 Task: For heading Use Italics Comic Sans MS with red colour, bold, bold & Underline.  font size for heading24,  'Change the font style of data to'EB Garamond and font size to 16,  Change the alignment of both headline & data to Align right In the sheet  DashboardInvReceipts
Action: Mouse moved to (44, 148)
Screenshot: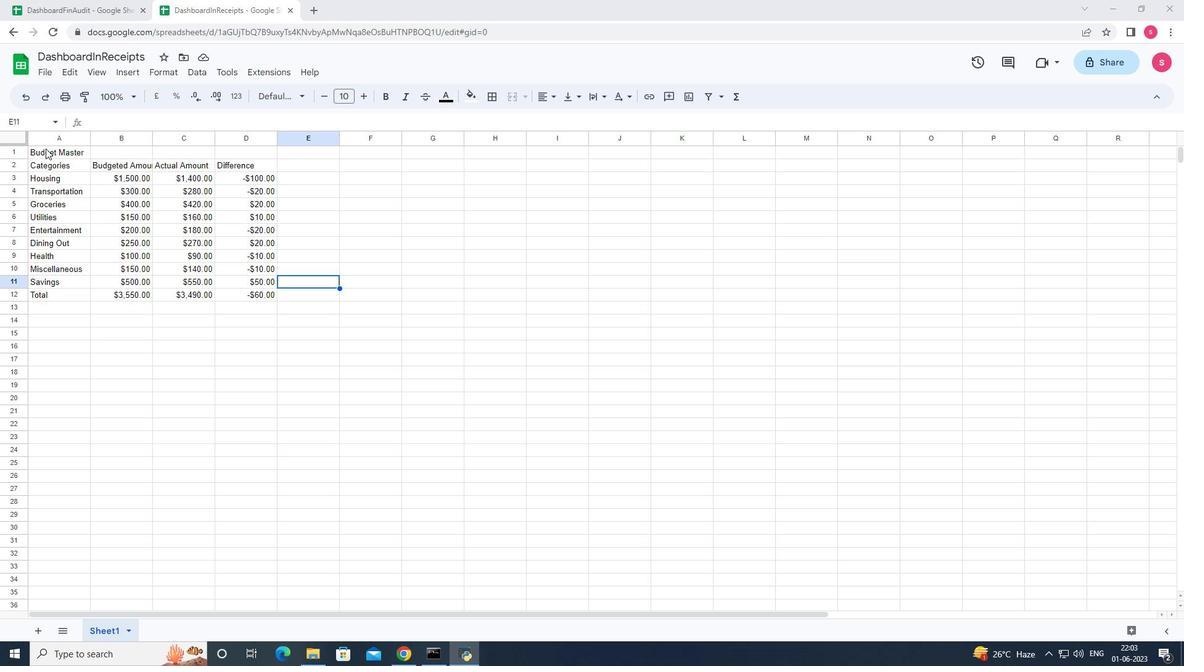 
Action: Mouse pressed left at (44, 148)
Screenshot: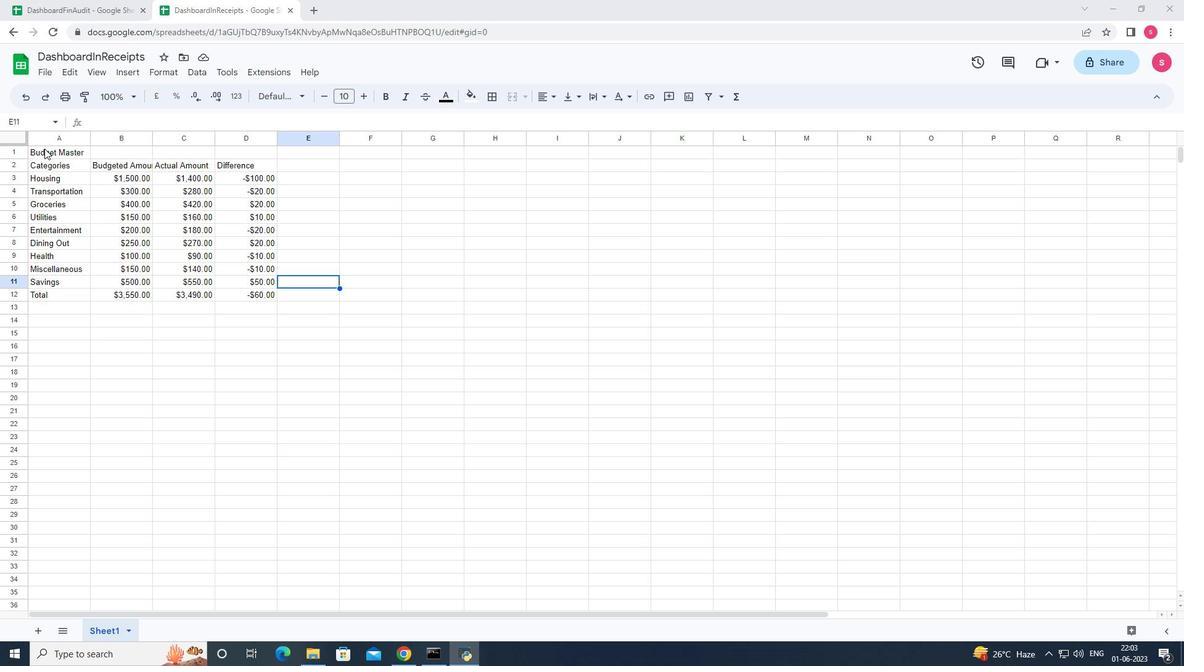 
Action: Mouse moved to (291, 99)
Screenshot: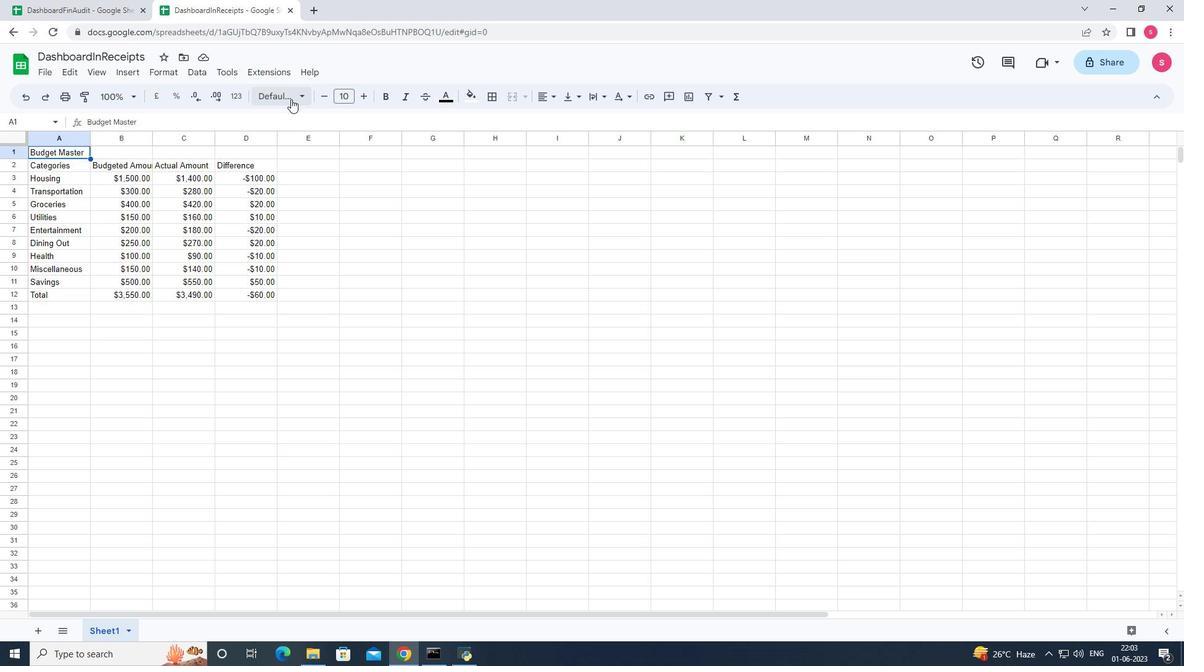 
Action: Mouse pressed left at (291, 99)
Screenshot: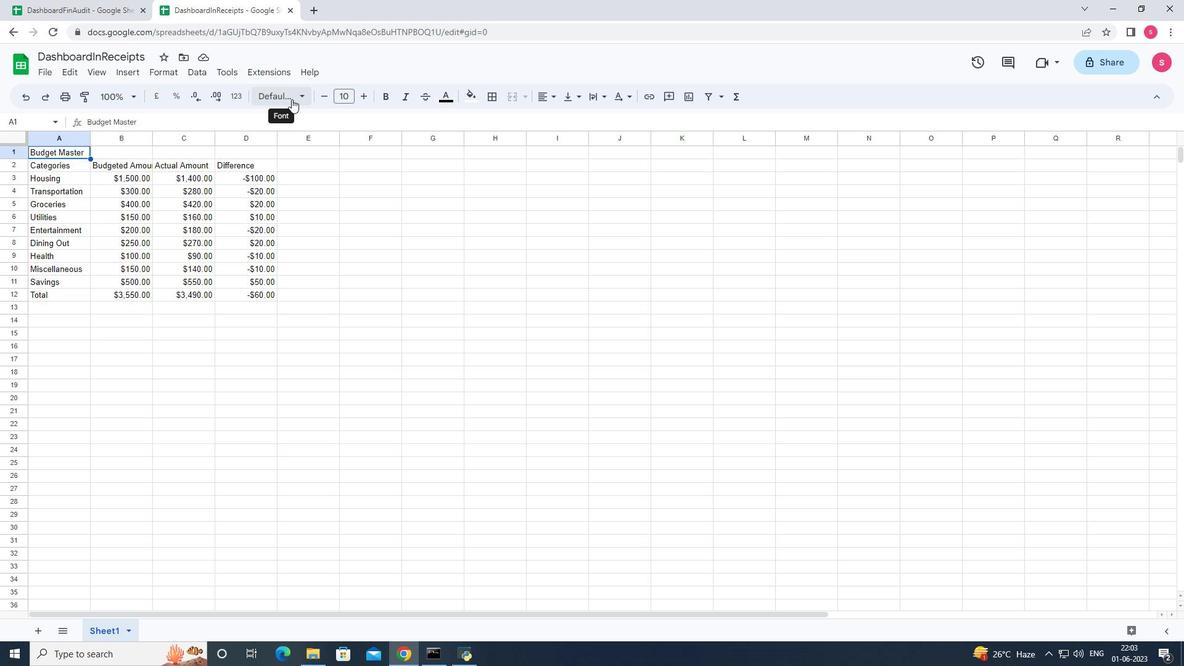 
Action: Mouse moved to (305, 381)
Screenshot: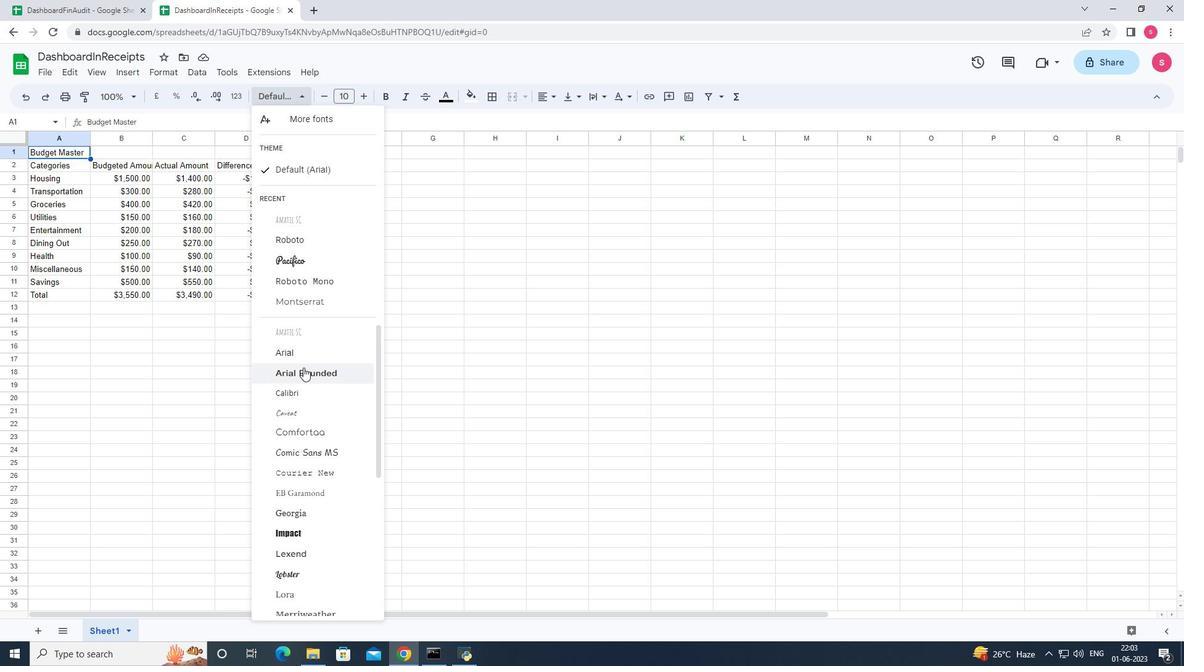 
Action: Mouse scrolled (305, 380) with delta (0, 0)
Screenshot: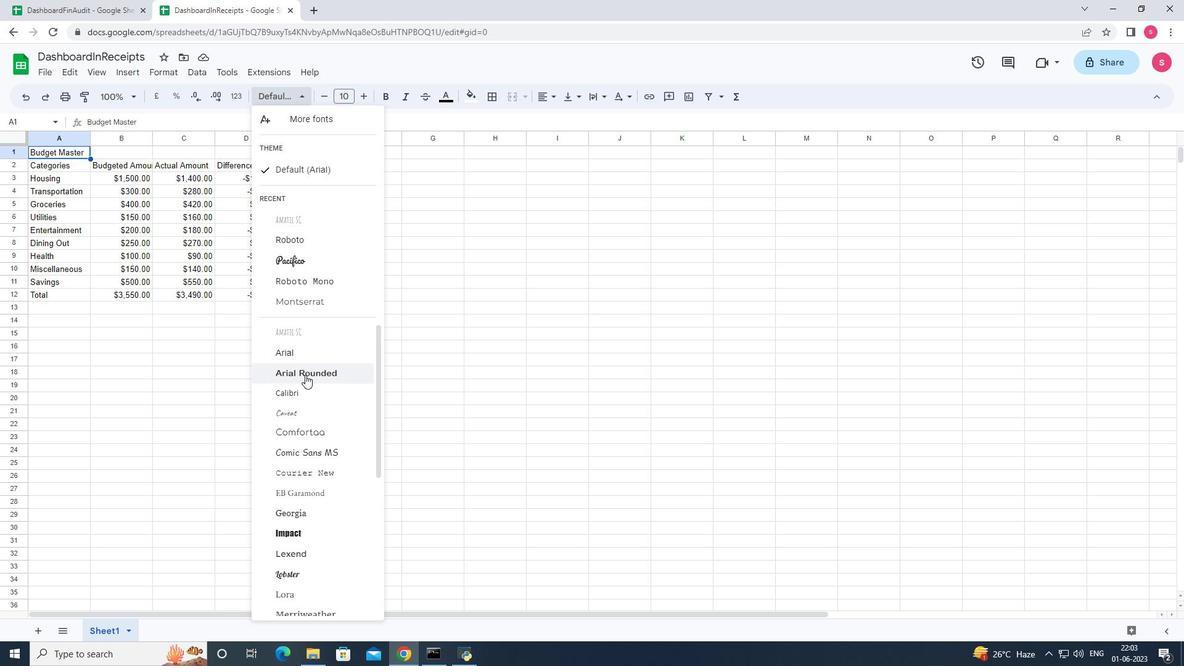 
Action: Mouse moved to (321, 394)
Screenshot: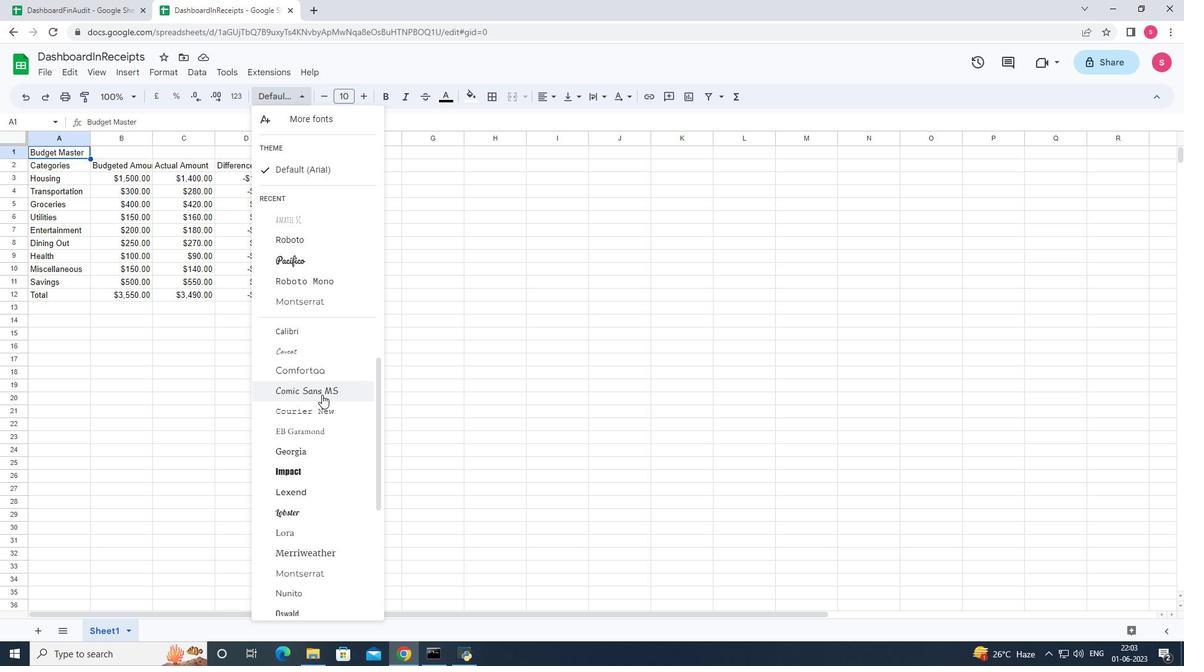 
Action: Mouse pressed left at (321, 394)
Screenshot: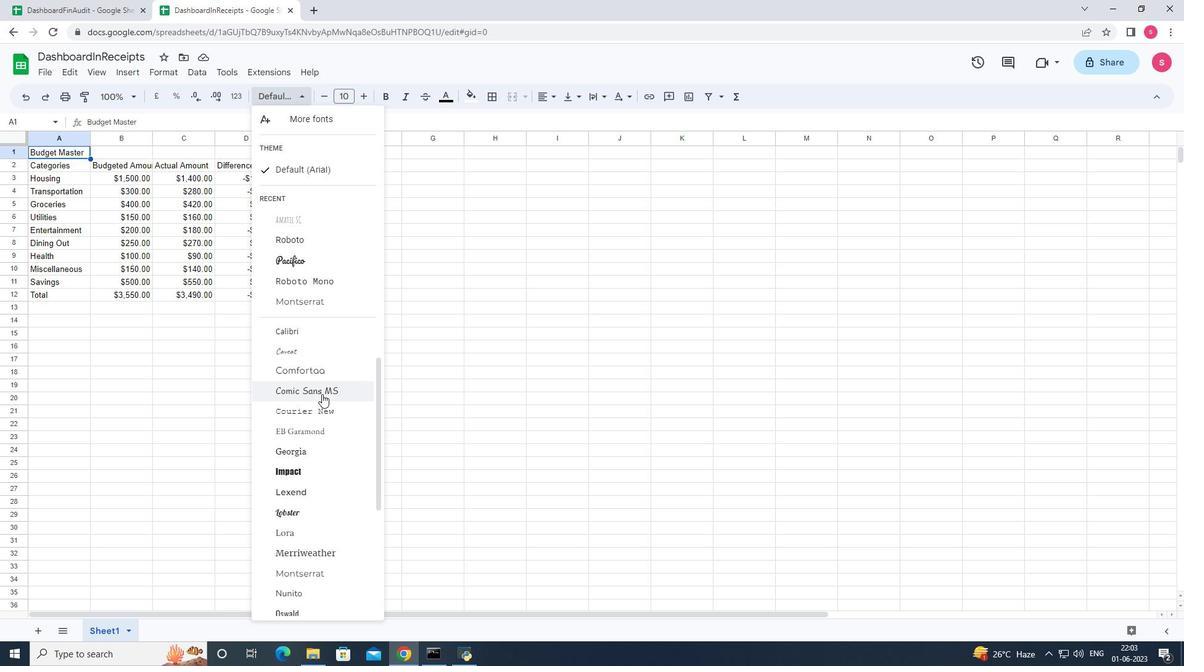 
Action: Mouse moved to (440, 103)
Screenshot: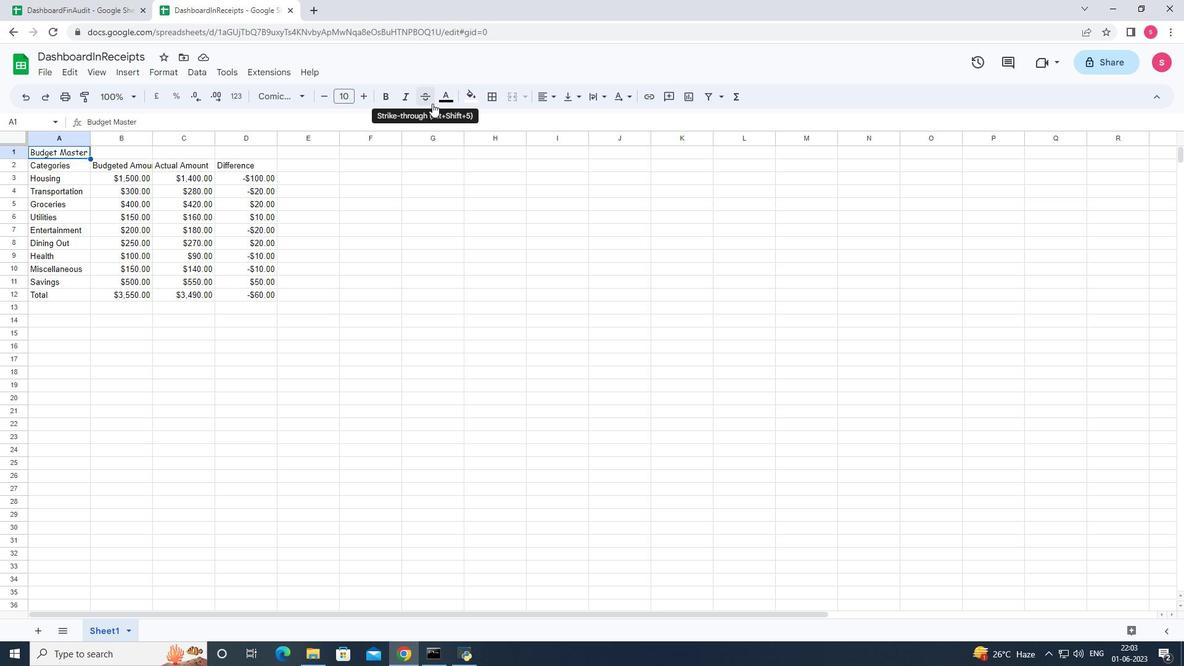 
Action: Mouse pressed left at (440, 103)
Screenshot: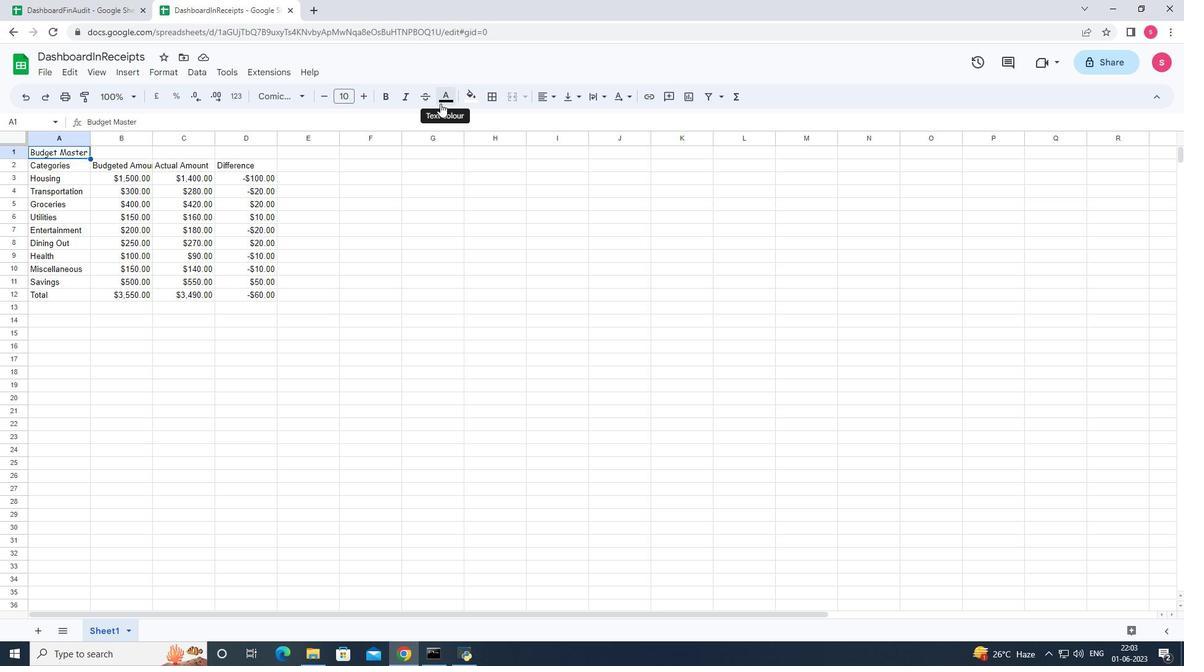 
Action: Mouse moved to (461, 156)
Screenshot: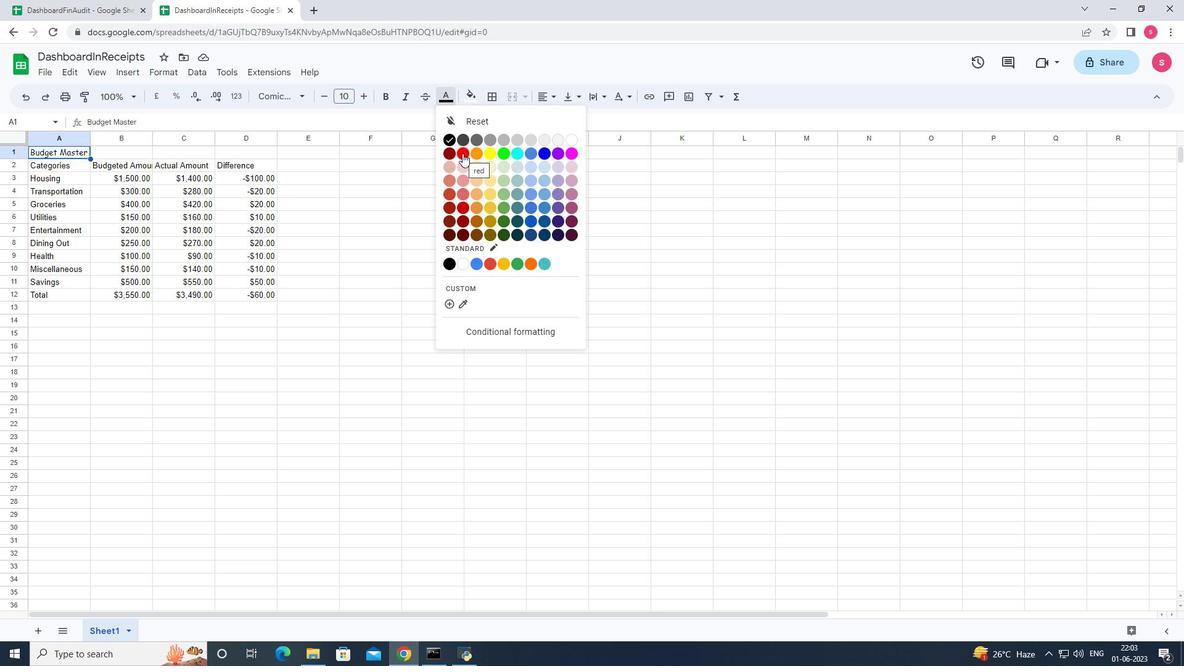 
Action: Mouse pressed left at (461, 156)
Screenshot: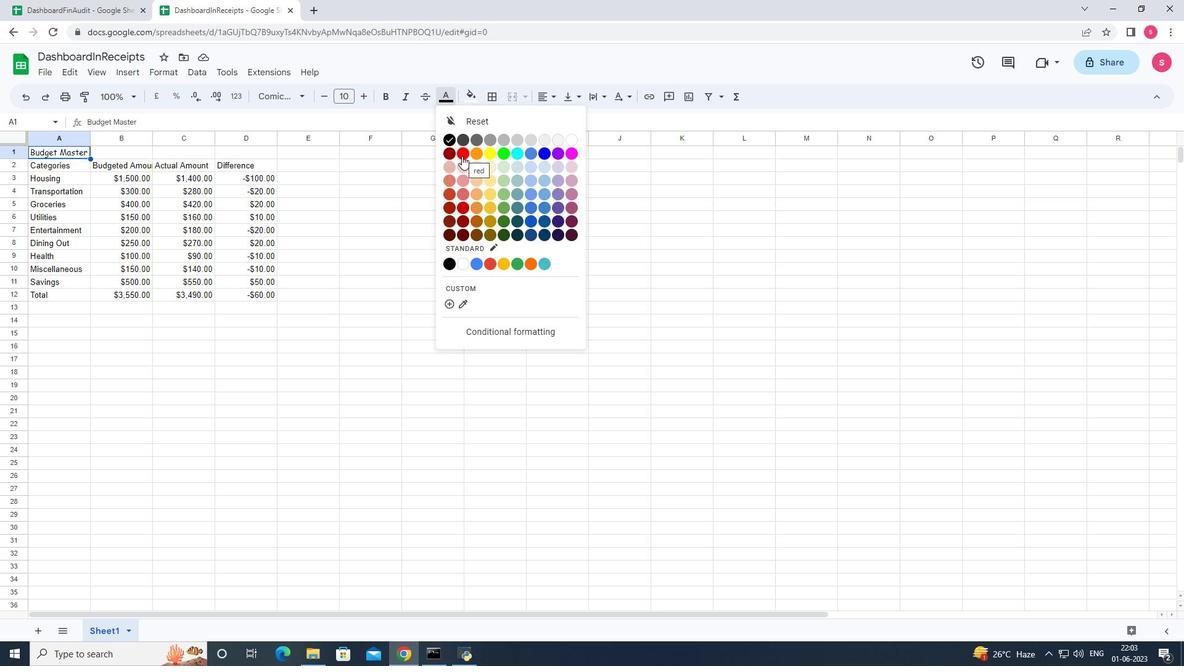 
Action: Mouse moved to (380, 101)
Screenshot: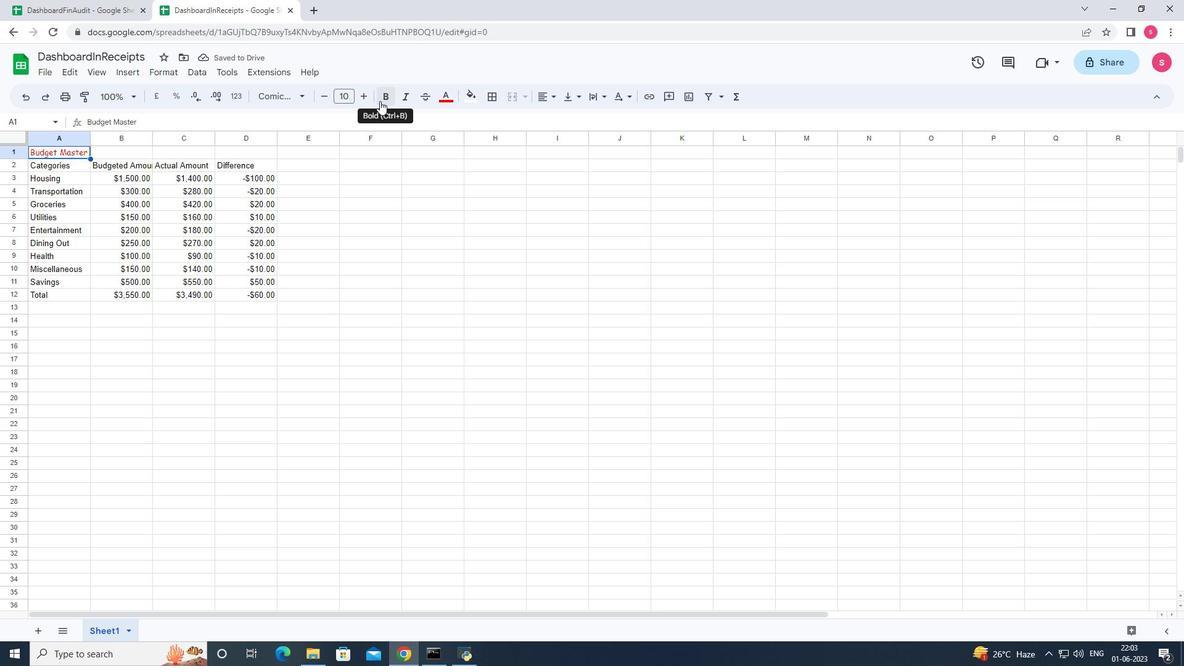 
Action: Mouse pressed left at (380, 101)
Screenshot: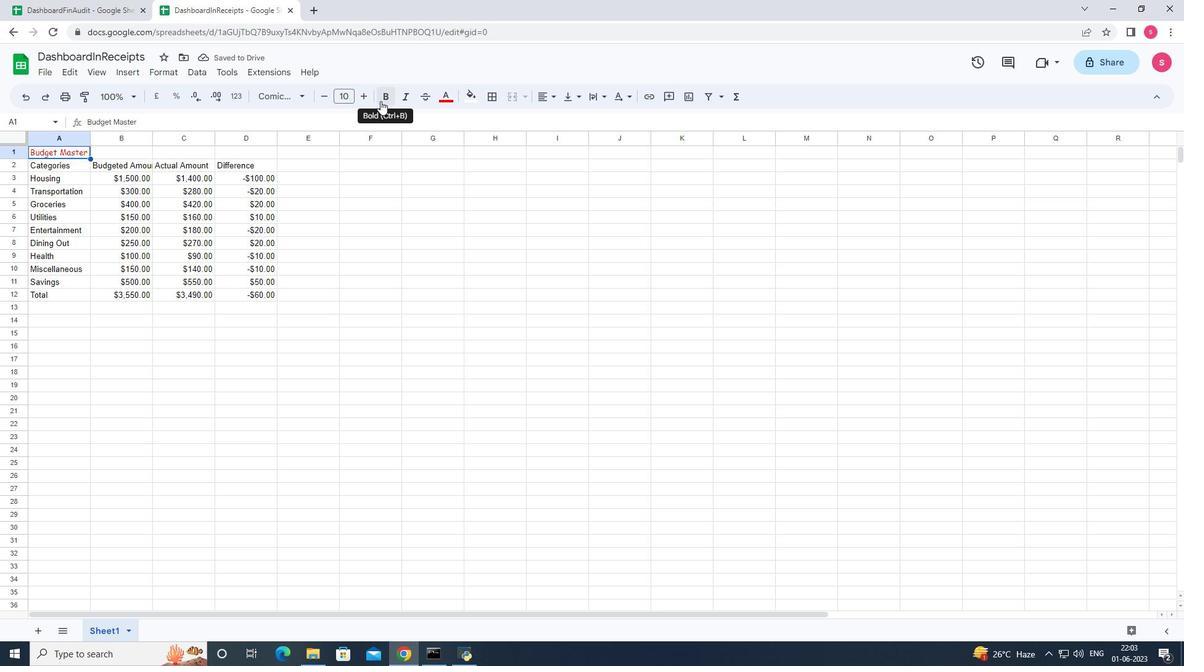 
Action: Mouse moved to (300, 101)
Screenshot: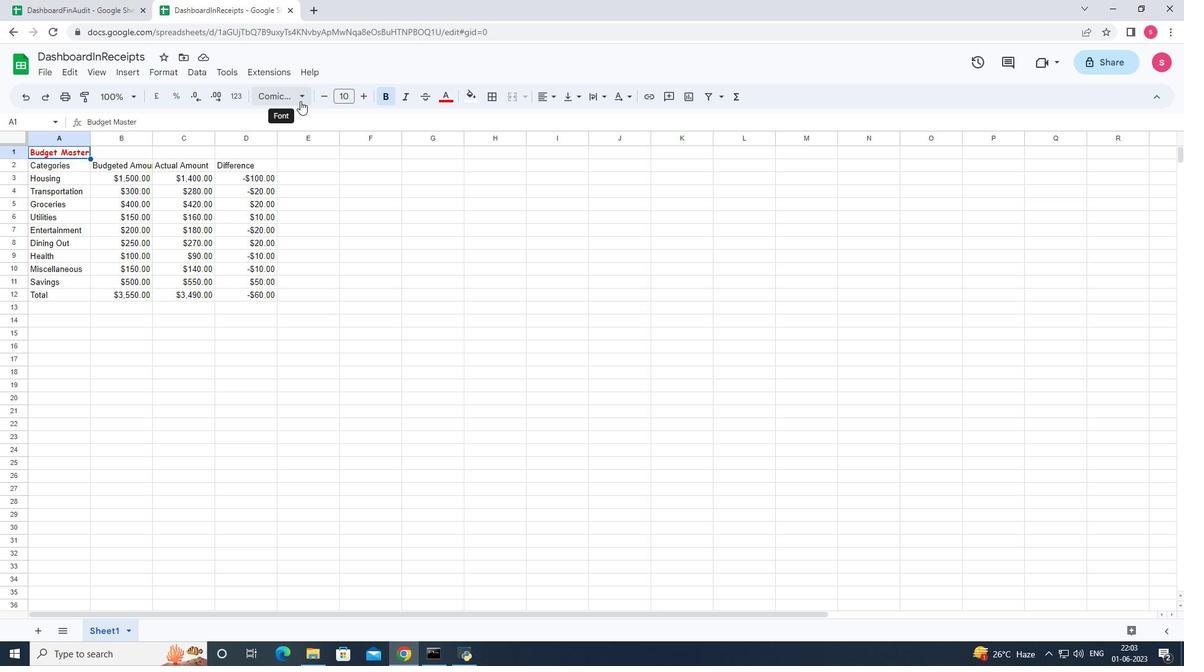 
Action: Mouse pressed left at (300, 101)
Screenshot: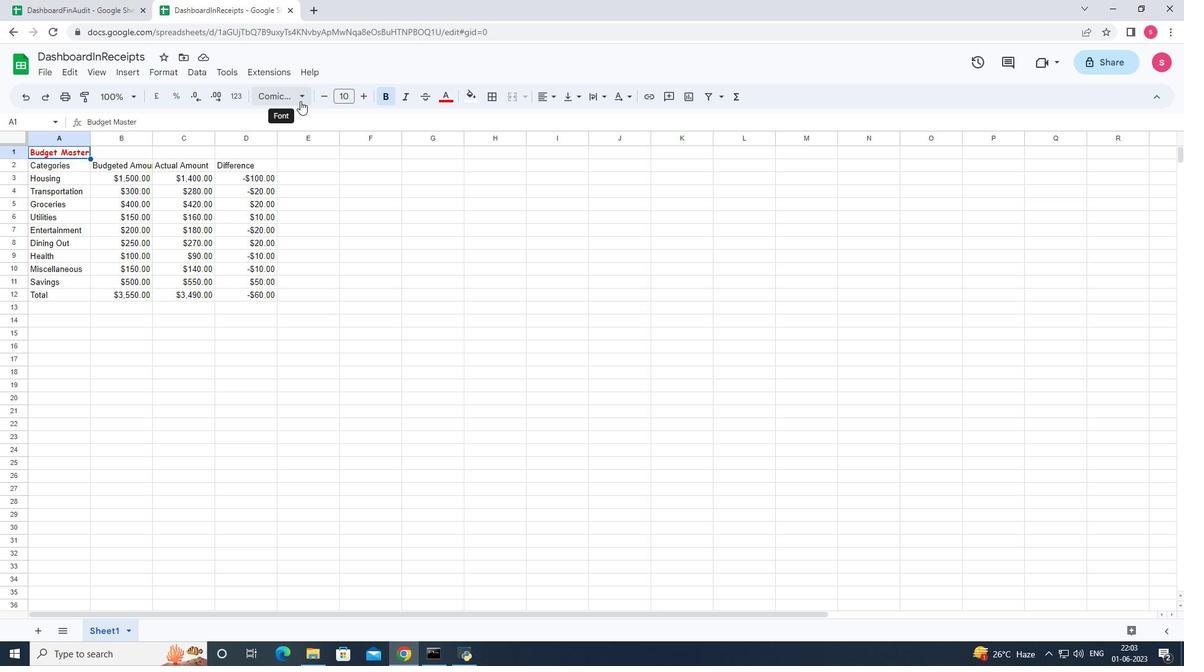 
Action: Mouse moved to (535, 223)
Screenshot: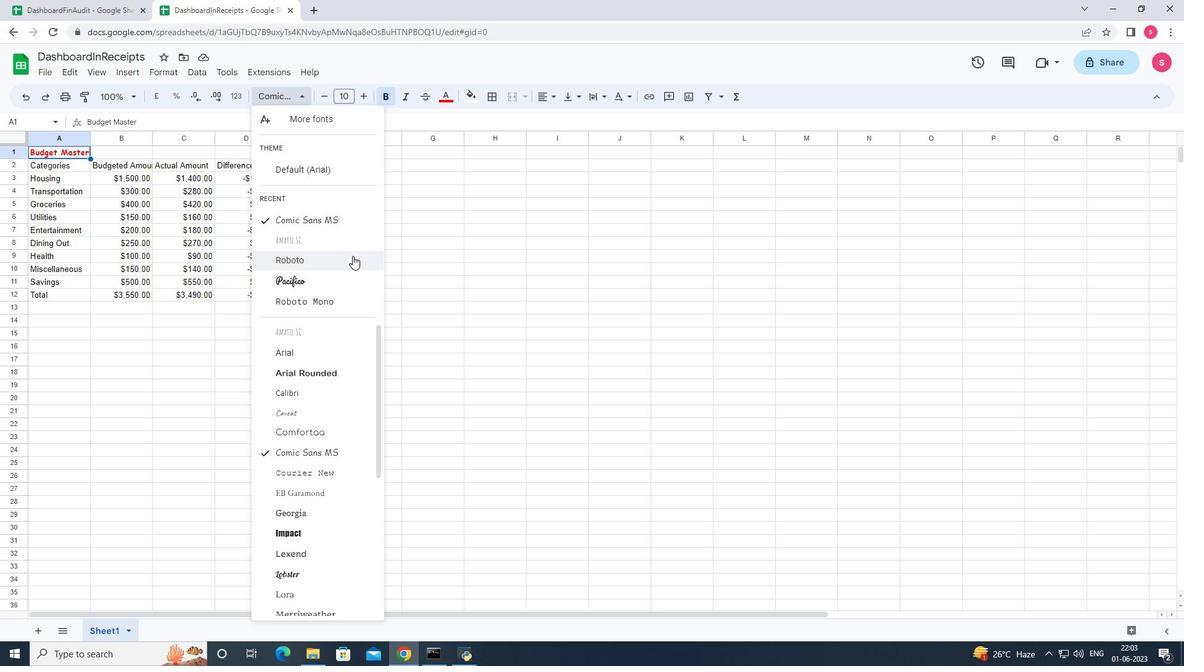 
Action: Mouse pressed left at (535, 223)
Screenshot: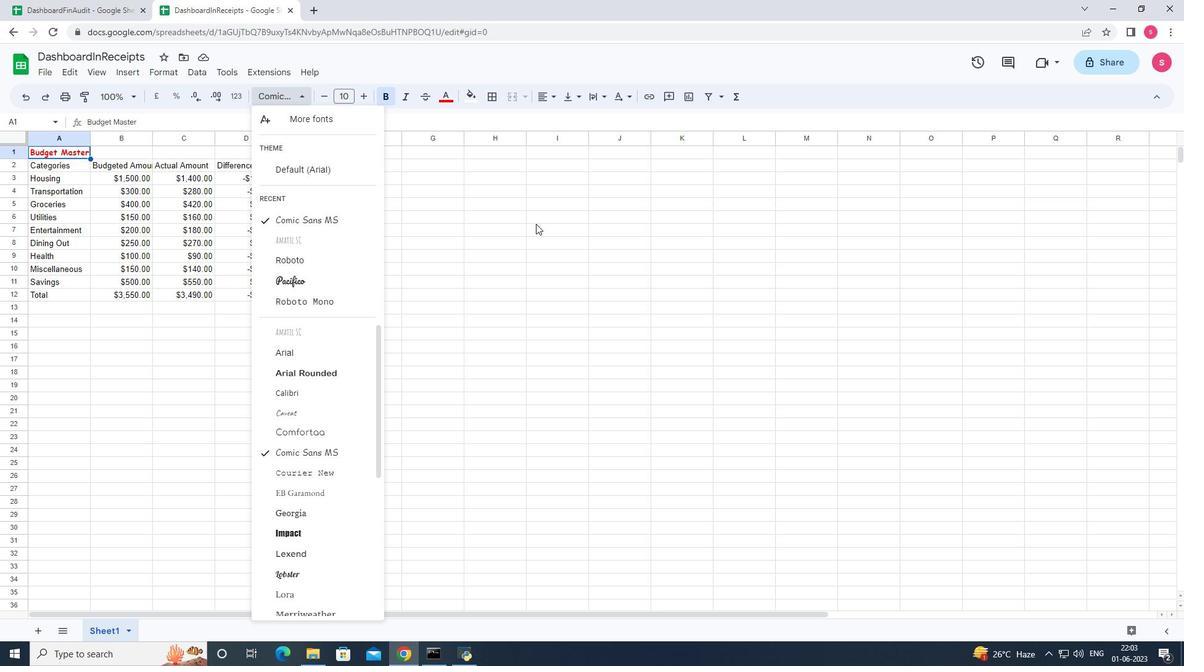 
Action: Mouse moved to (64, 156)
Screenshot: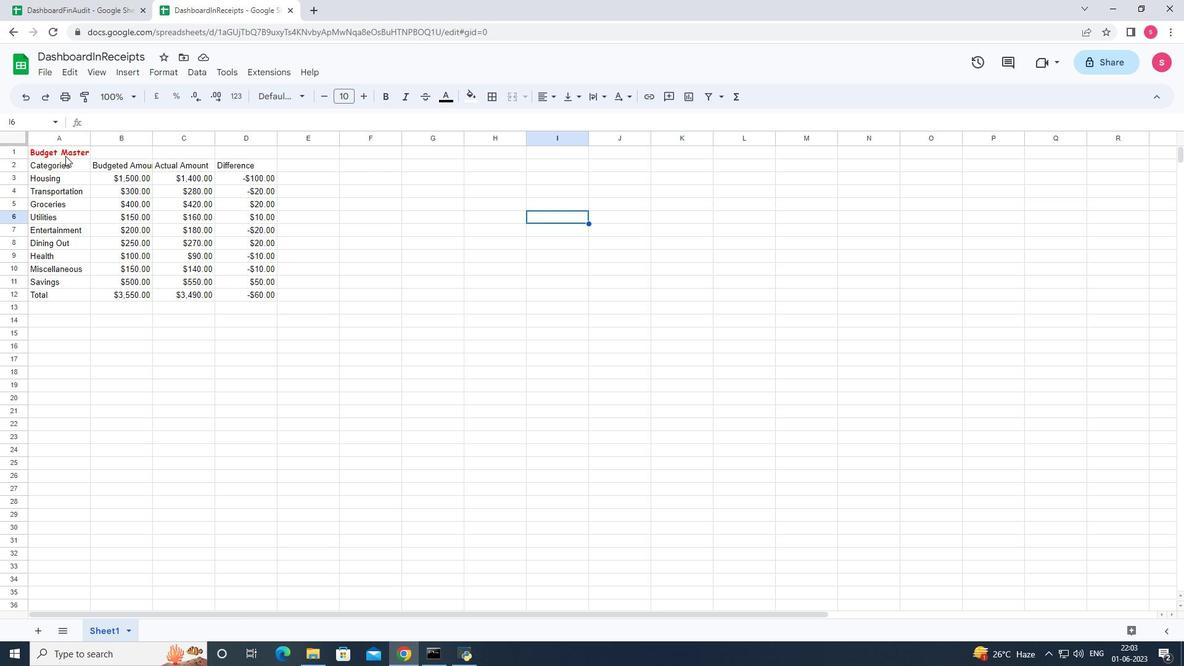 
Action: Mouse pressed left at (64, 156)
Screenshot: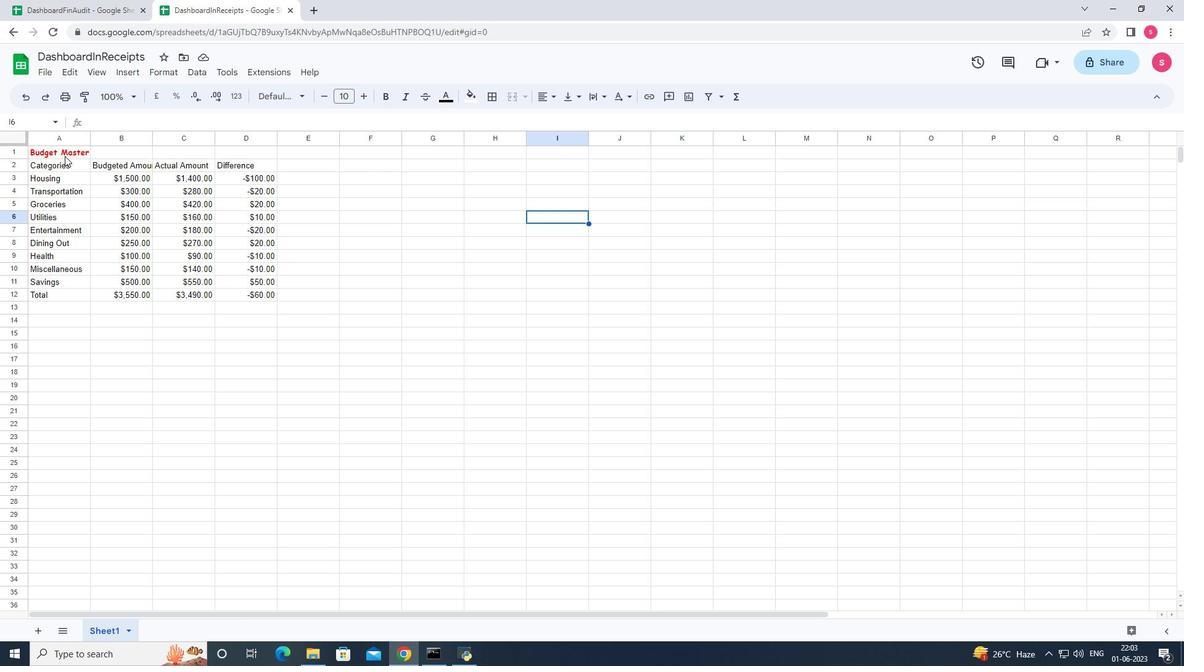 
Action: Mouse moved to (154, 73)
Screenshot: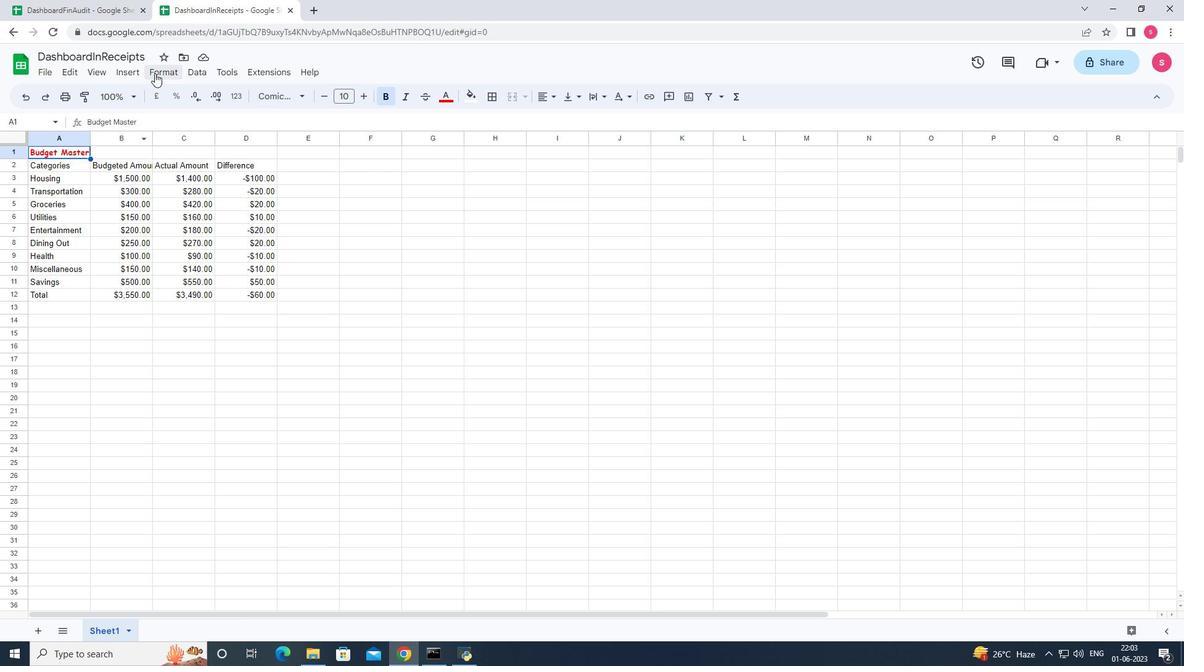 
Action: Mouse pressed left at (154, 73)
Screenshot: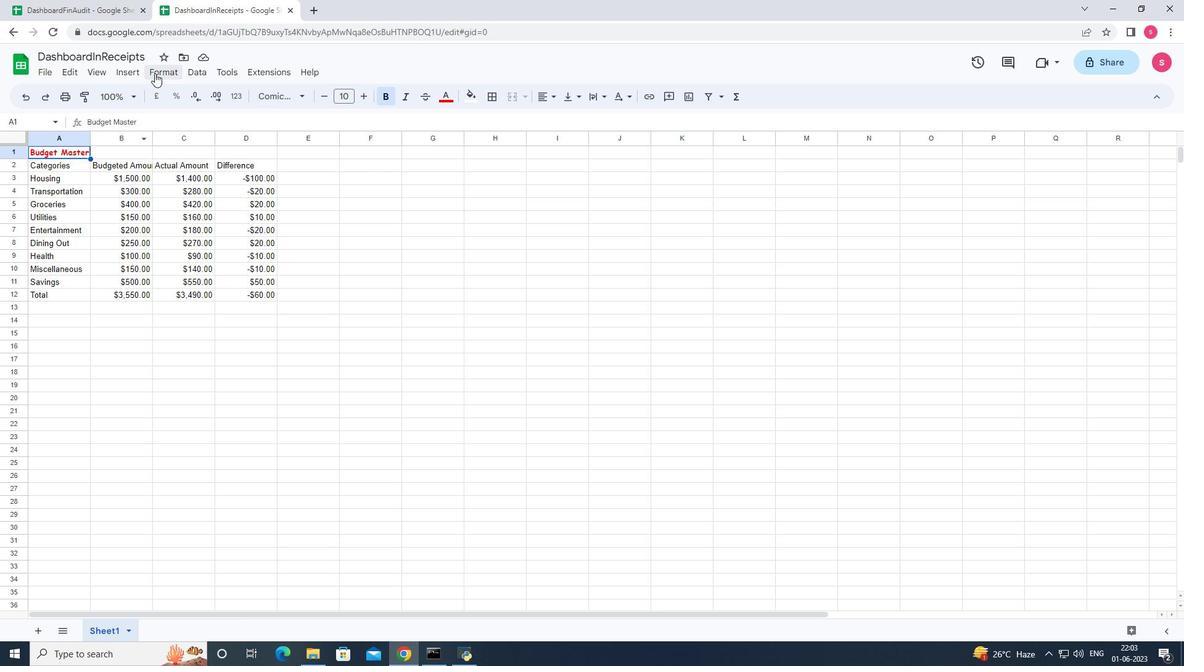 
Action: Mouse moved to (191, 127)
Screenshot: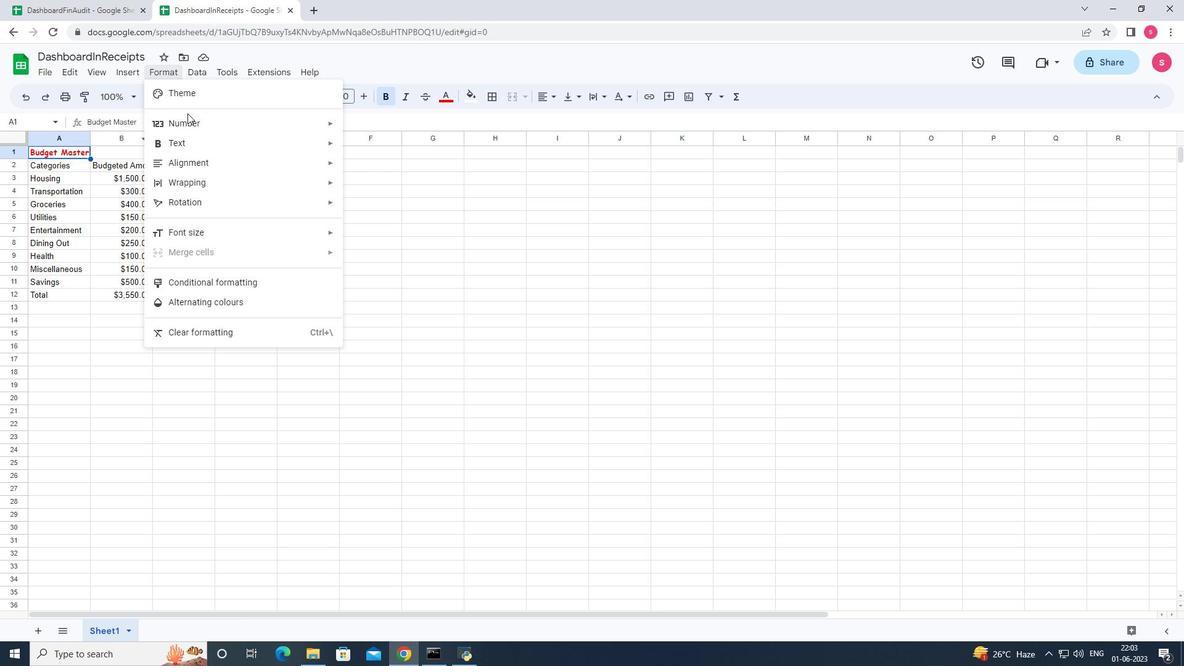 
Action: Mouse pressed left at (191, 127)
Screenshot: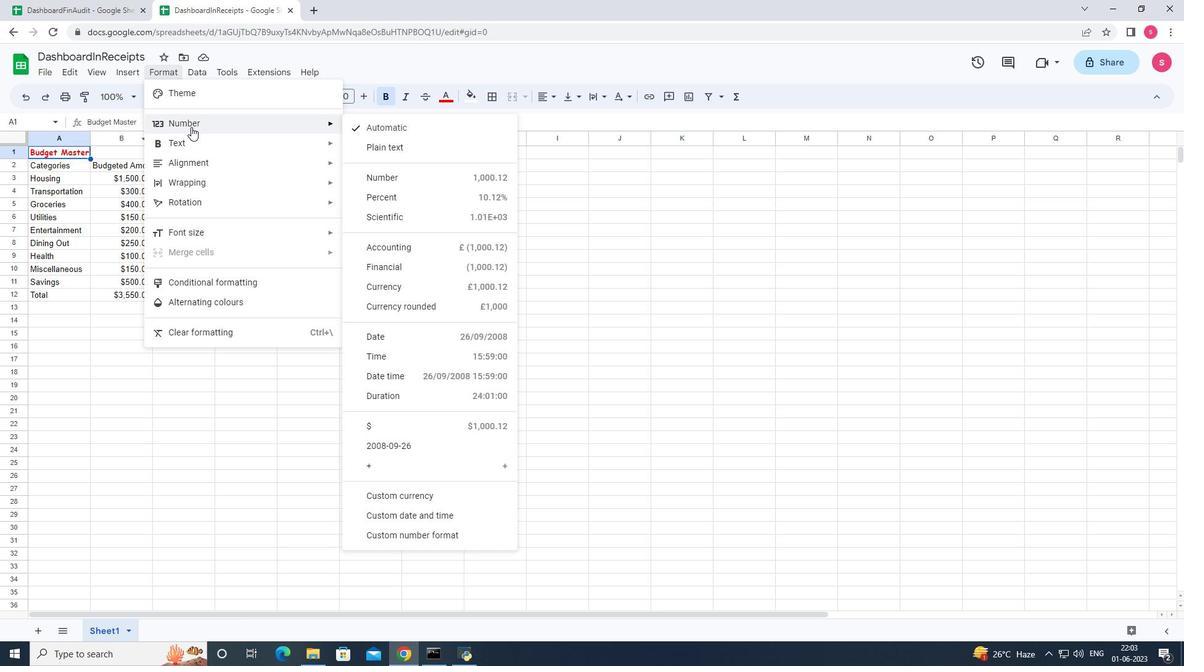 
Action: Mouse moved to (233, 144)
Screenshot: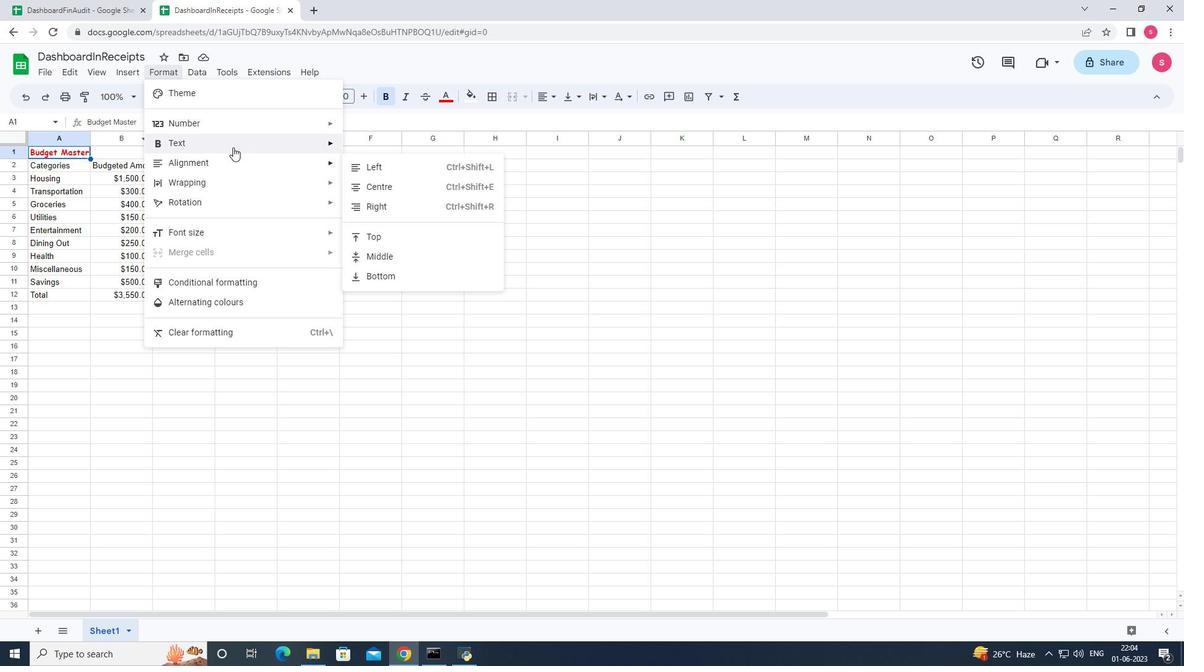 
Action: Mouse pressed left at (233, 144)
Screenshot: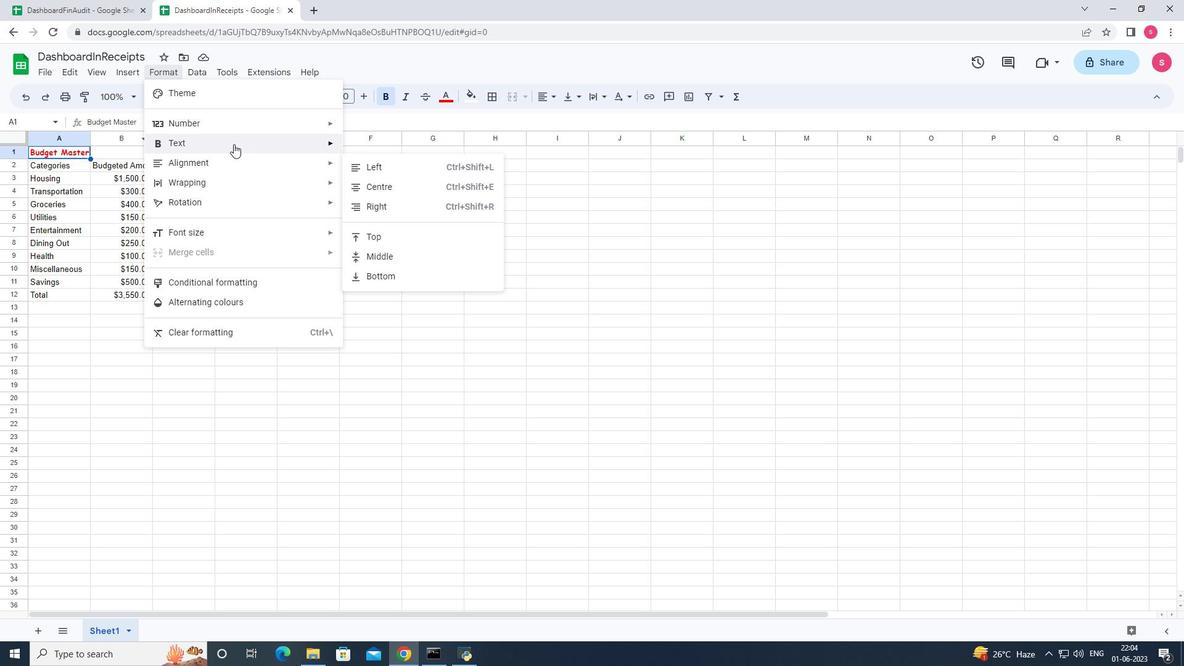 
Action: Mouse moved to (374, 192)
Screenshot: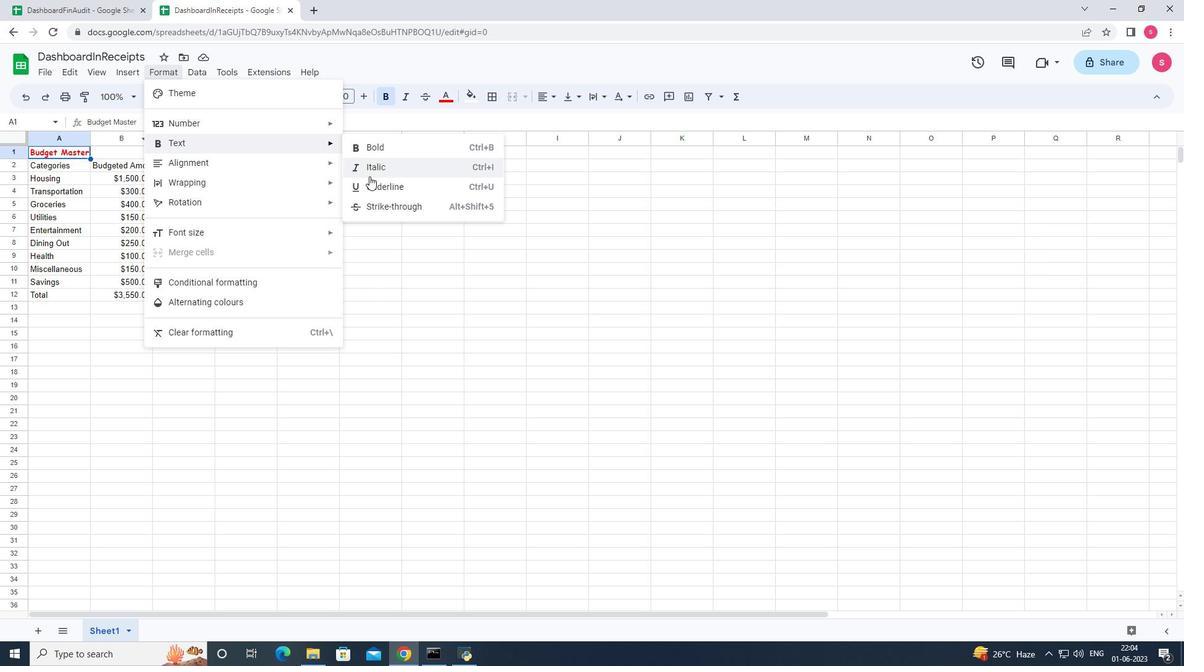 
Action: Mouse pressed left at (374, 192)
Screenshot: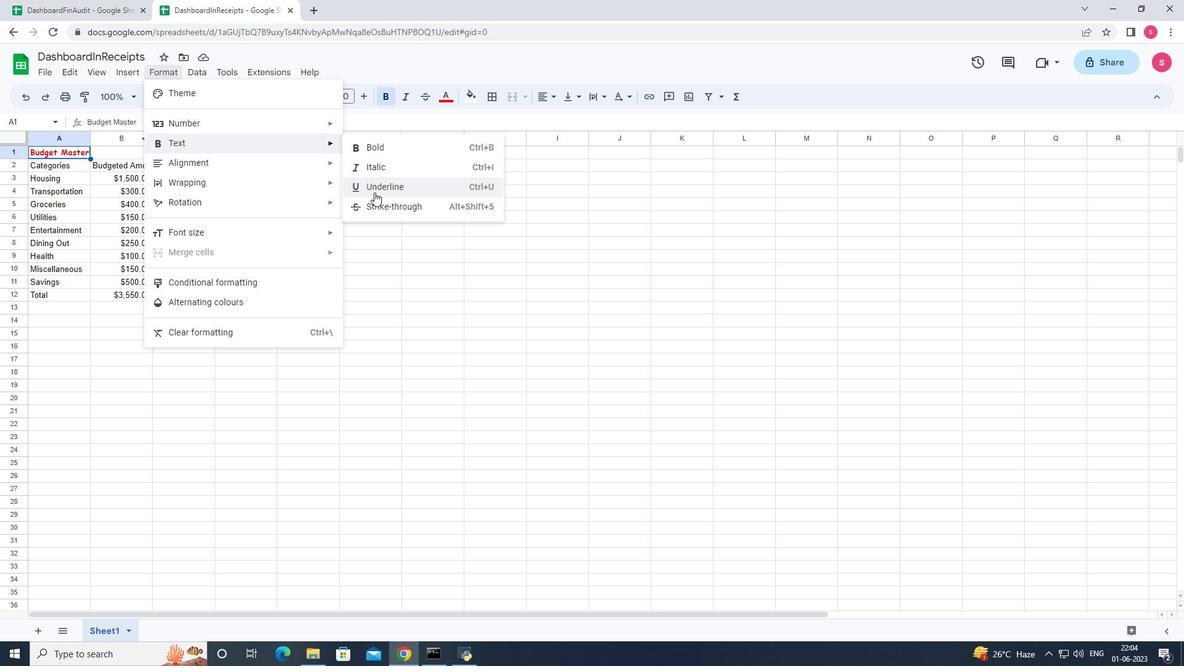 
Action: Mouse moved to (364, 101)
Screenshot: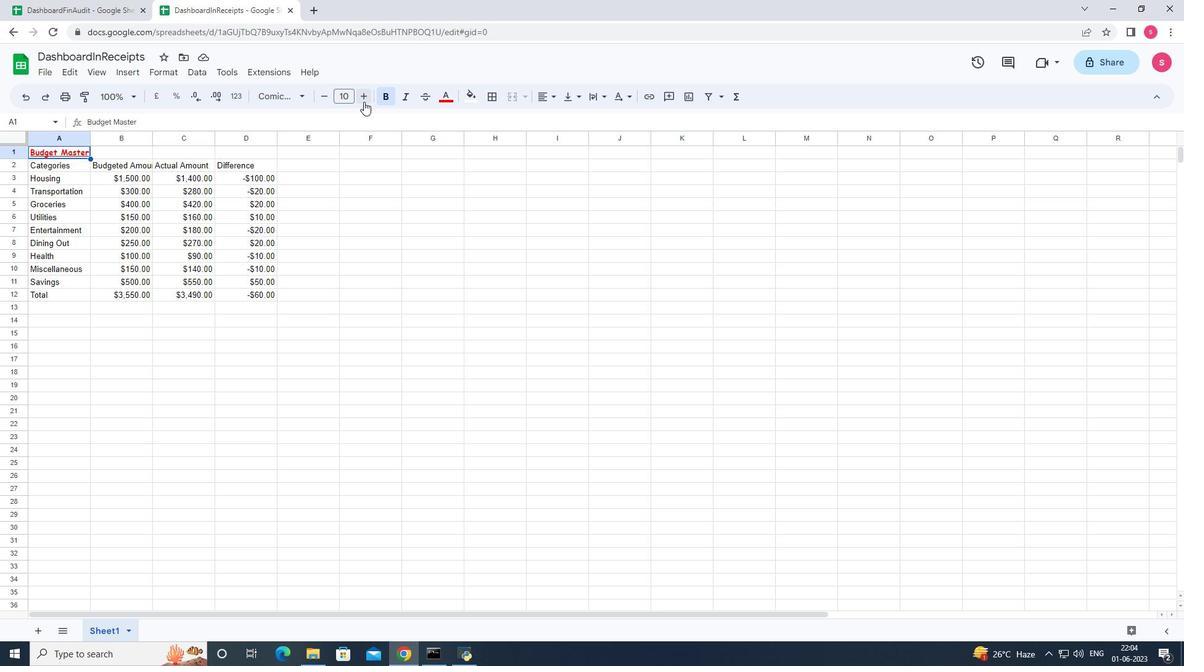 
Action: Mouse pressed left at (364, 101)
Screenshot: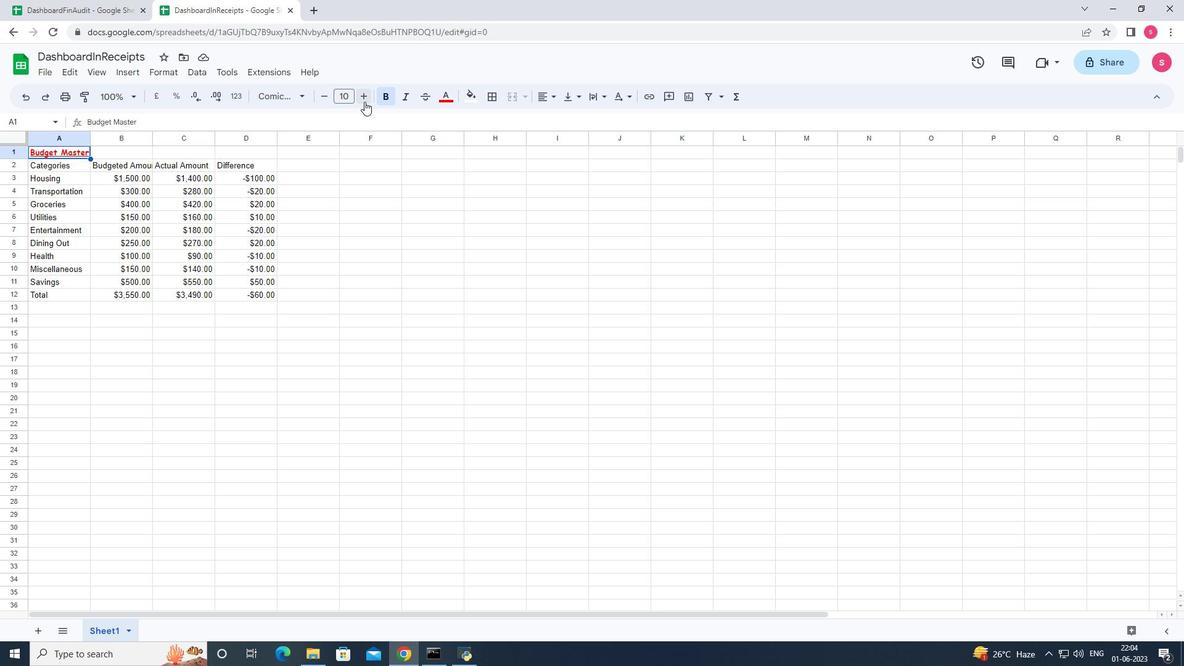 
Action: Mouse pressed left at (364, 101)
Screenshot: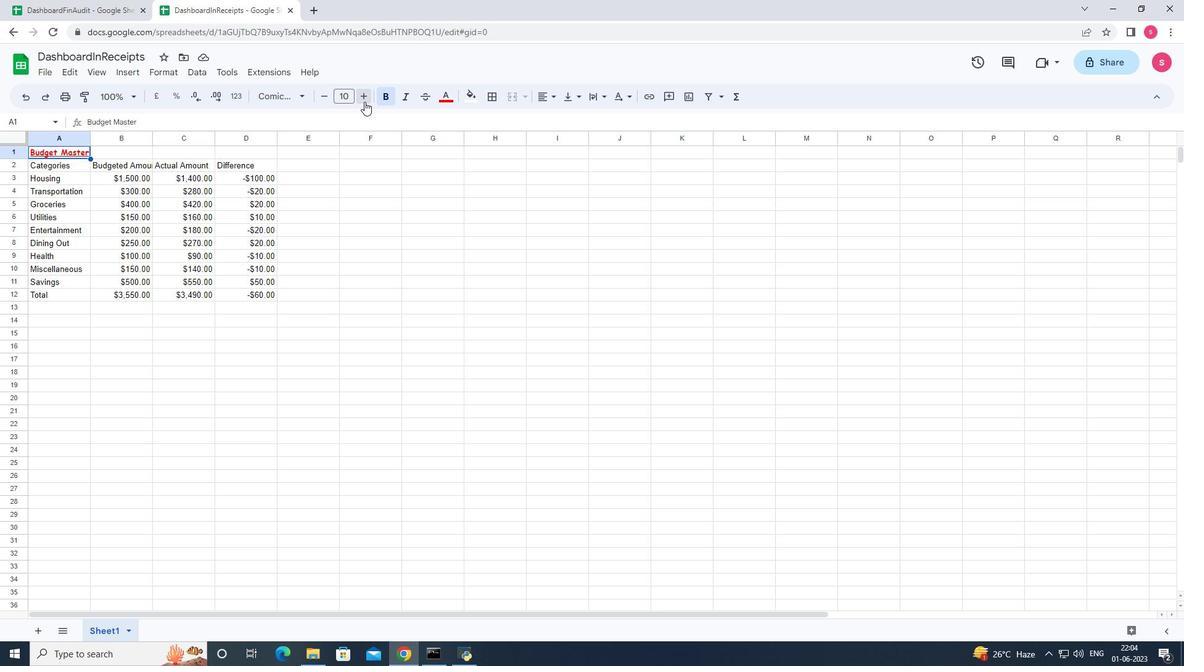 
Action: Mouse pressed left at (364, 101)
Screenshot: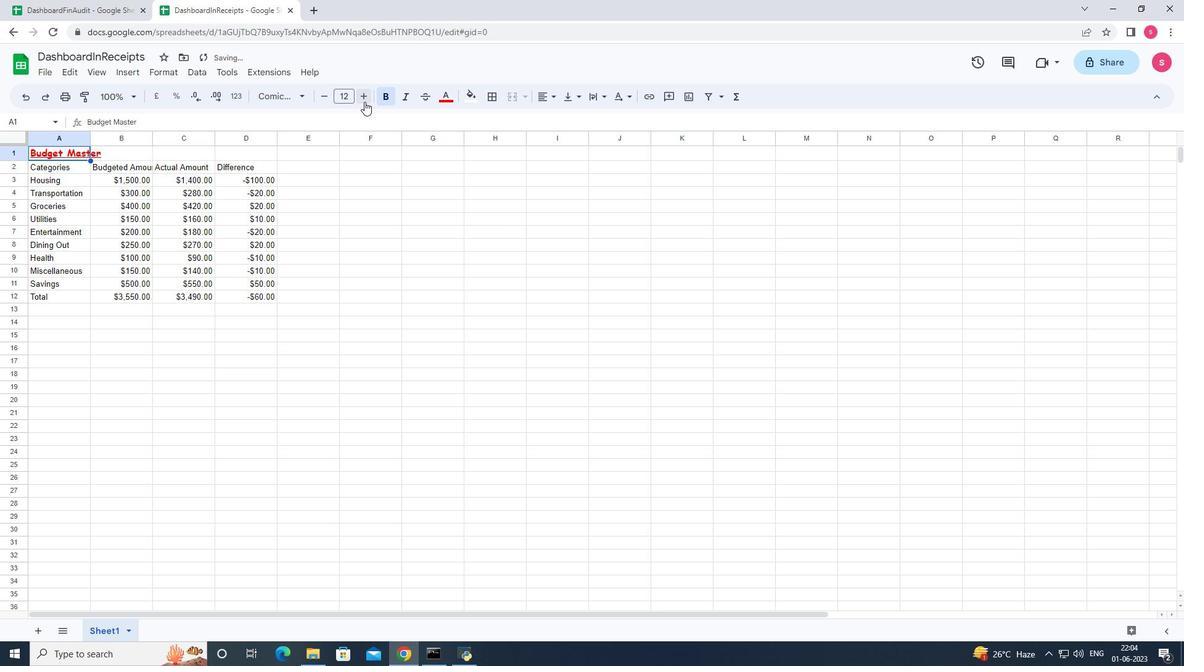 
Action: Mouse pressed left at (364, 101)
Screenshot: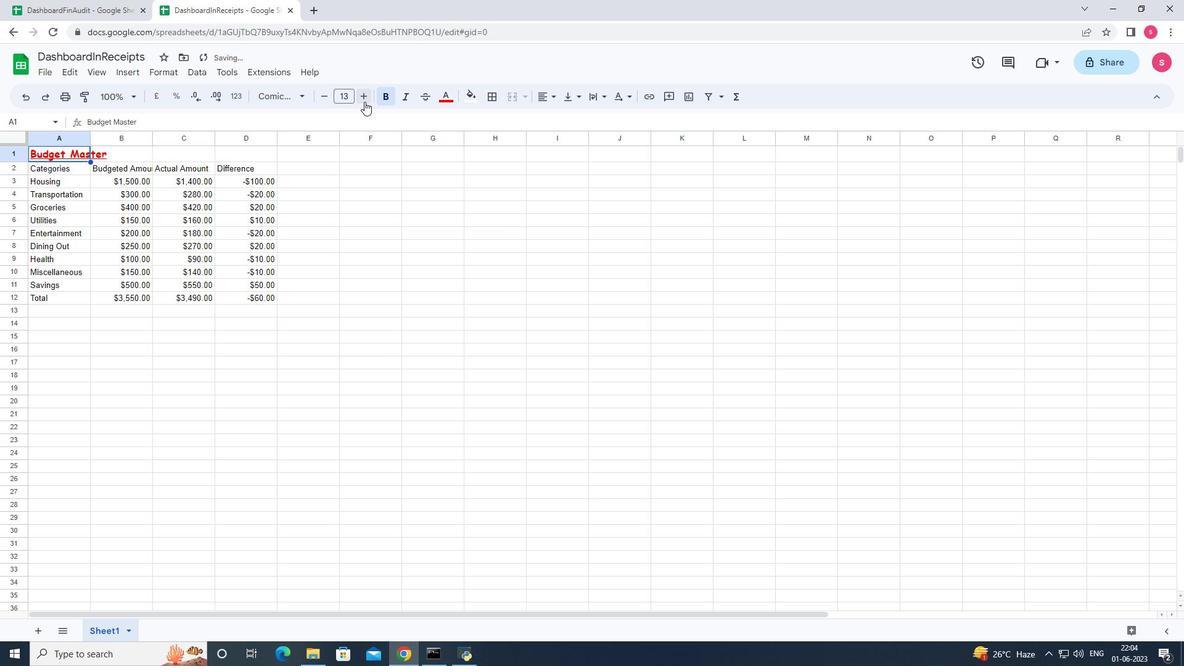 
Action: Mouse pressed left at (364, 101)
Screenshot: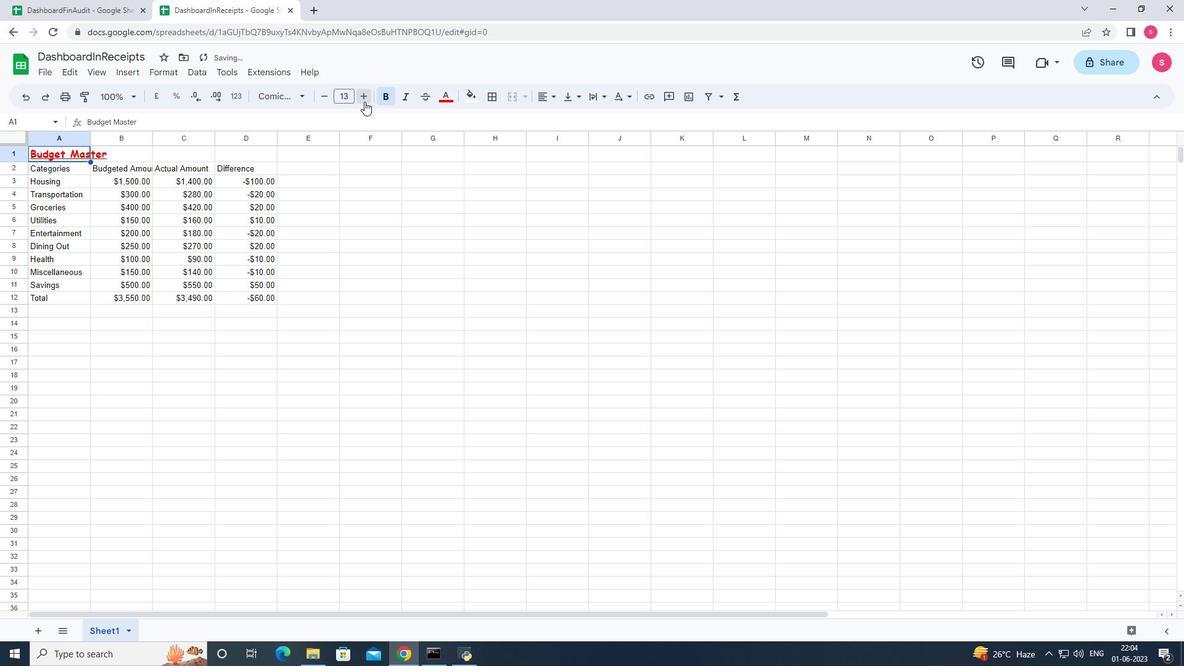 
Action: Mouse pressed left at (364, 101)
Screenshot: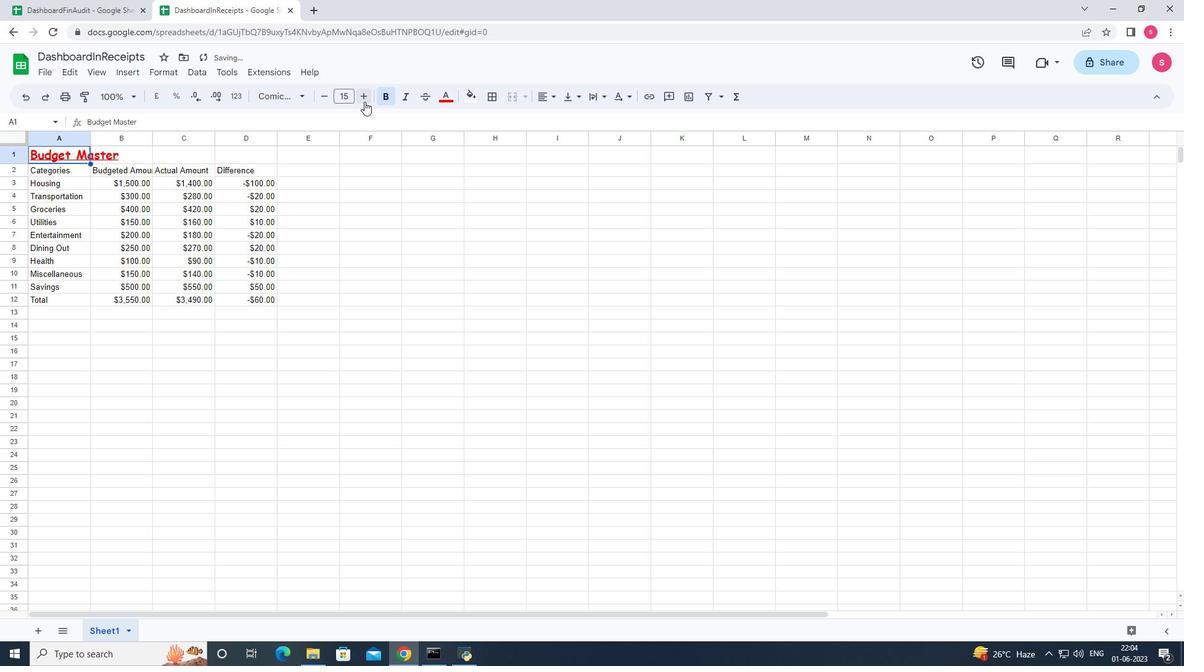 
Action: Mouse pressed left at (364, 101)
Screenshot: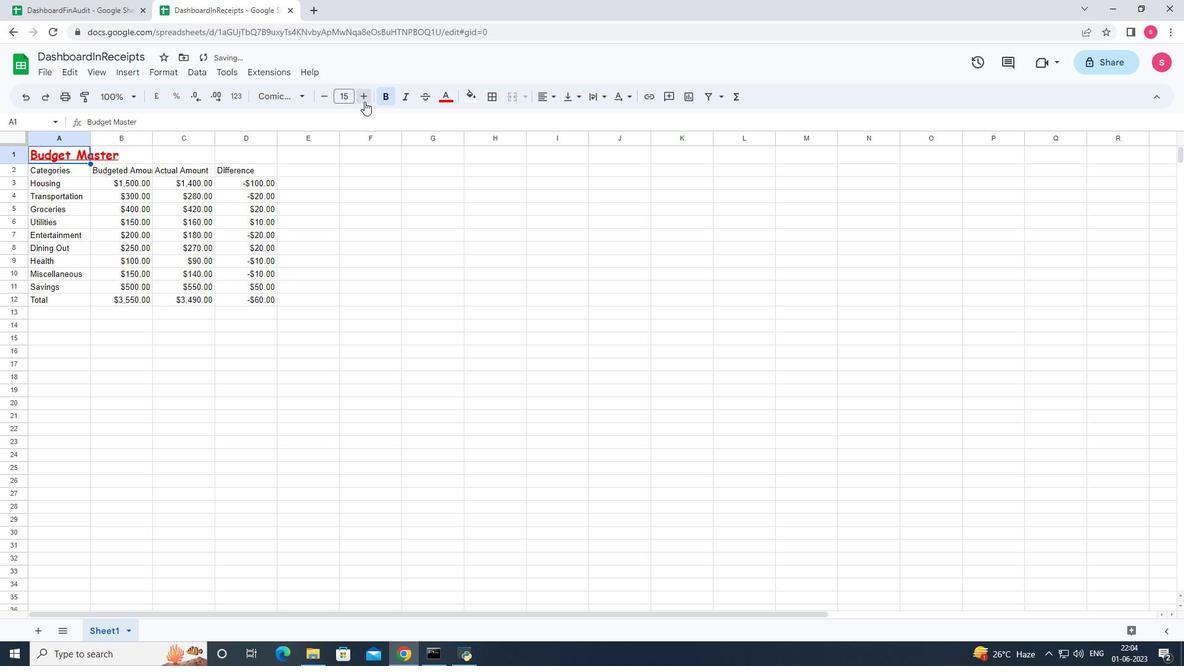 
Action: Mouse pressed left at (364, 101)
Screenshot: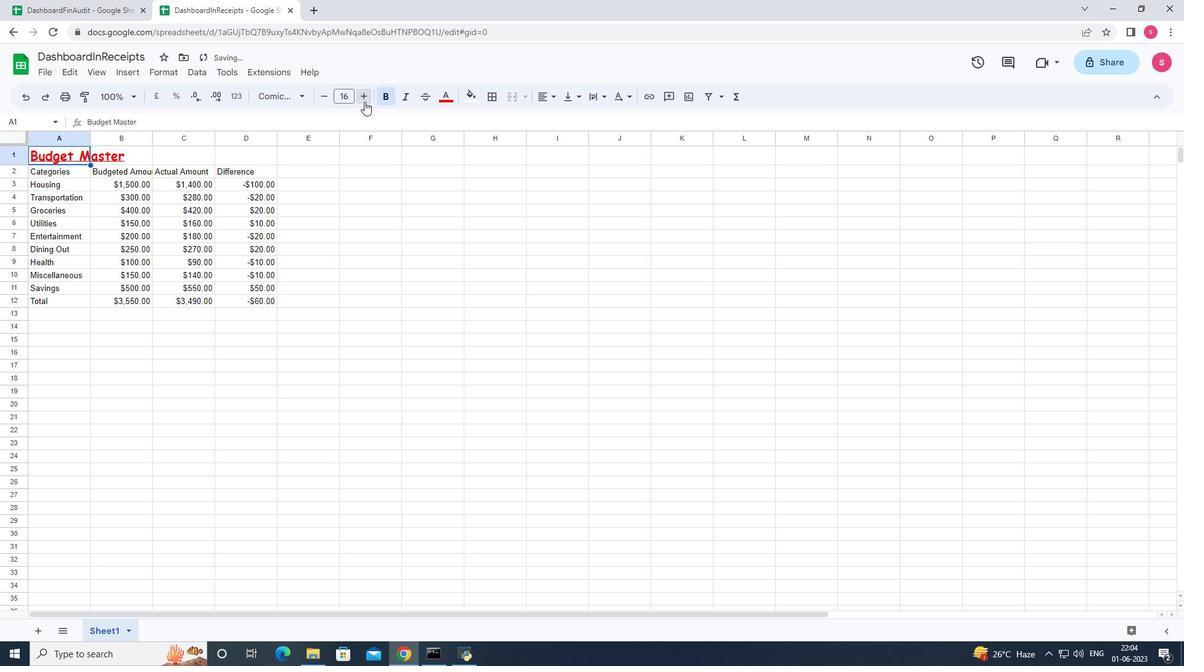 
Action: Mouse pressed left at (364, 101)
Screenshot: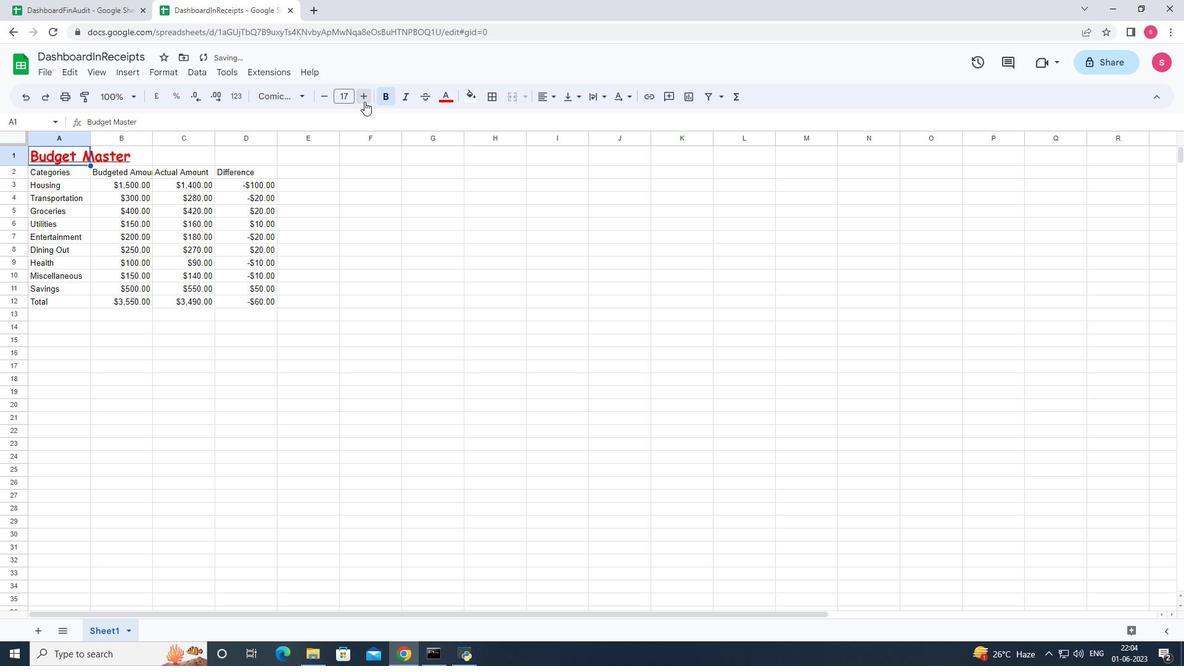 
Action: Mouse pressed left at (364, 101)
Screenshot: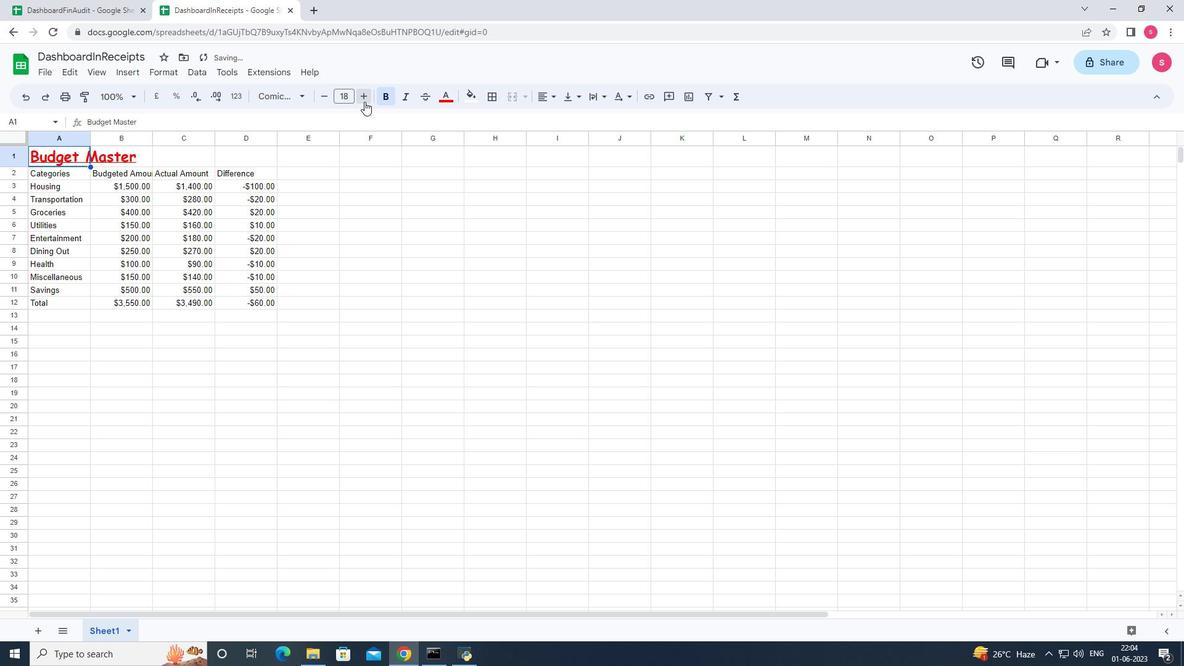 
Action: Mouse pressed left at (364, 101)
Screenshot: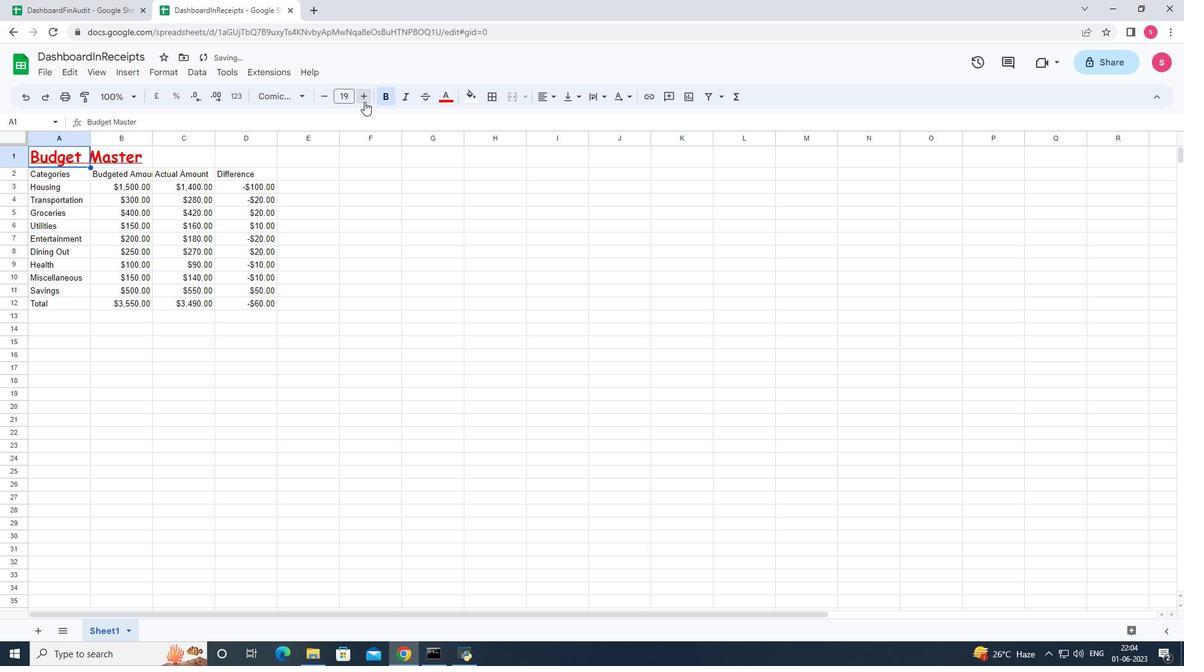 
Action: Mouse pressed left at (364, 101)
Screenshot: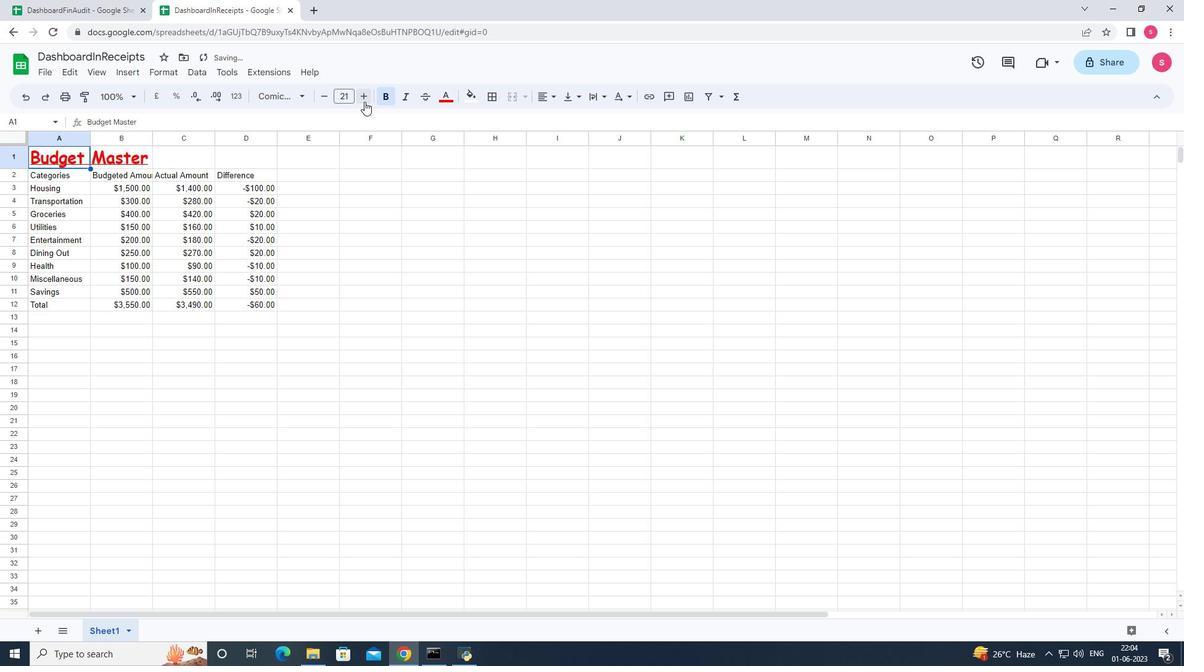 
Action: Mouse pressed left at (364, 101)
Screenshot: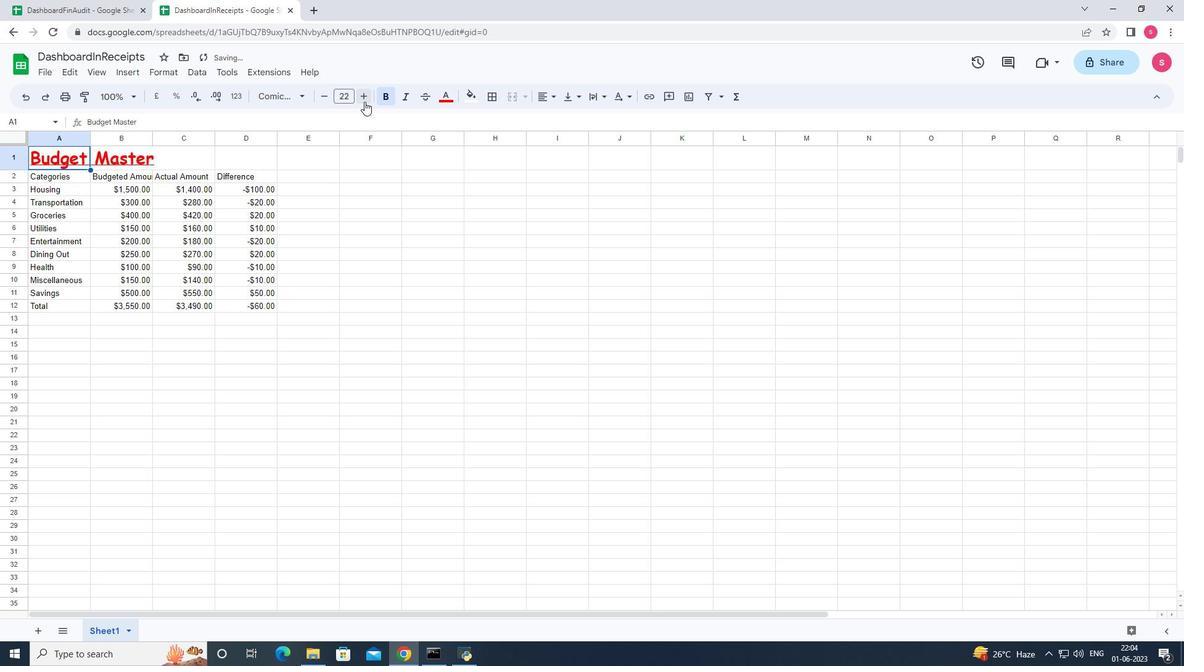 
Action: Mouse pressed left at (364, 101)
Screenshot: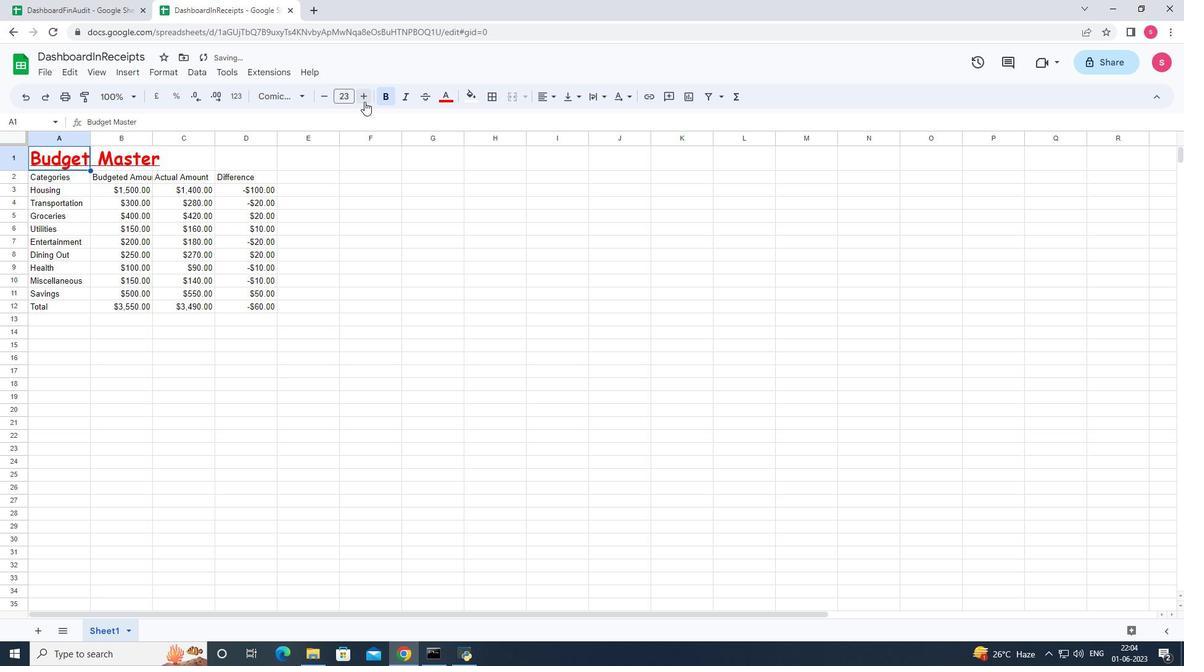 
Action: Mouse moved to (71, 176)
Screenshot: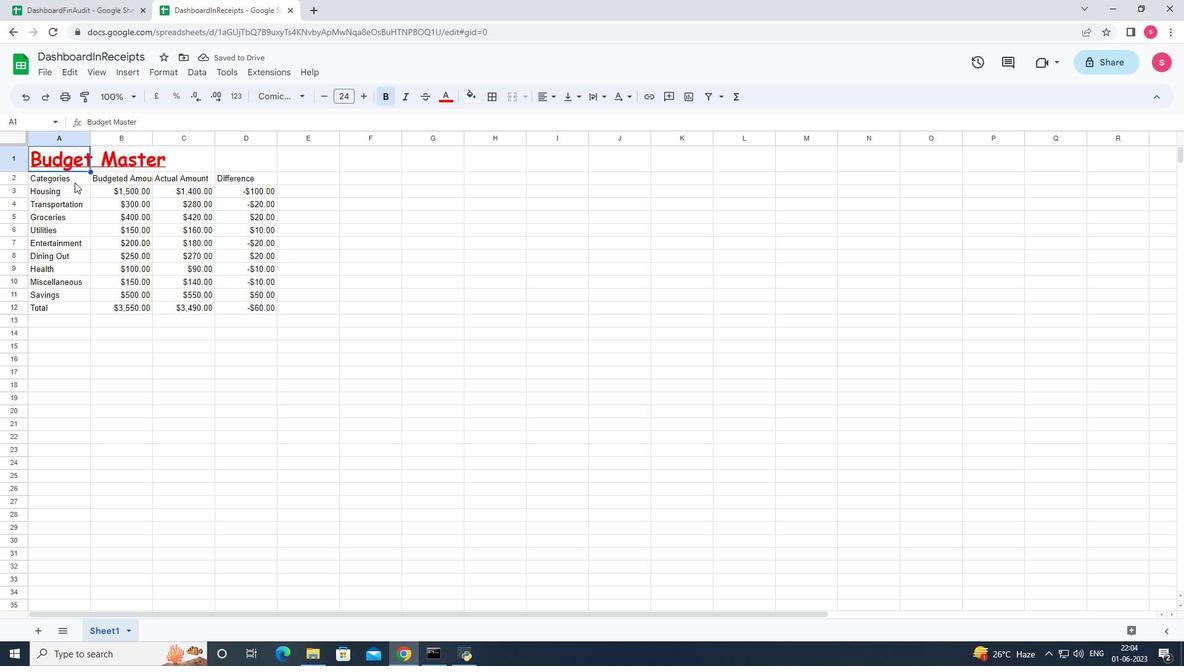 
Action: Mouse pressed left at (71, 176)
Screenshot: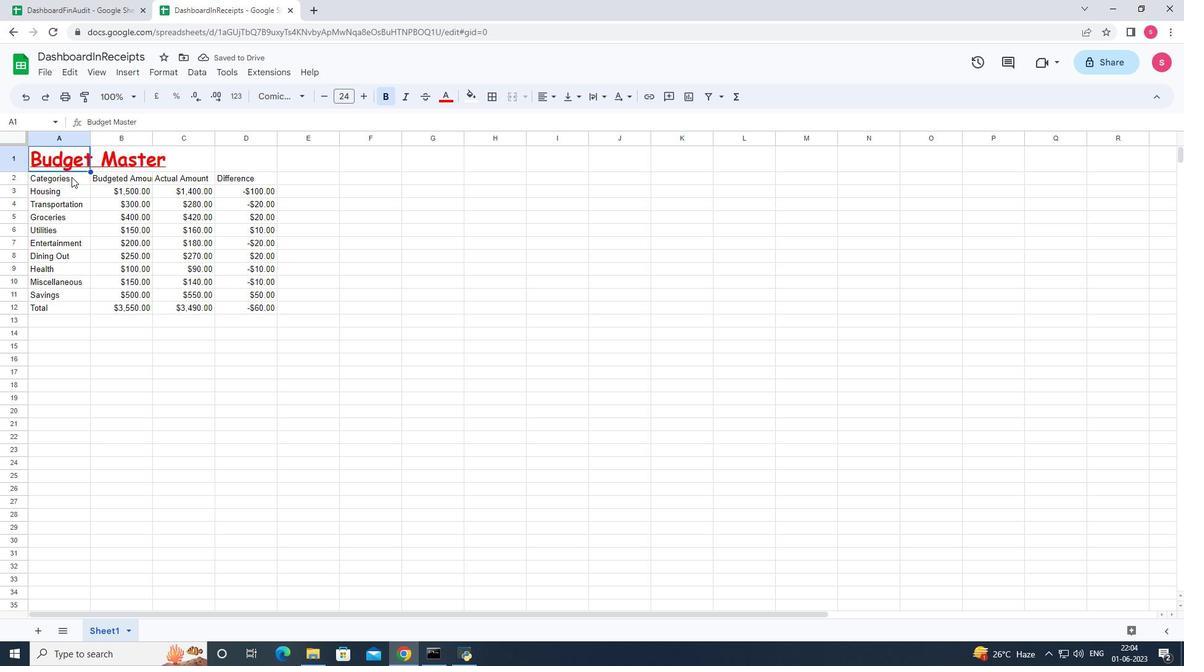 
Action: Mouse moved to (284, 98)
Screenshot: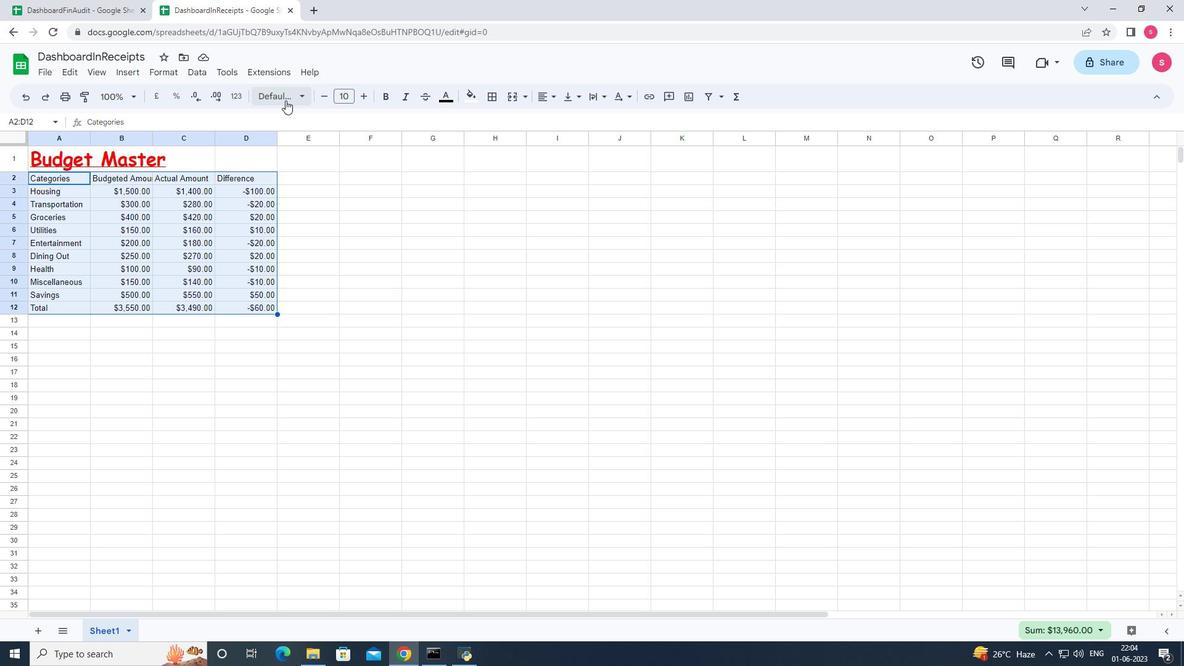 
Action: Mouse pressed left at (284, 98)
Screenshot: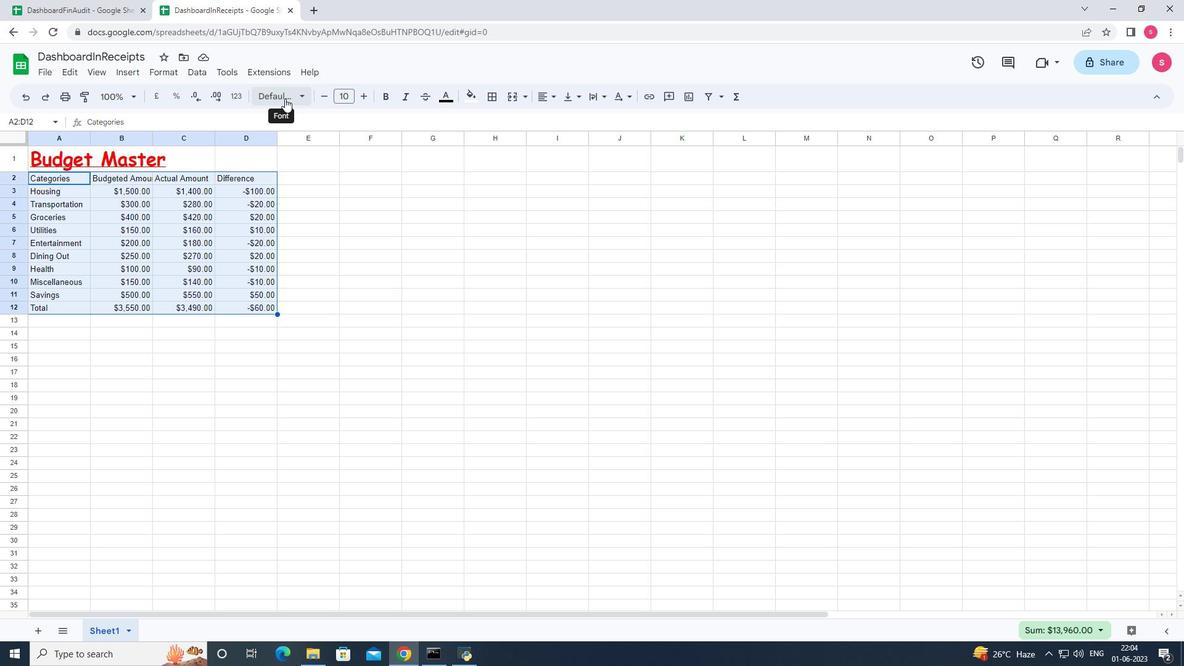 
Action: Mouse moved to (315, 344)
Screenshot: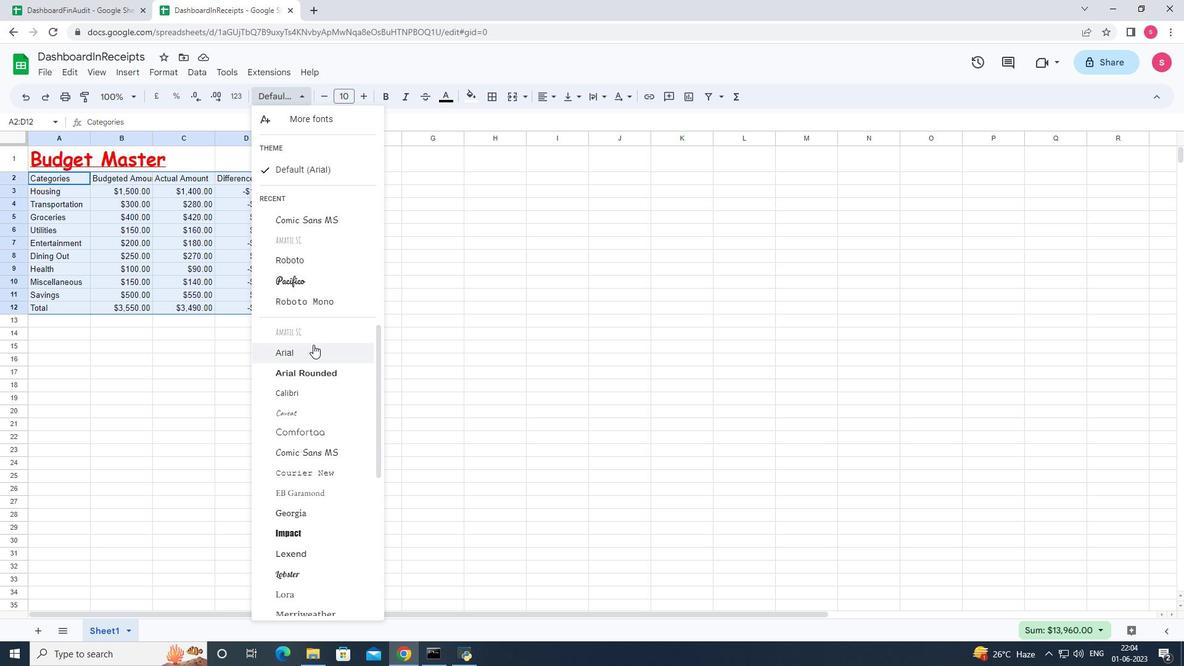 
Action: Mouse scrolled (315, 343) with delta (0, 0)
Screenshot: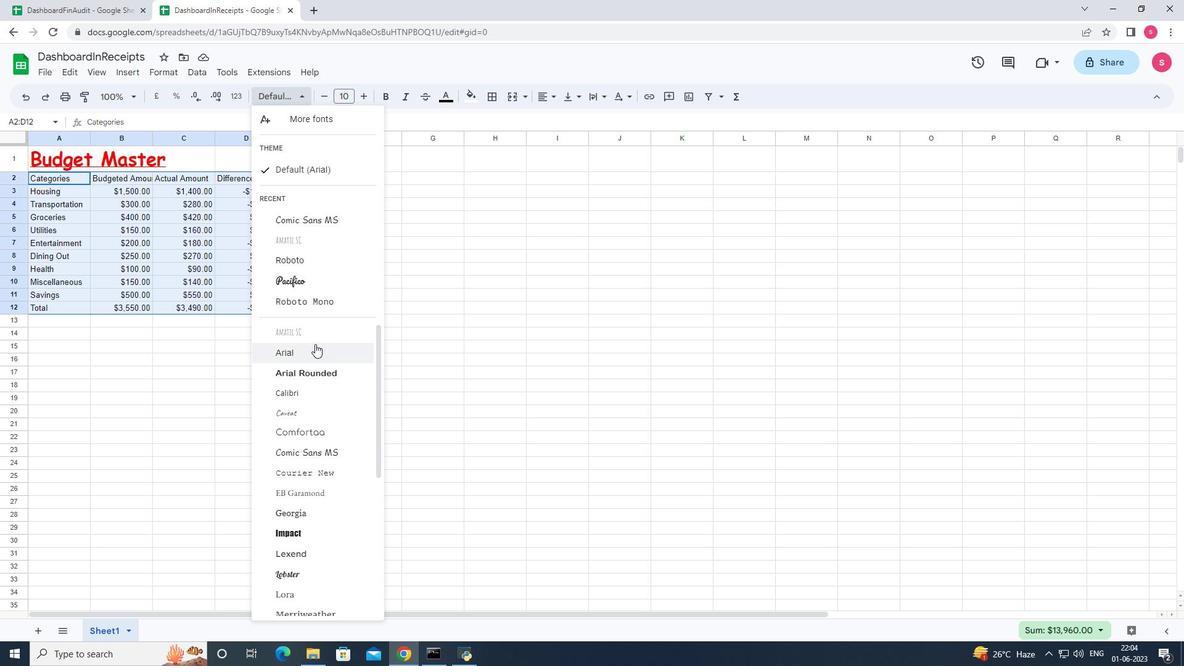 
Action: Mouse moved to (311, 390)
Screenshot: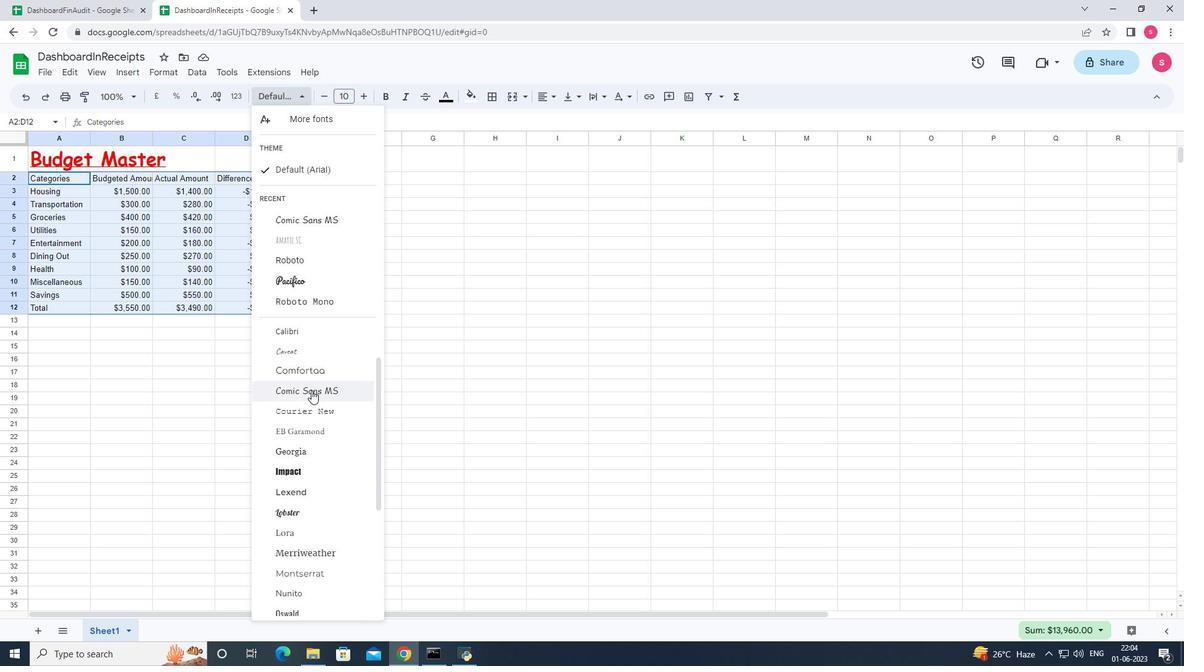 
Action: Mouse scrolled (311, 389) with delta (0, 0)
Screenshot: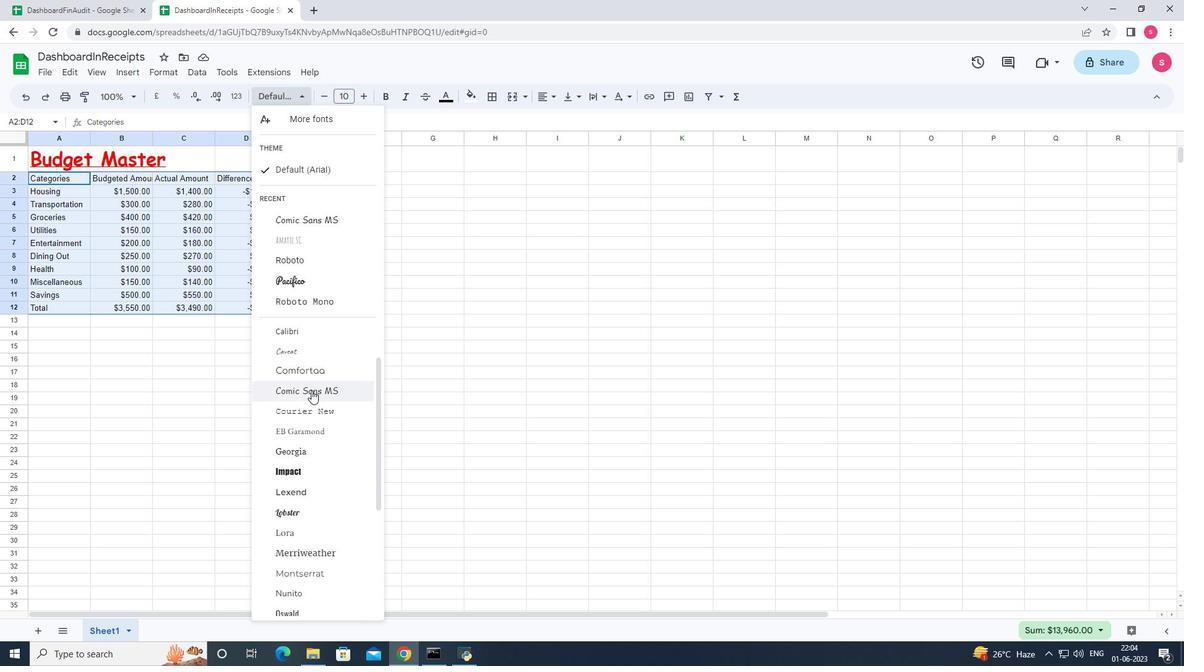 
Action: Mouse scrolled (311, 389) with delta (0, 0)
Screenshot: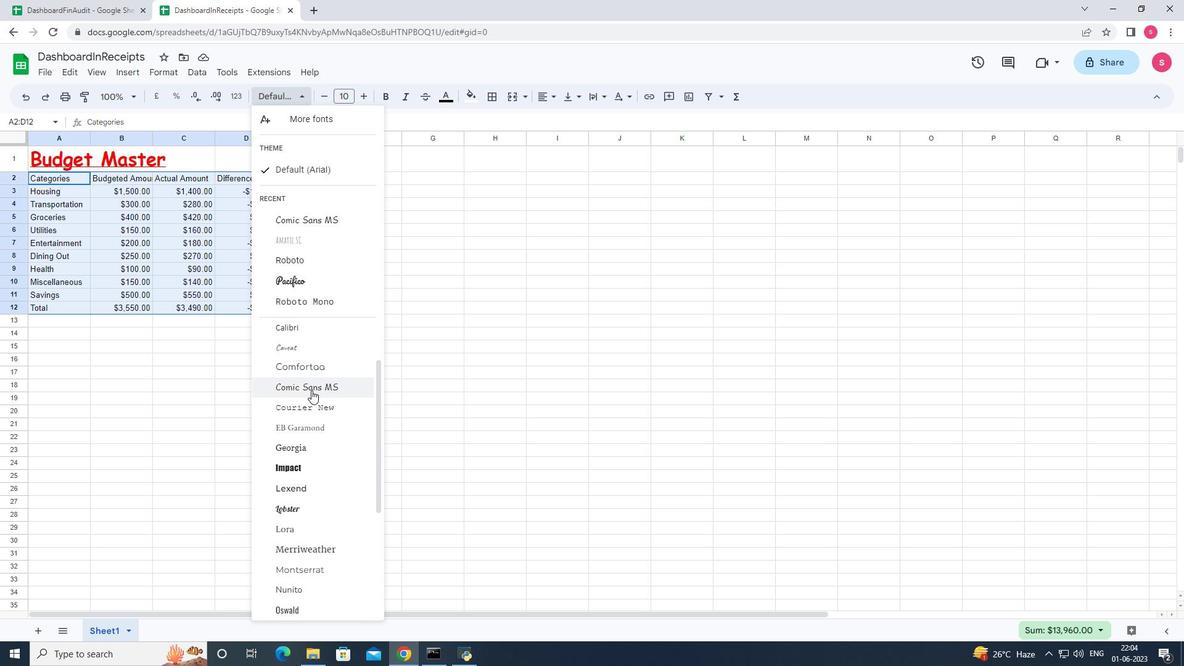 
Action: Mouse moved to (316, 395)
Screenshot: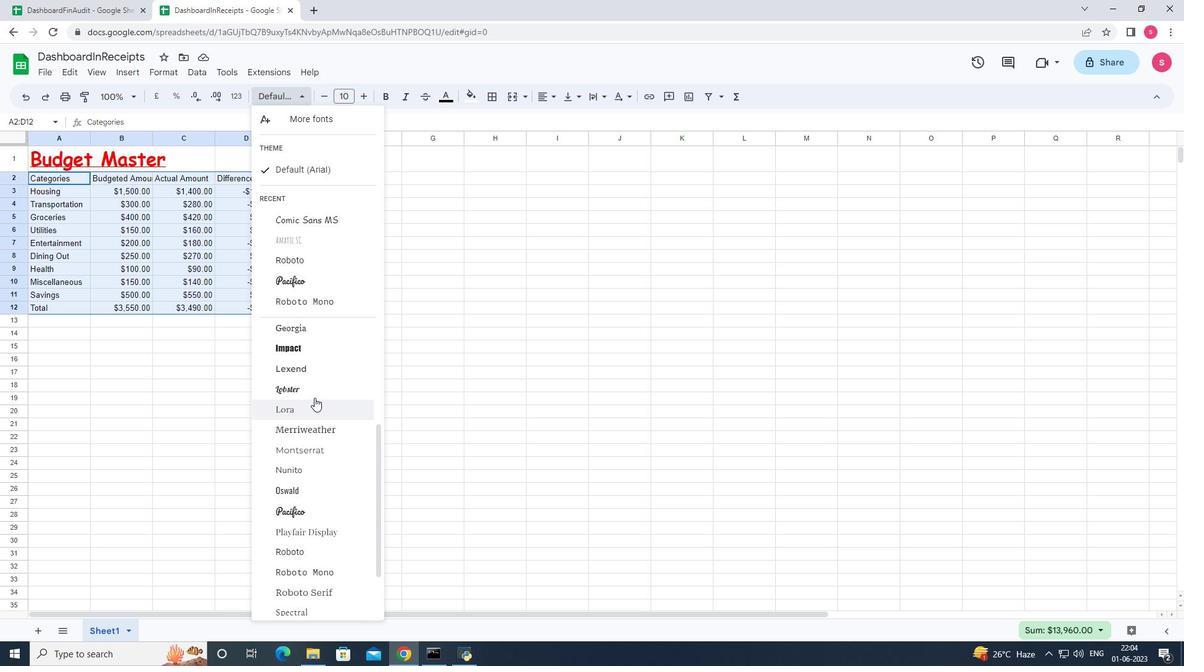 
Action: Mouse scrolled (316, 395) with delta (0, 0)
Screenshot: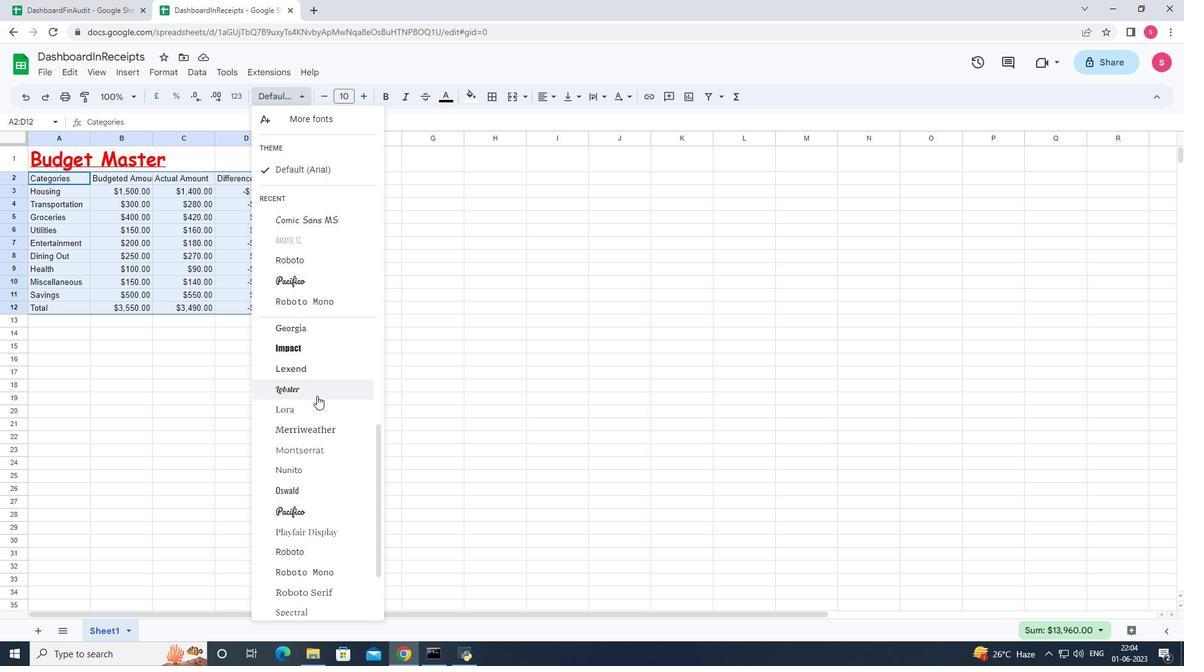 
Action: Mouse scrolled (316, 395) with delta (0, 0)
Screenshot: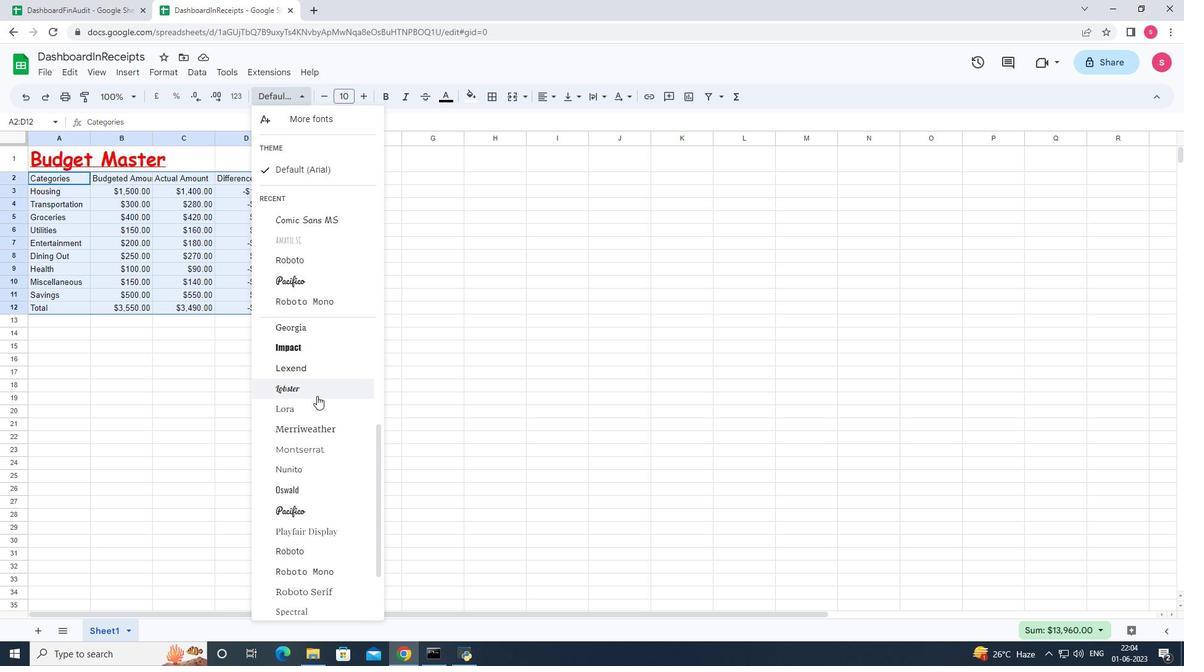 
Action: Mouse moved to (319, 394)
Screenshot: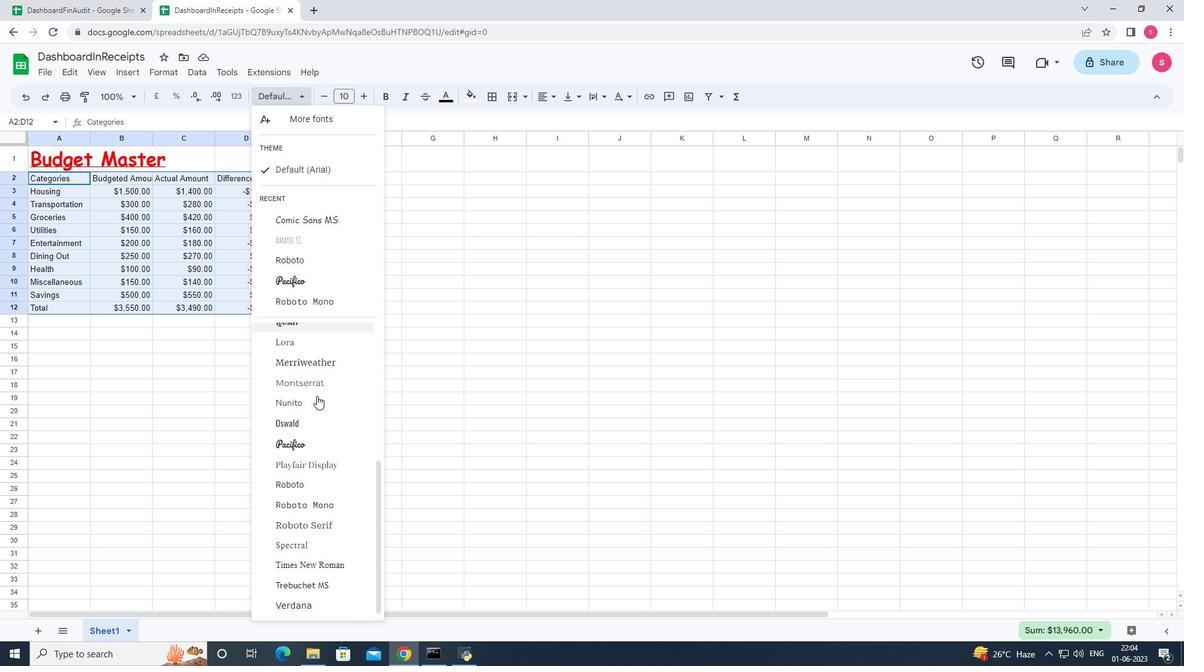 
Action: Mouse scrolled (319, 394) with delta (0, 0)
Screenshot: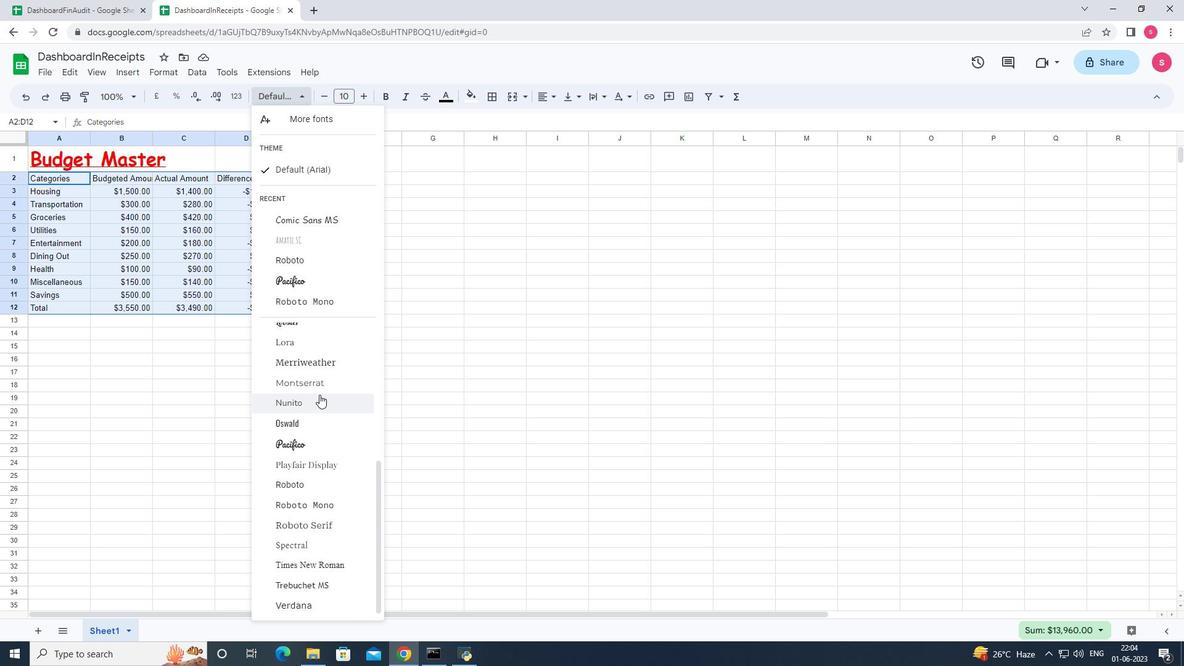 
Action: Mouse moved to (304, 383)
Screenshot: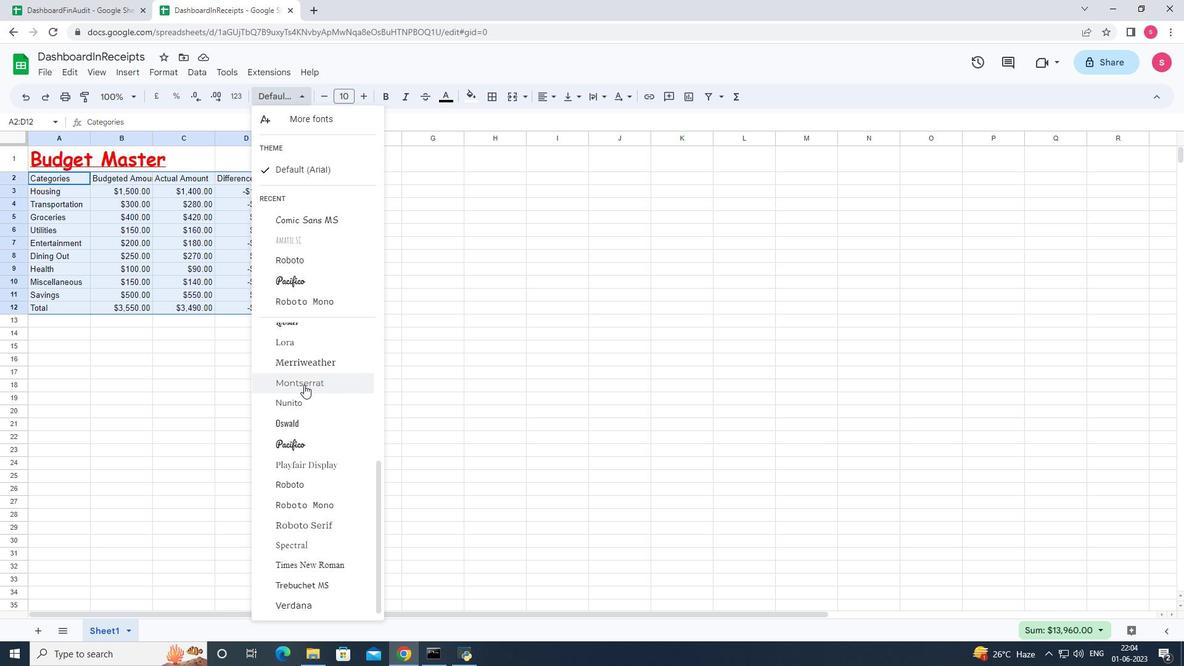 
Action: Mouse scrolled (304, 384) with delta (0, 0)
Screenshot: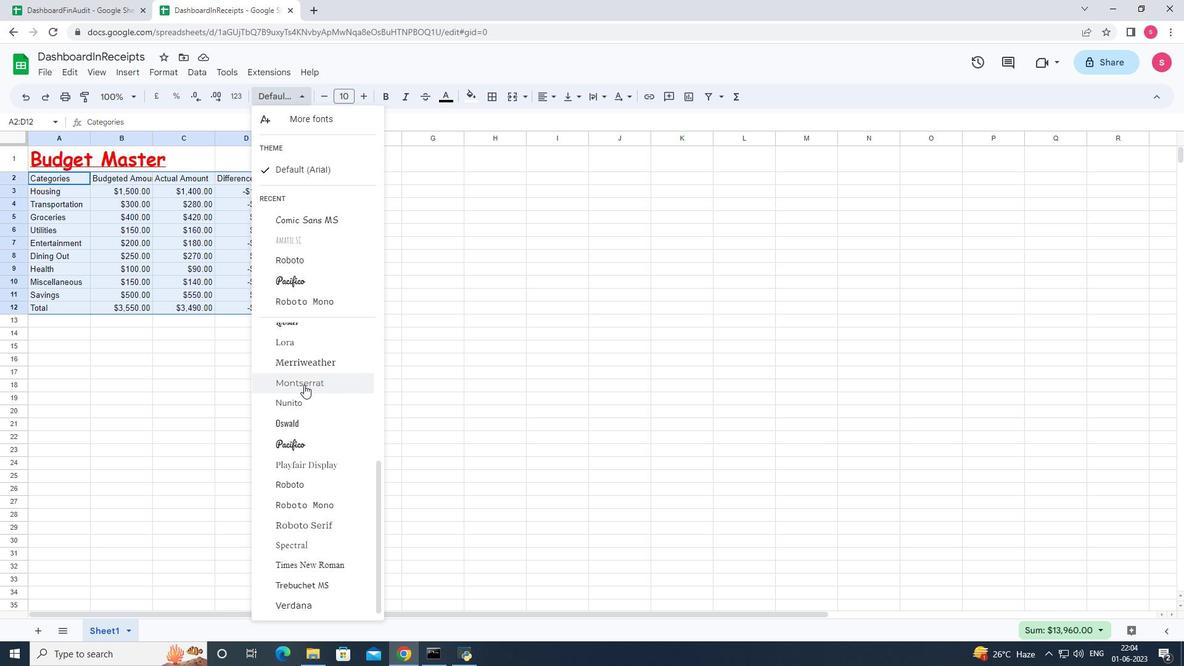 
Action: Mouse moved to (304, 382)
Screenshot: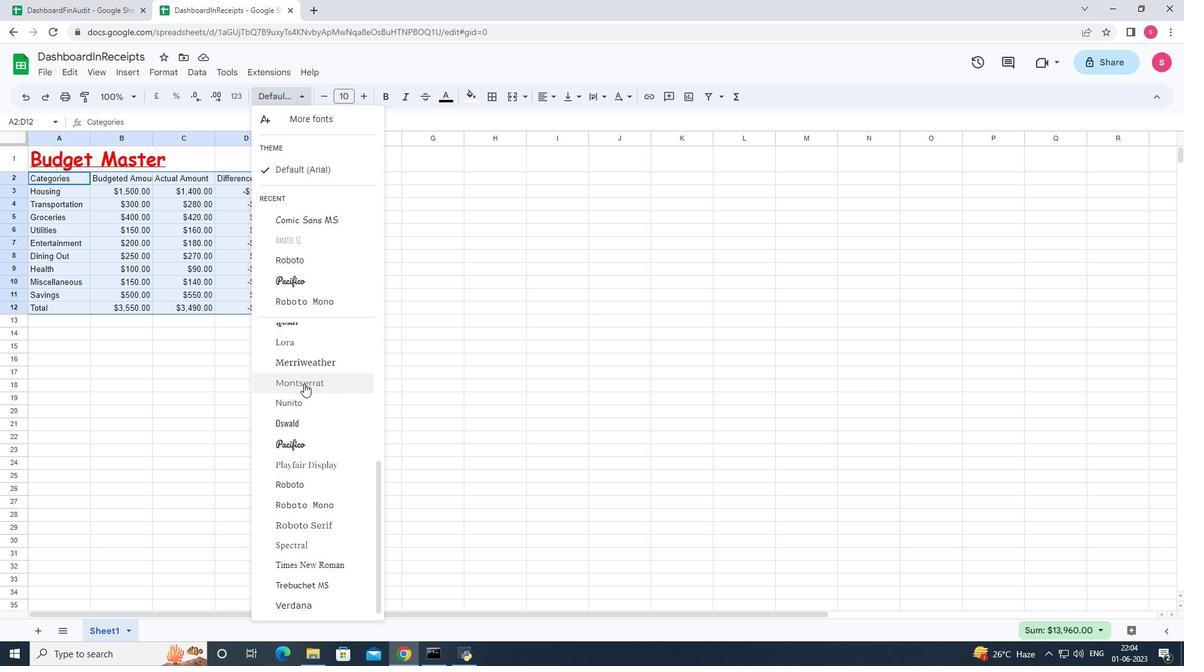 
Action: Mouse scrolled (304, 382) with delta (0, 0)
Screenshot: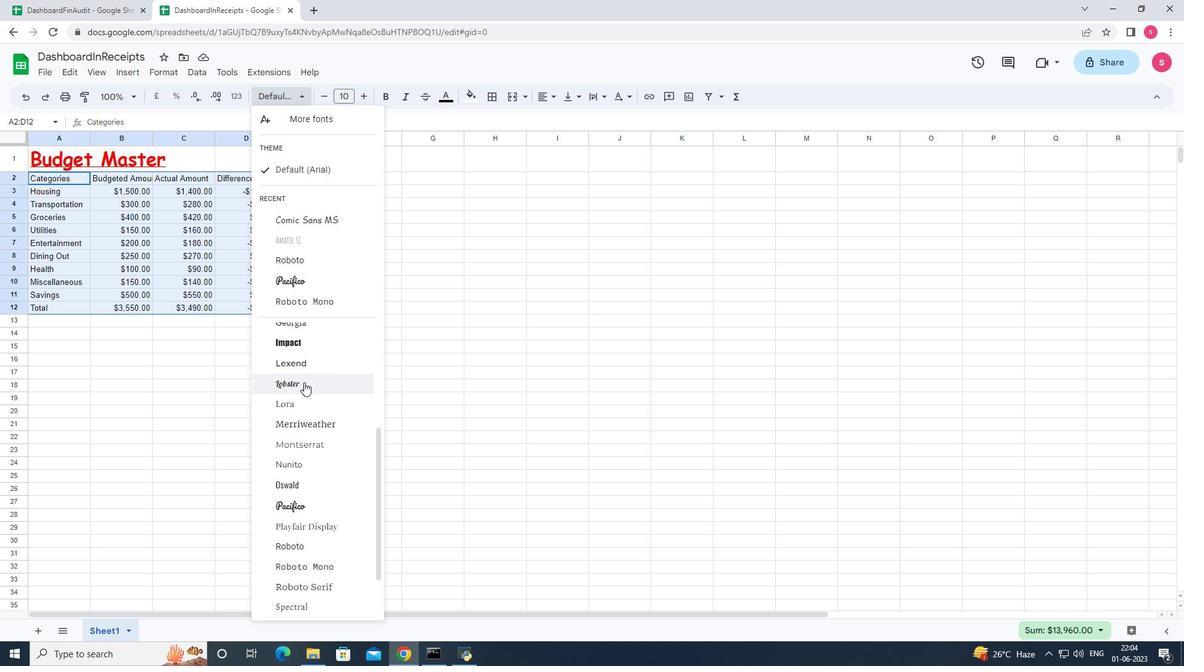 
Action: Mouse moved to (304, 365)
Screenshot: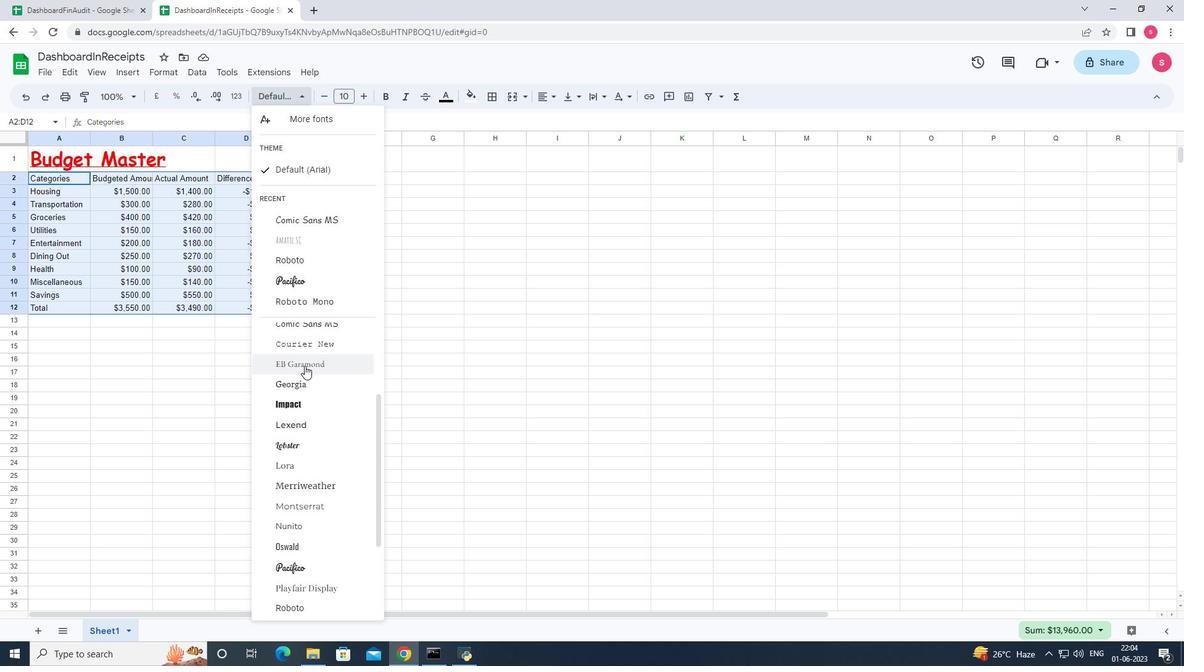 
Action: Mouse pressed left at (304, 365)
Screenshot: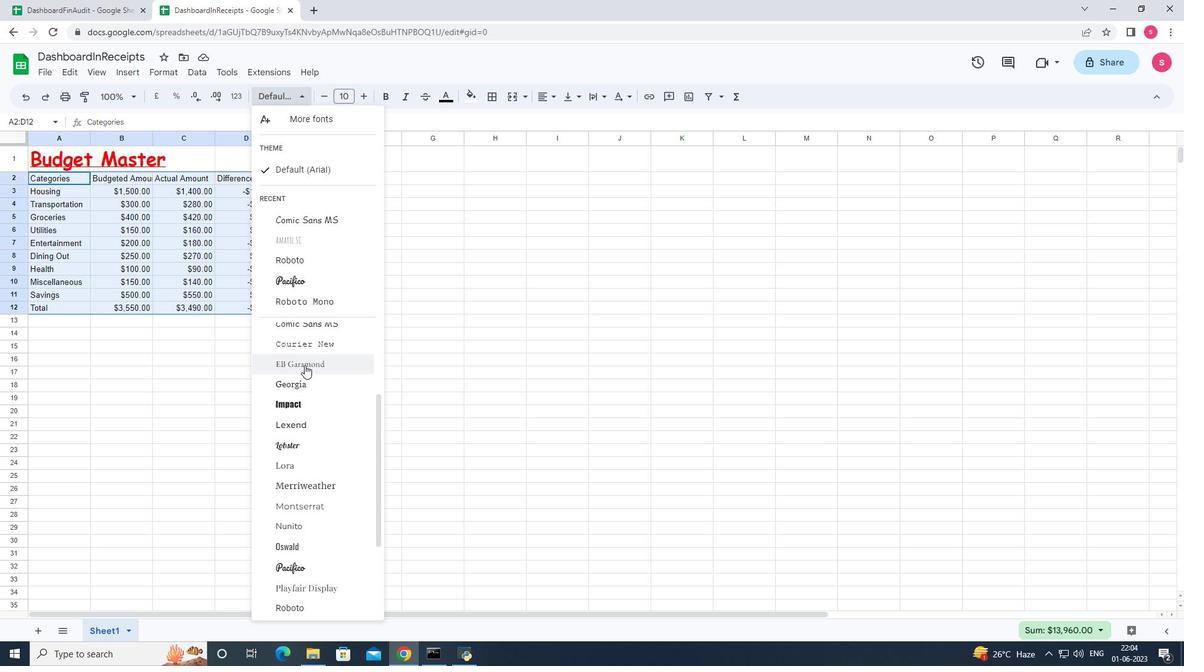 
Action: Mouse moved to (366, 101)
Screenshot: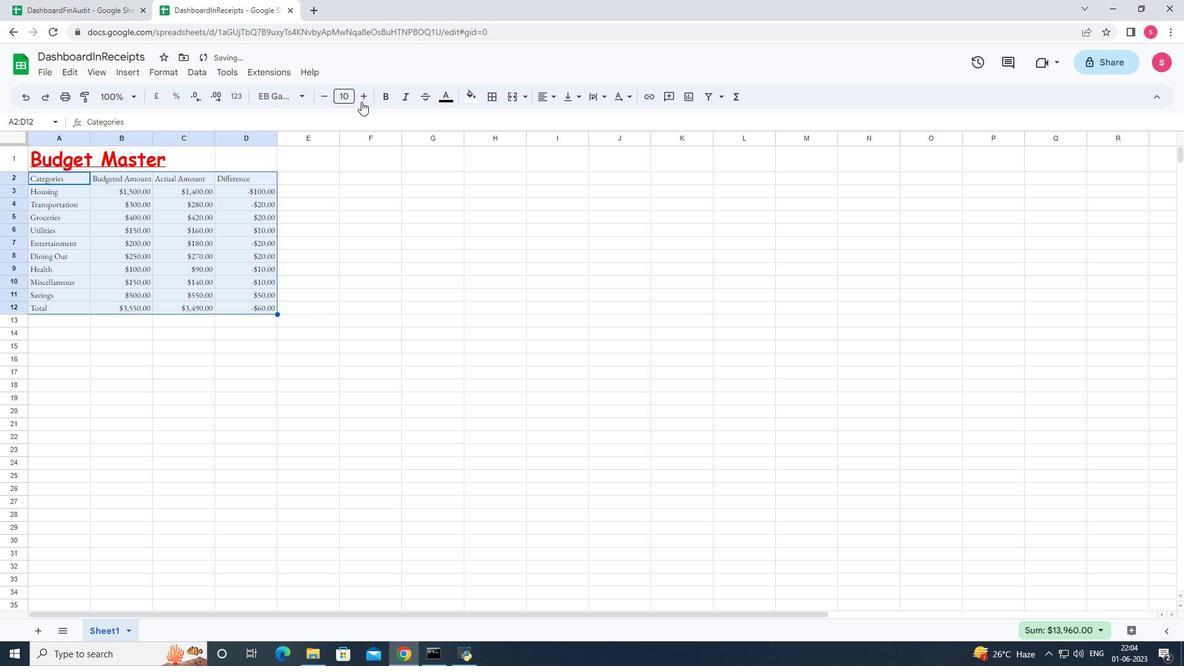 
Action: Mouse pressed left at (366, 101)
Screenshot: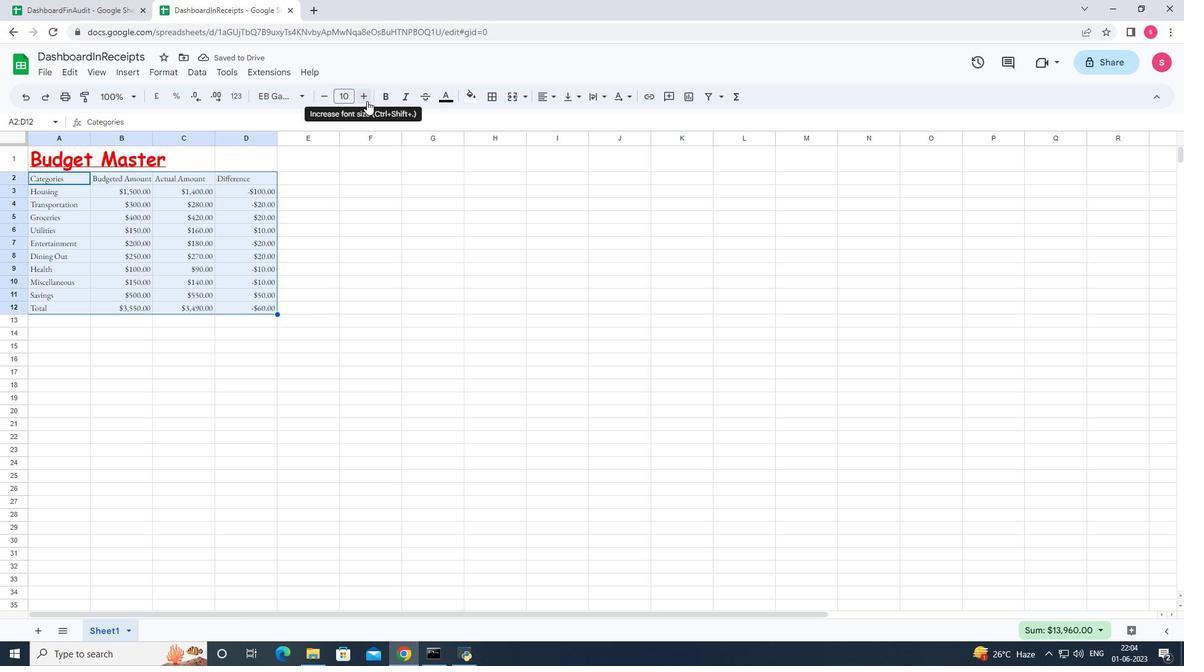 
Action: Mouse pressed left at (366, 101)
Screenshot: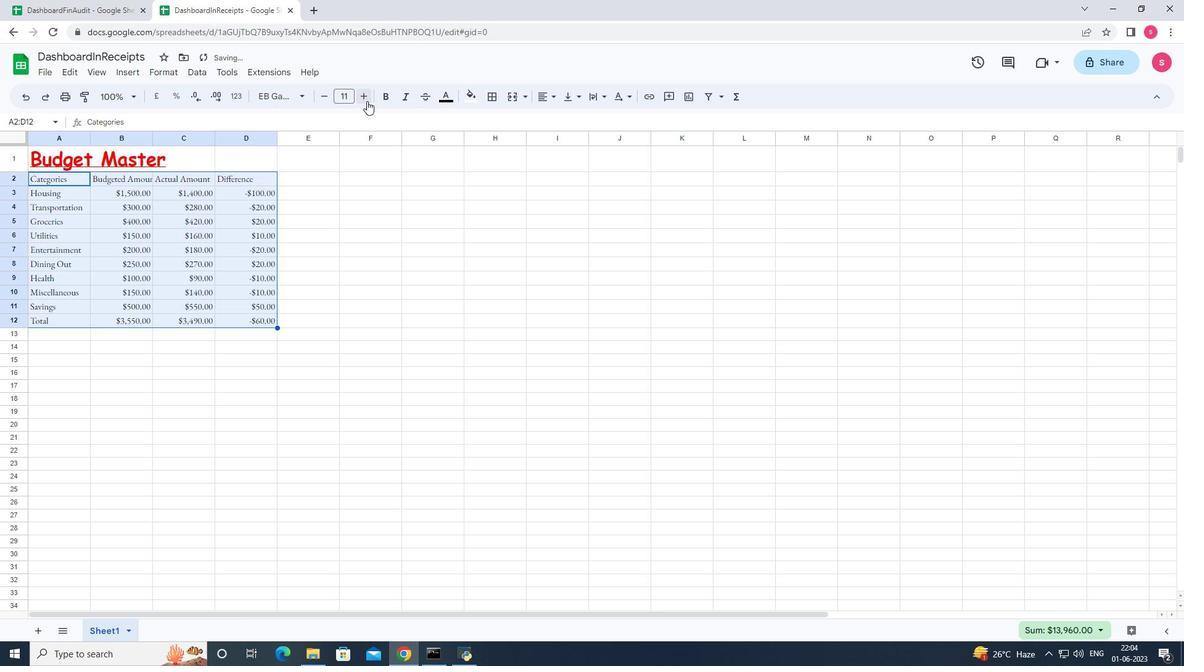 
Action: Mouse pressed left at (366, 101)
Screenshot: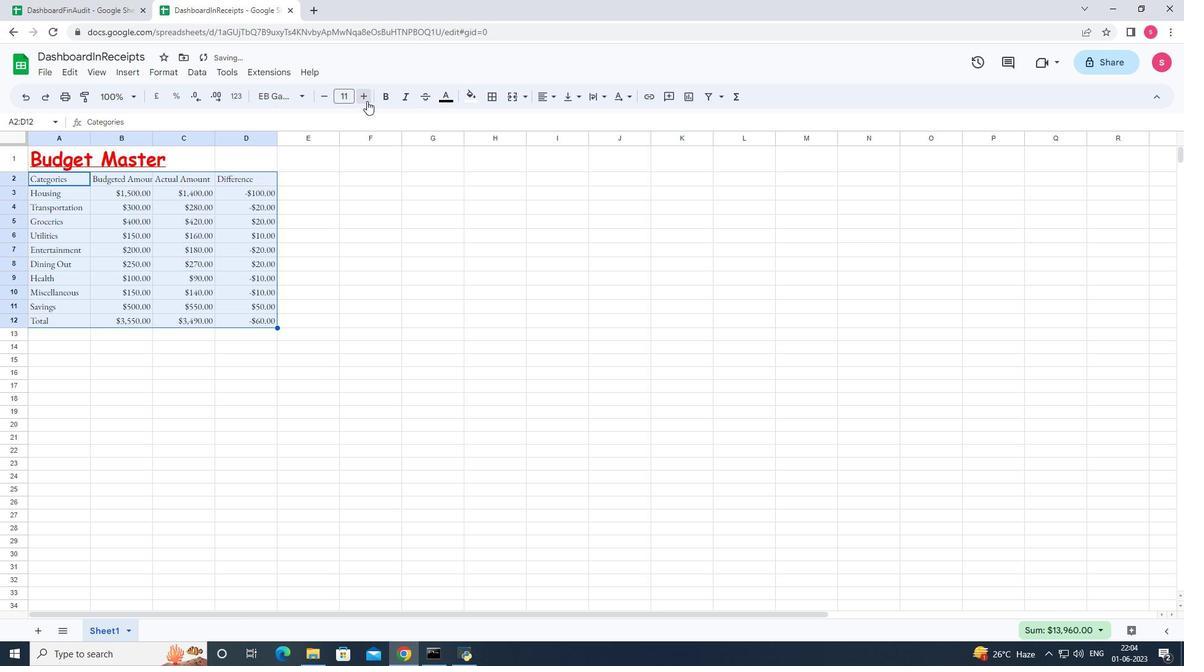 
Action: Mouse pressed left at (366, 101)
Screenshot: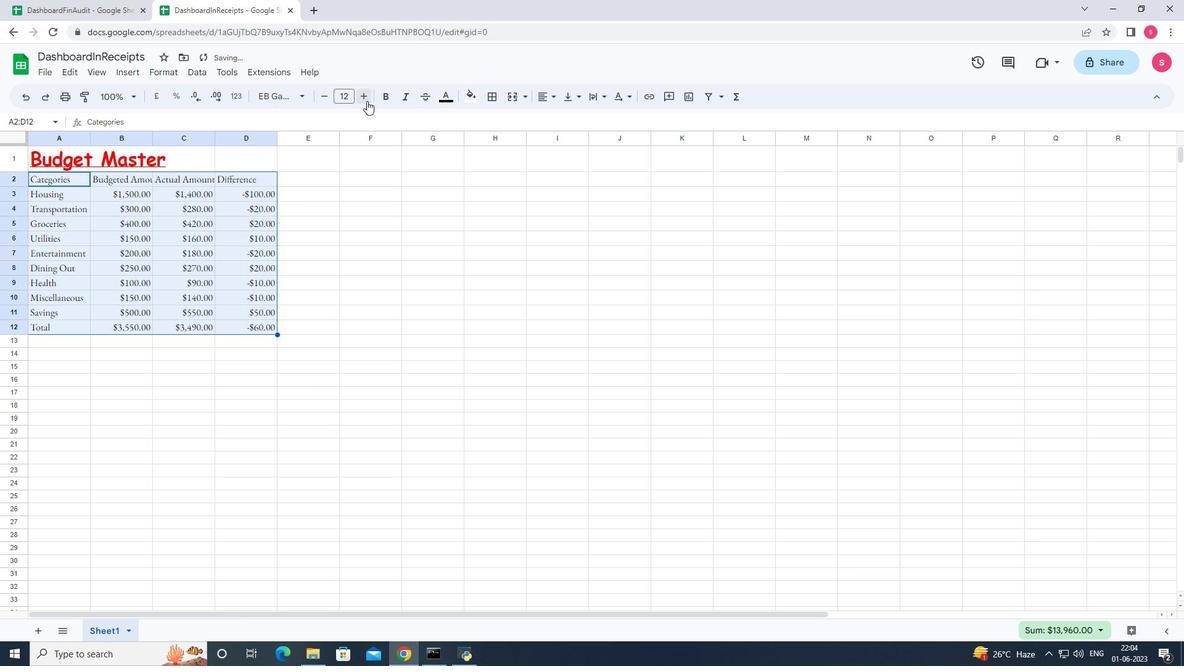 
Action: Mouse pressed left at (366, 101)
Screenshot: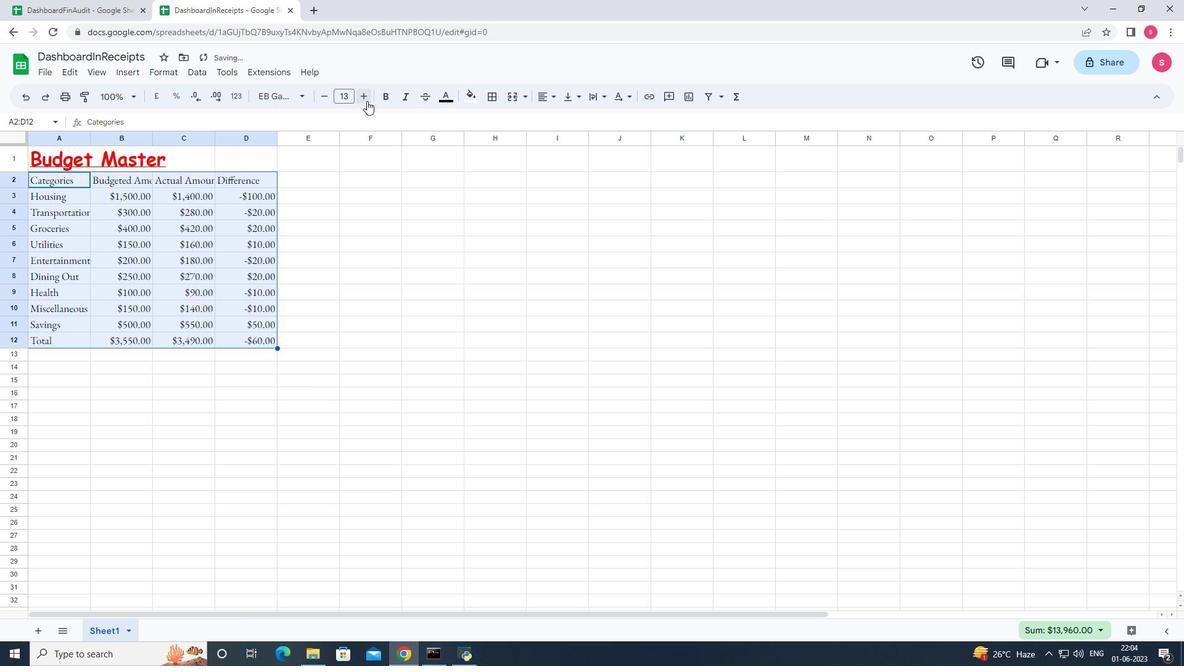 
Action: Mouse pressed left at (366, 101)
Screenshot: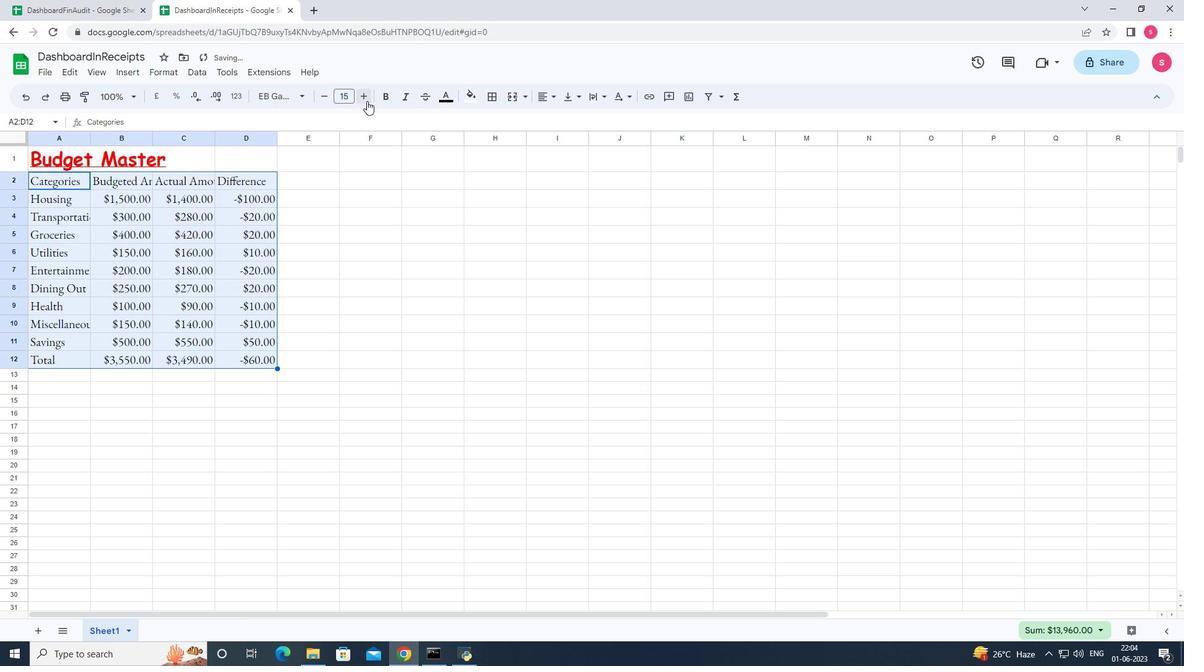 
Action: Mouse moved to (28, 151)
Screenshot: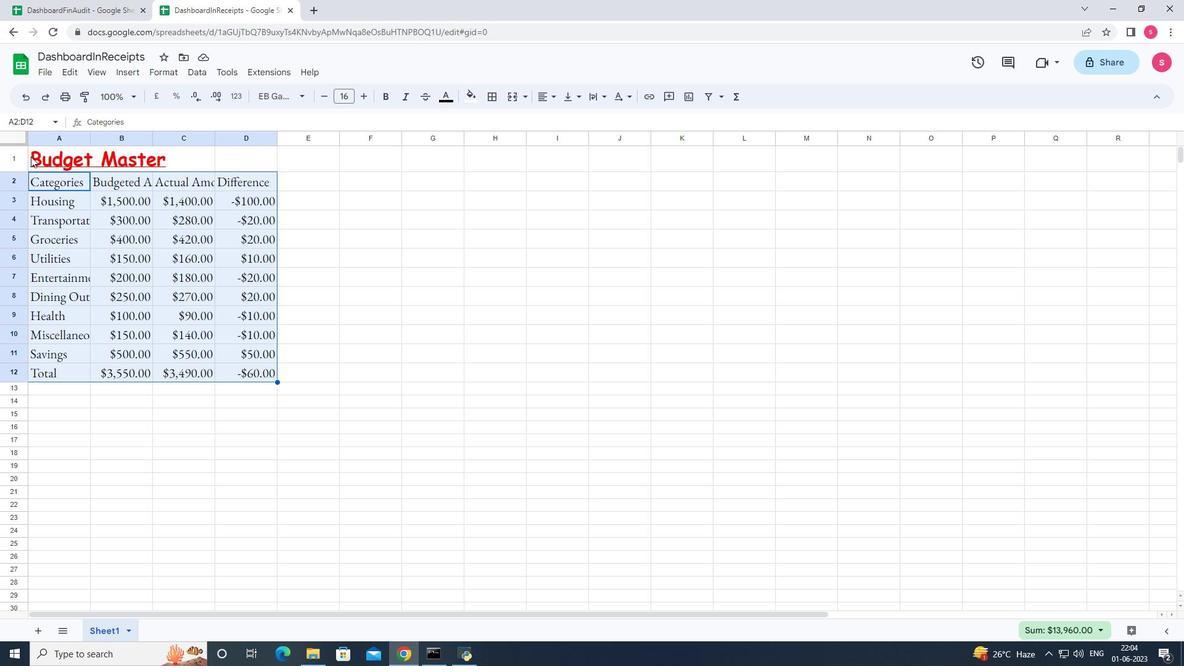 
Action: Mouse pressed left at (28, 151)
Screenshot: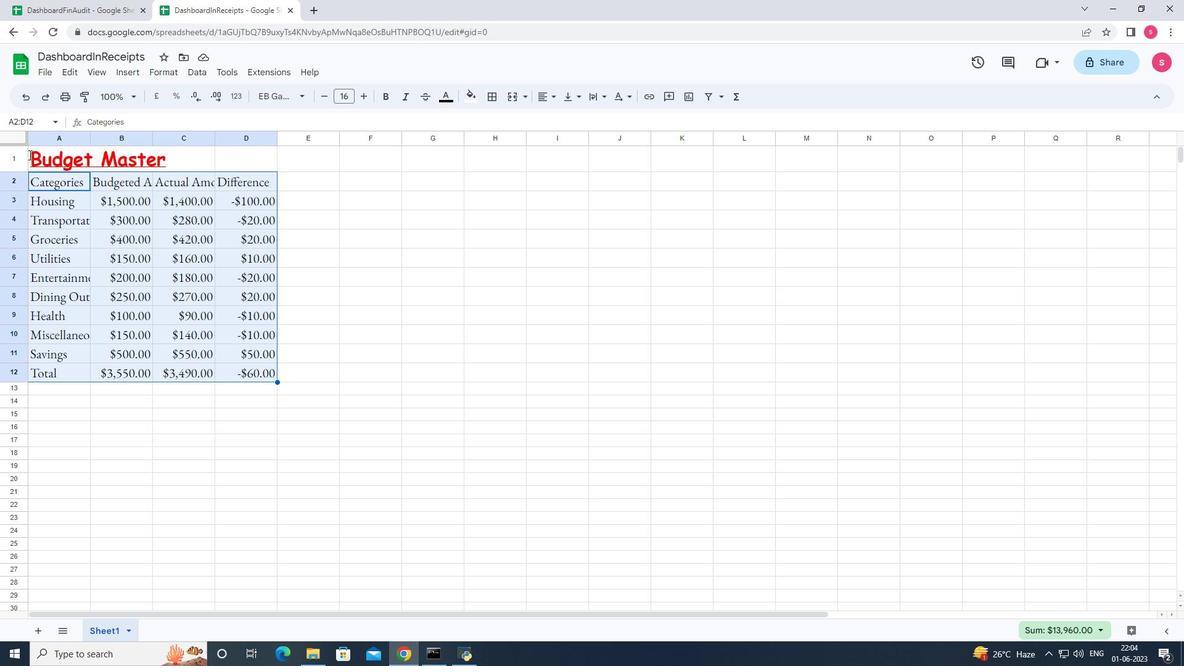 
Action: Mouse moved to (524, 358)
Screenshot: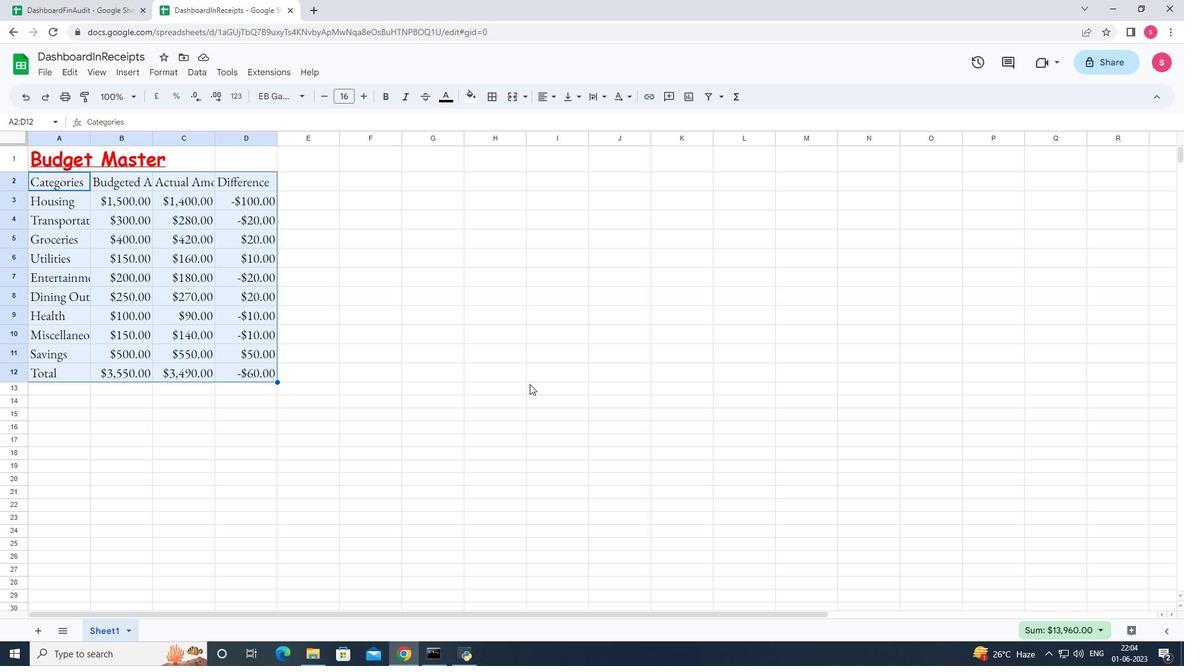 
Action: Mouse pressed left at (524, 358)
Screenshot: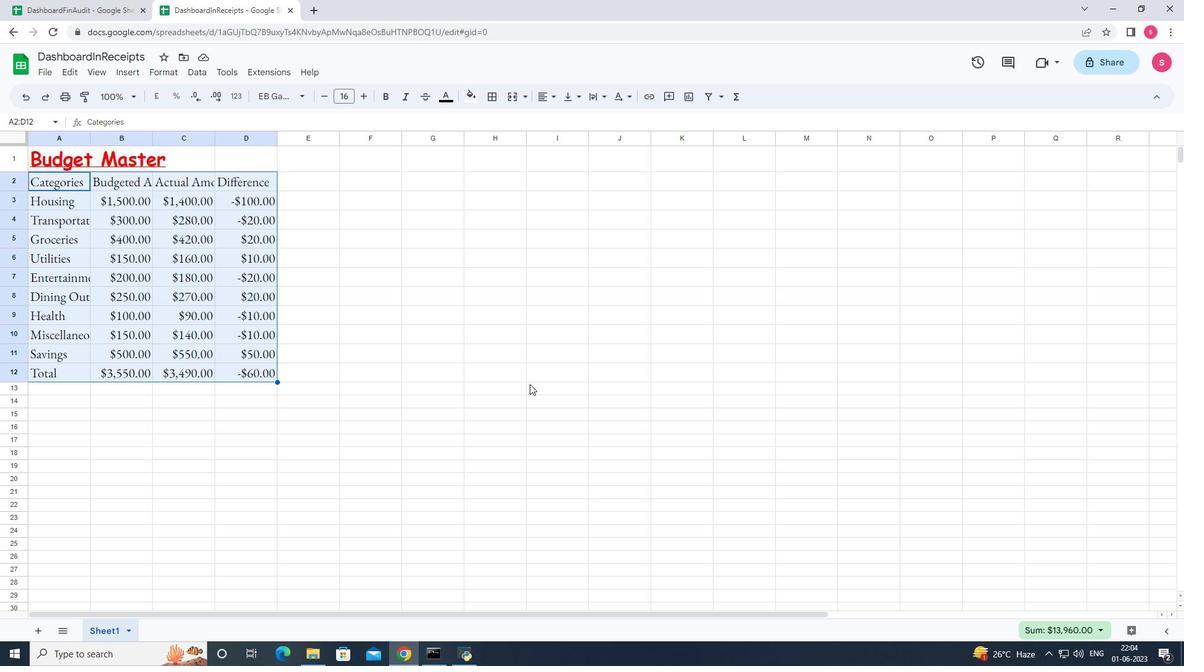 
Action: Mouse moved to (54, 156)
Screenshot: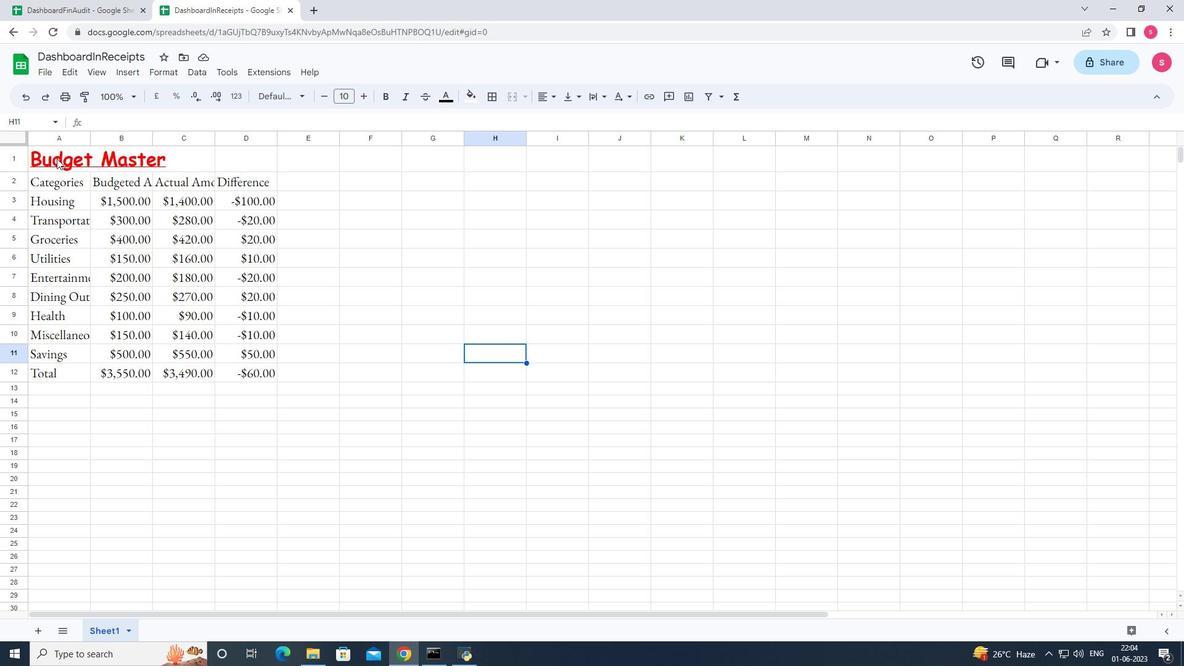 
Action: Mouse pressed left at (54, 156)
Screenshot: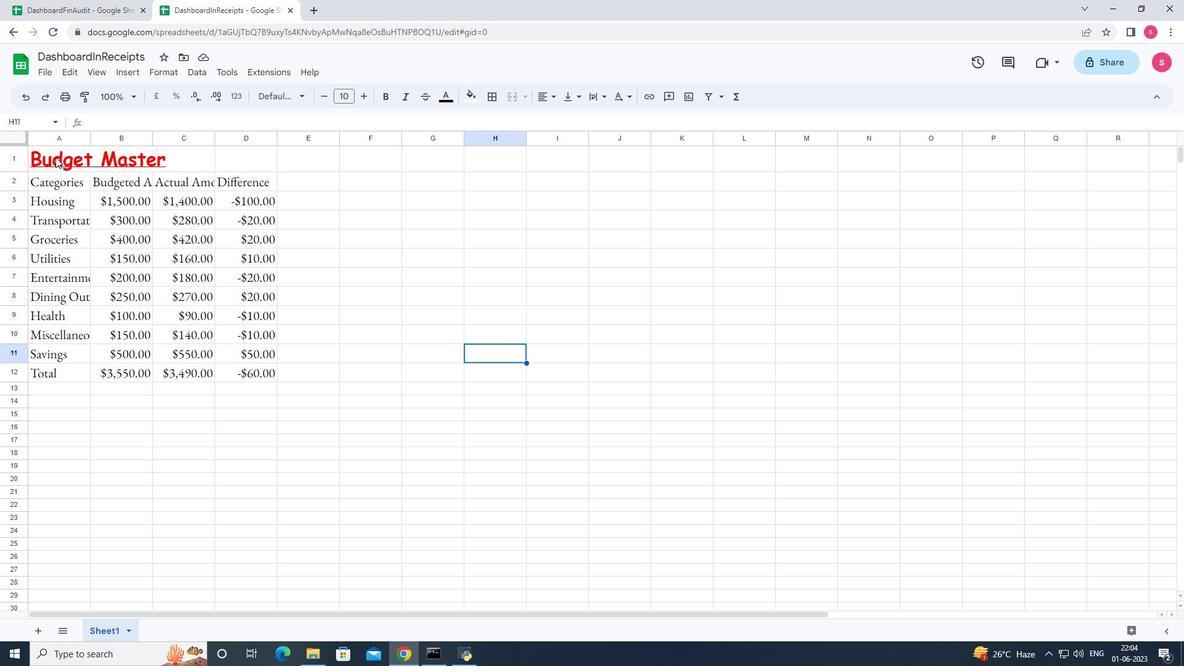
Action: Mouse moved to (544, 101)
Screenshot: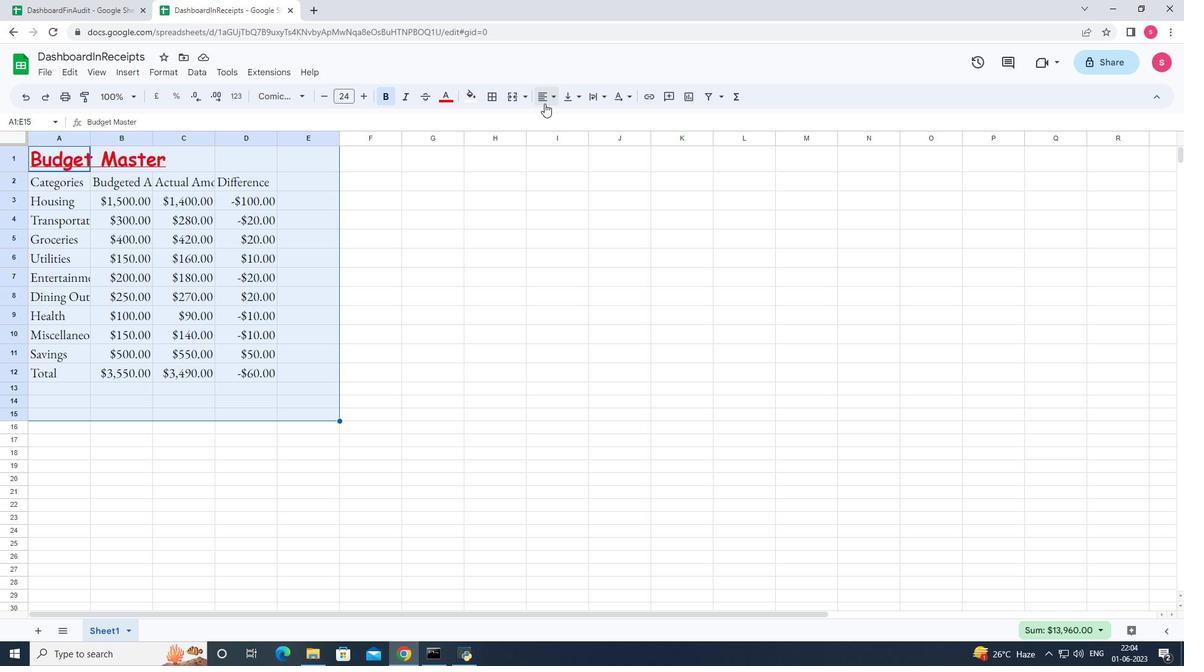 
Action: Mouse pressed left at (544, 101)
Screenshot: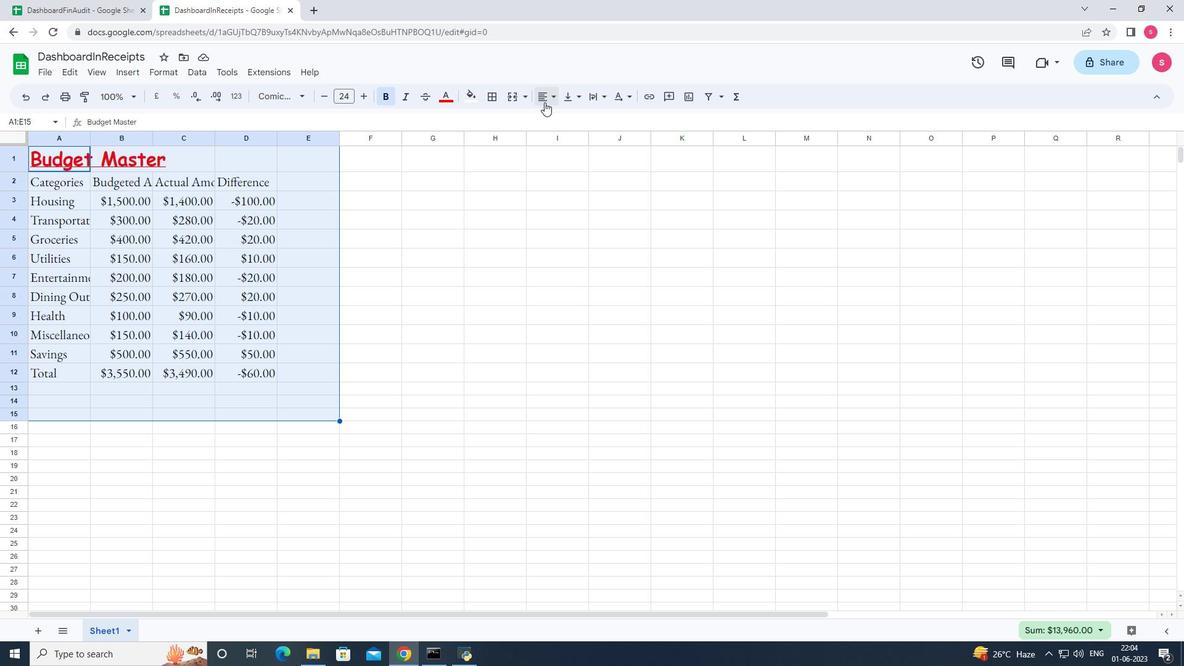 
Action: Mouse moved to (577, 122)
Screenshot: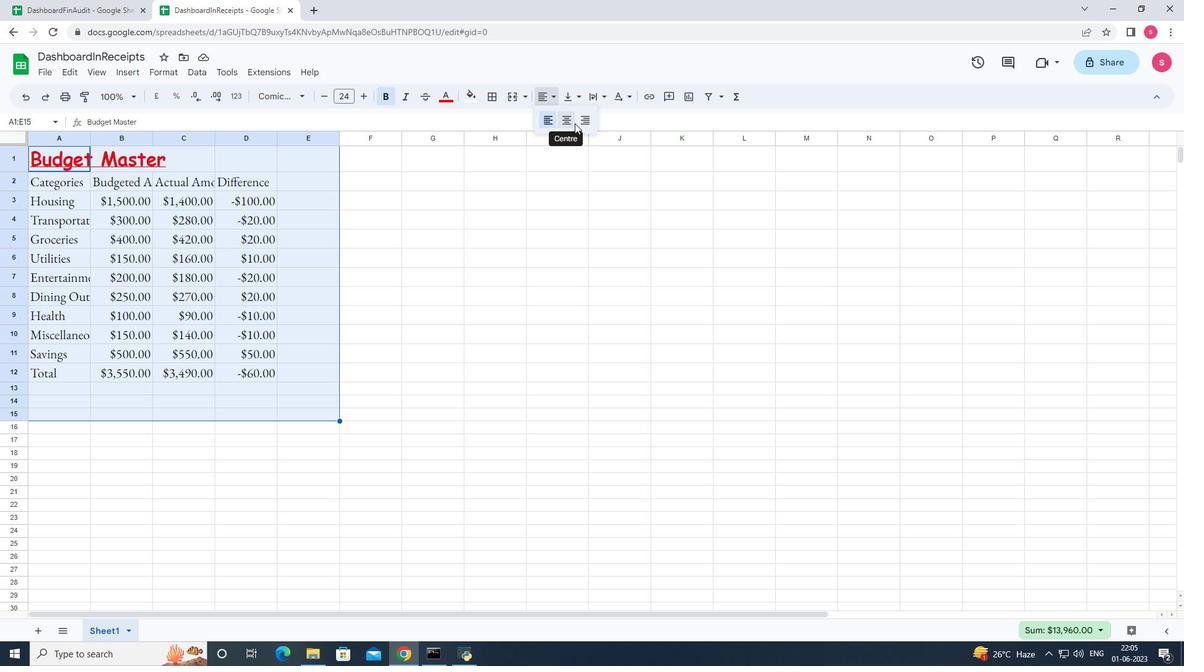 
Action: Mouse pressed left at (577, 122)
Screenshot: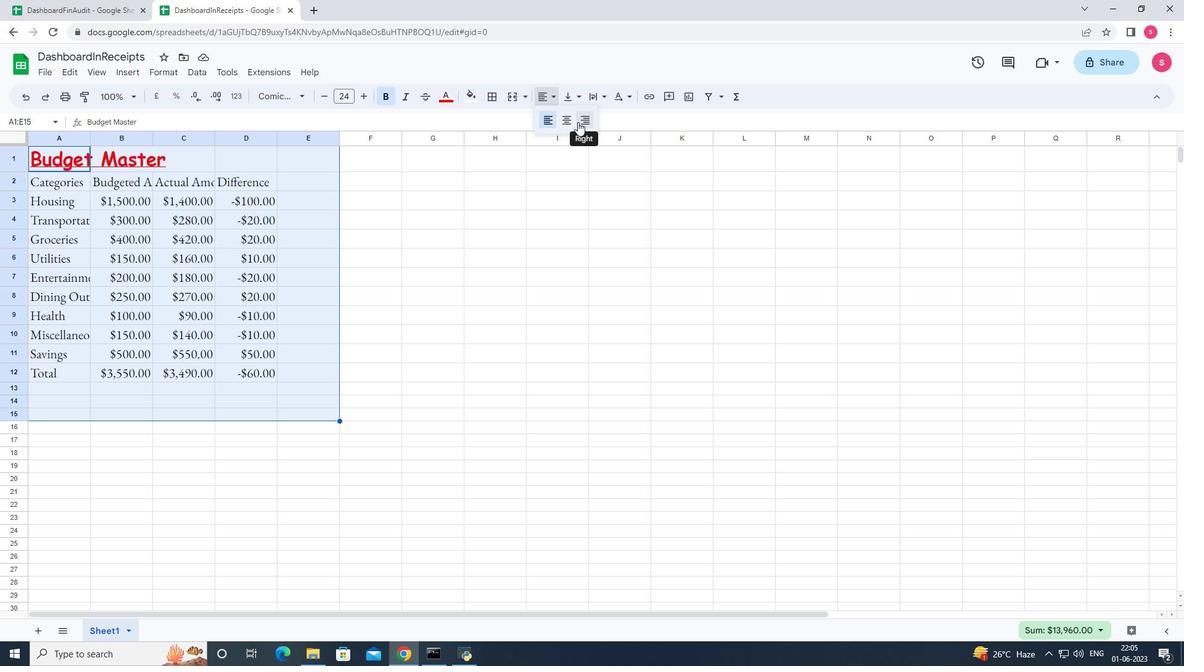 
Action: Mouse moved to (403, 275)
Screenshot: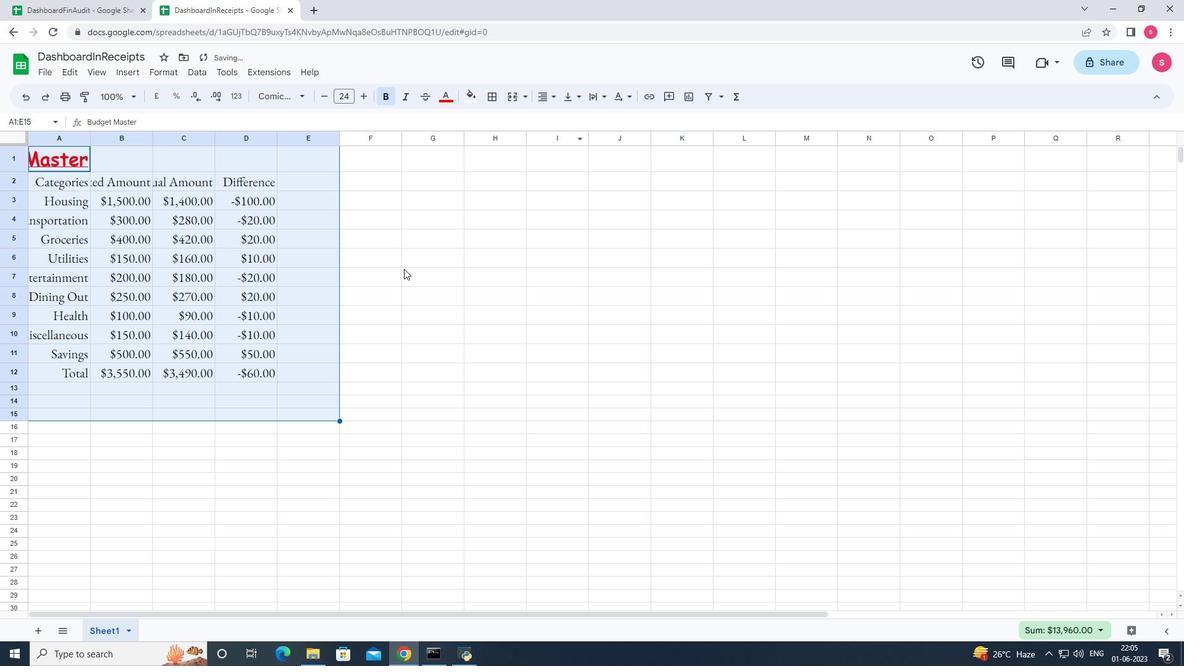 
Action: Mouse pressed left at (403, 275)
Screenshot: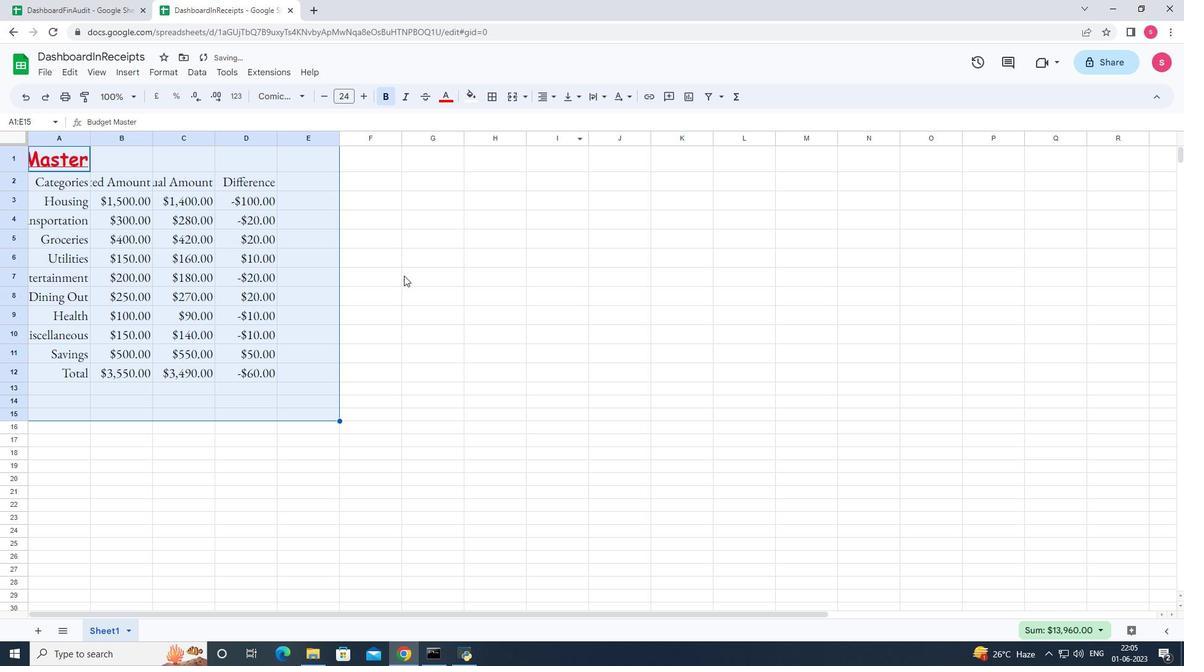 
Action: Mouse moved to (92, 136)
Screenshot: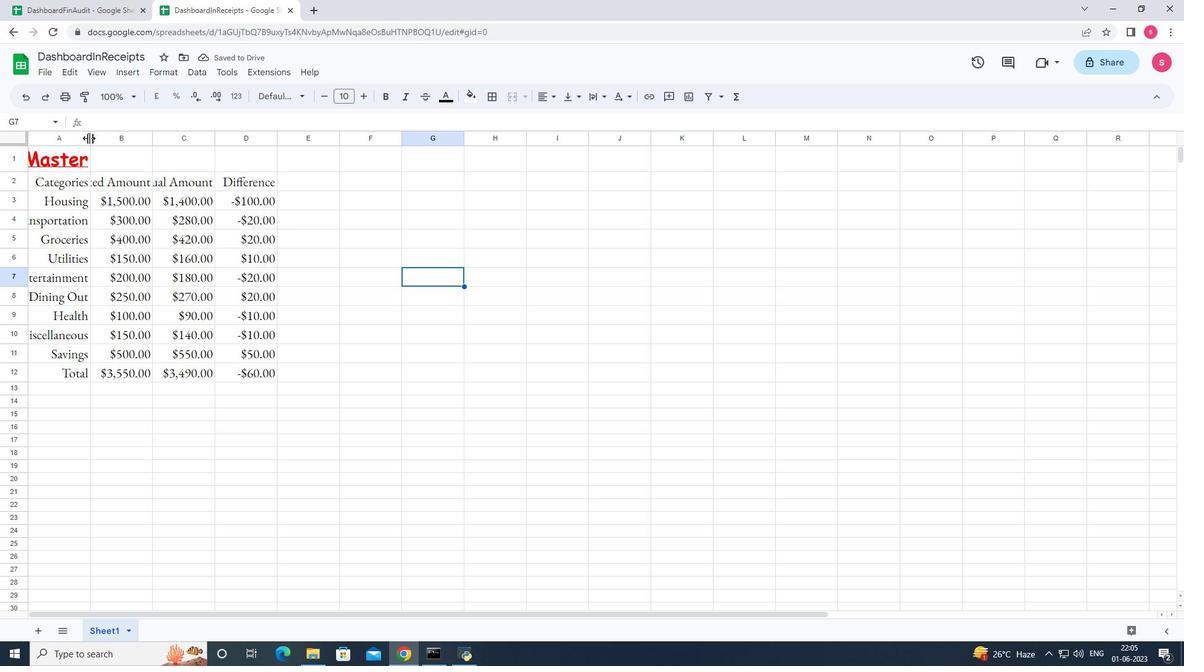 
Action: Mouse pressed left at (92, 136)
Screenshot: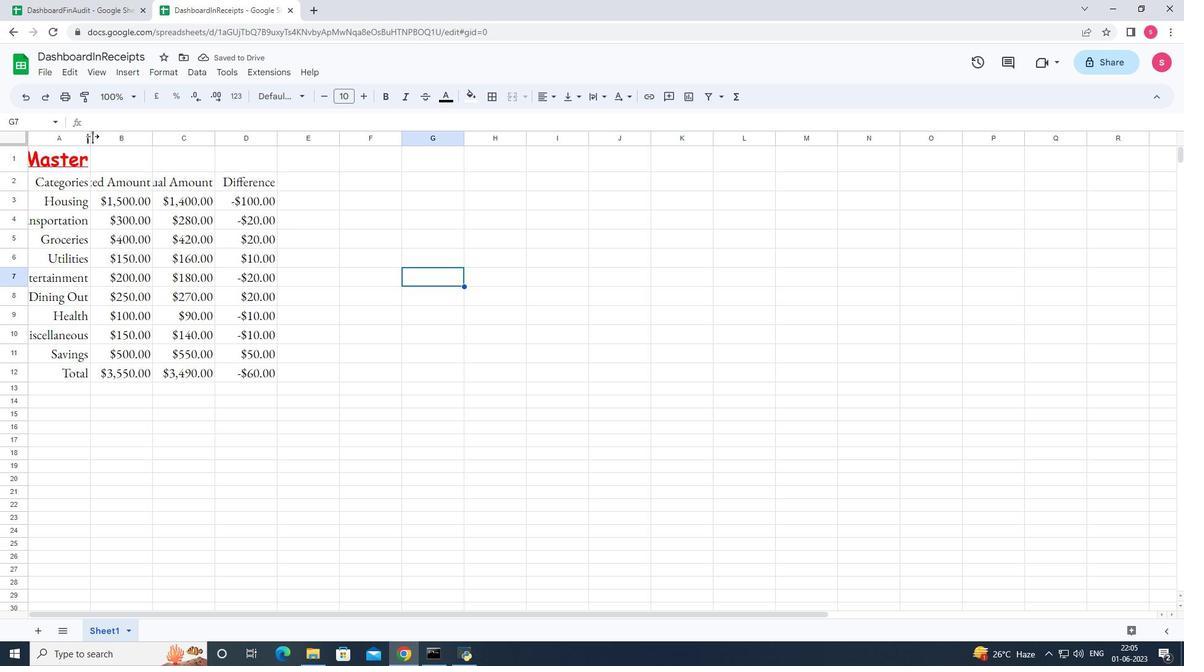 
Action: Mouse pressed left at (92, 136)
Screenshot: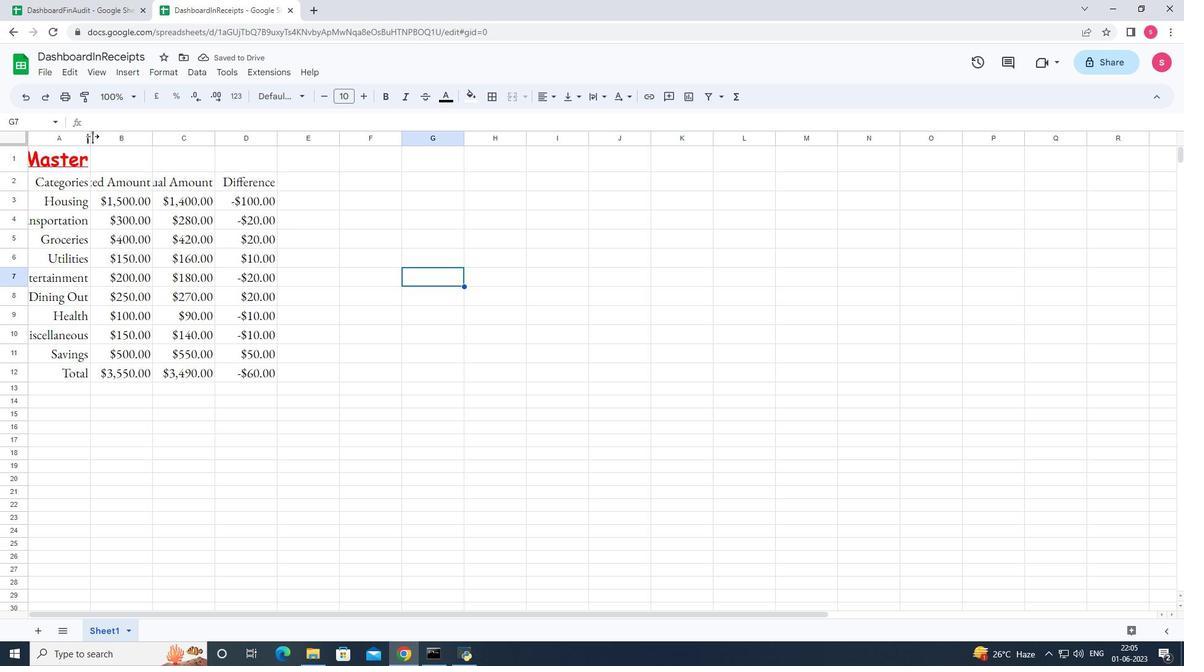 
Action: Mouse moved to (230, 142)
Screenshot: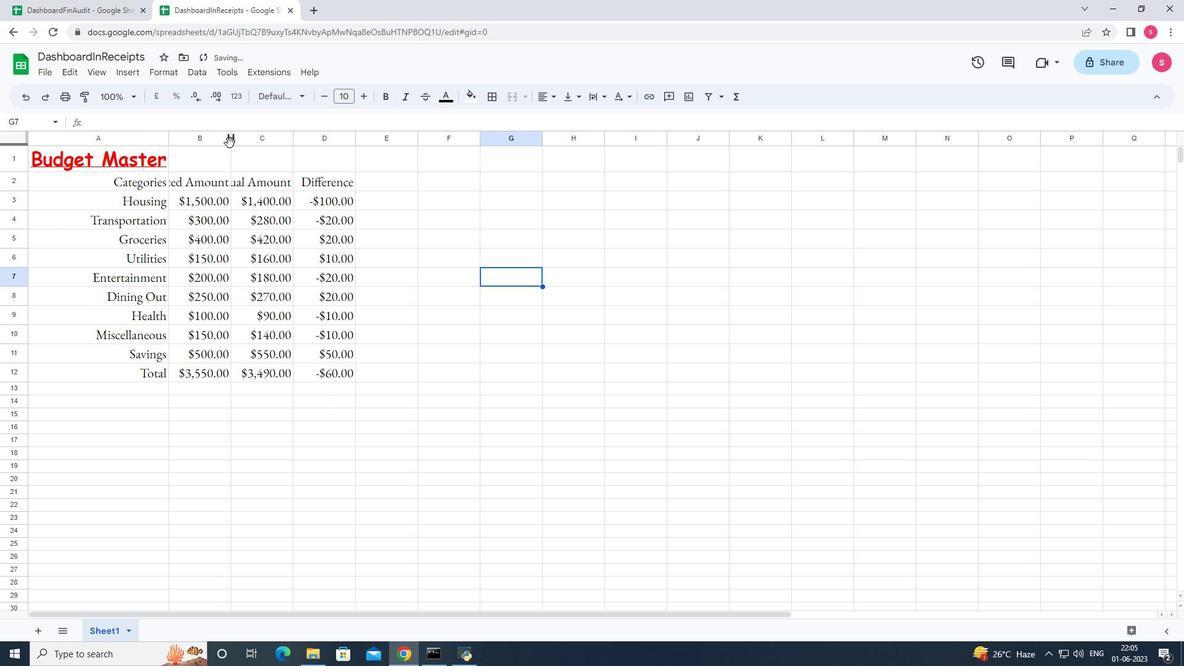 
Action: Mouse pressed left at (230, 142)
Screenshot: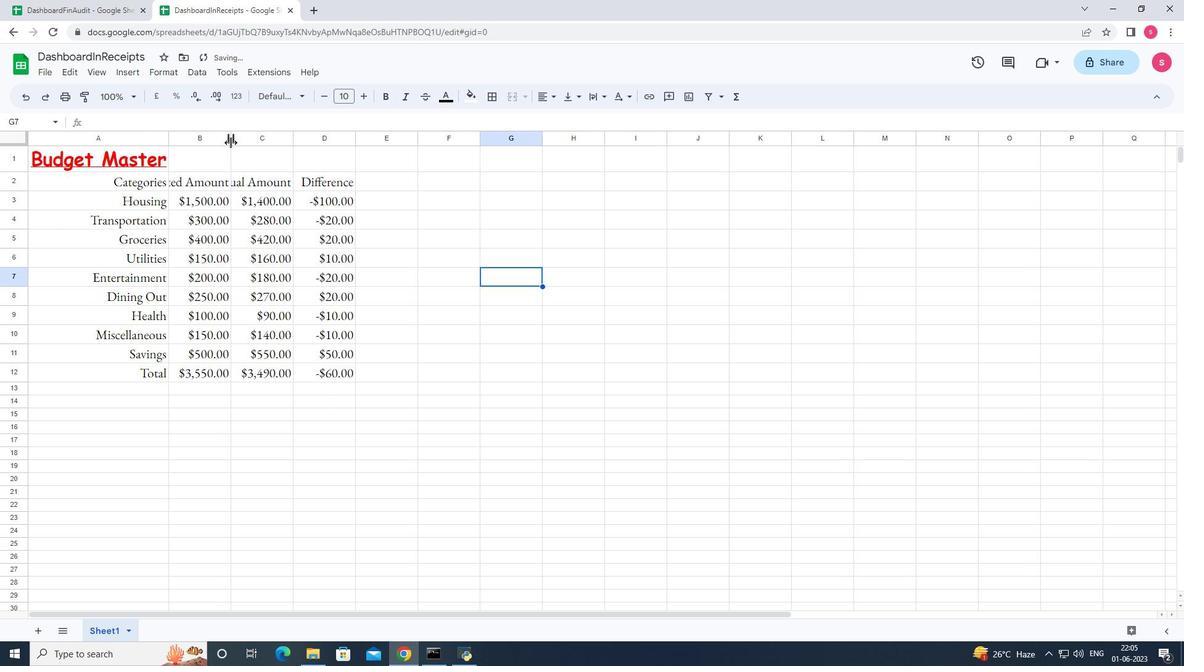 
Action: Mouse pressed left at (230, 142)
Screenshot: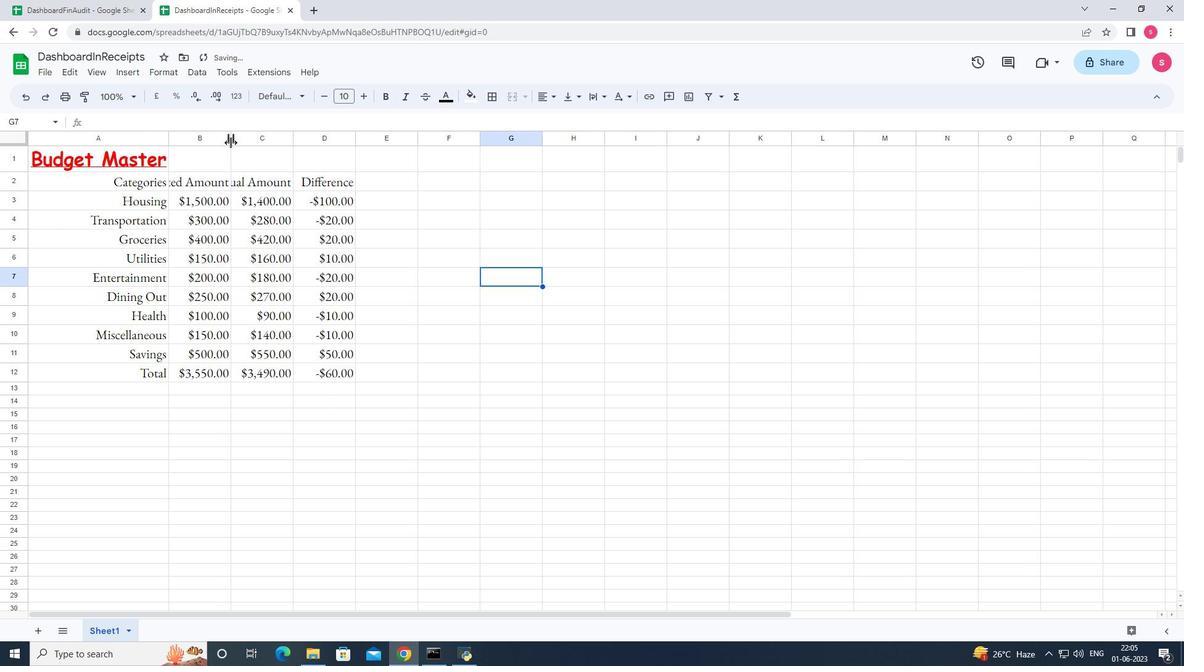 
Action: Mouse moved to (330, 141)
Screenshot: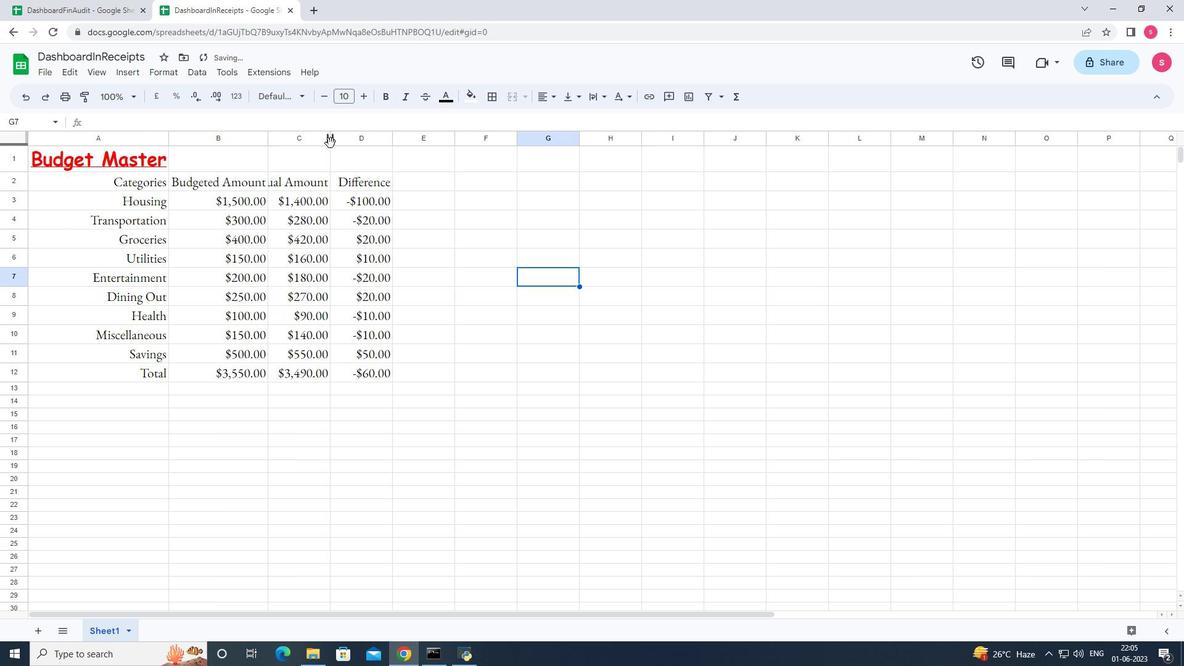 
Action: Mouse pressed left at (330, 141)
Screenshot: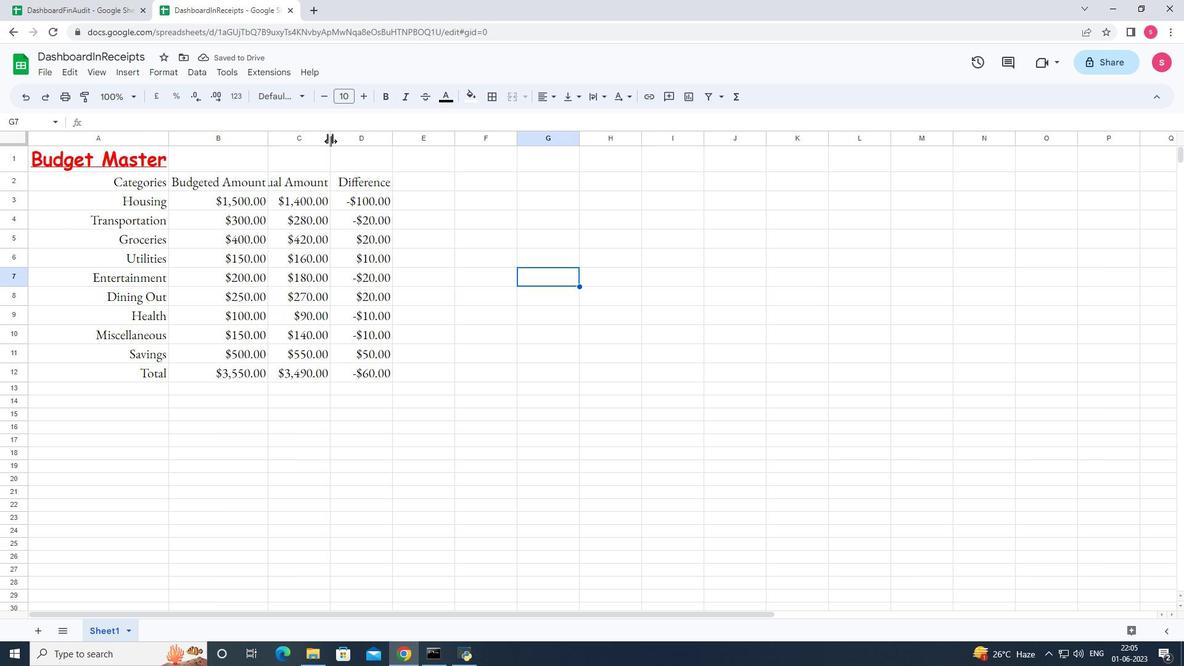 
Action: Mouse pressed left at (330, 141)
Screenshot: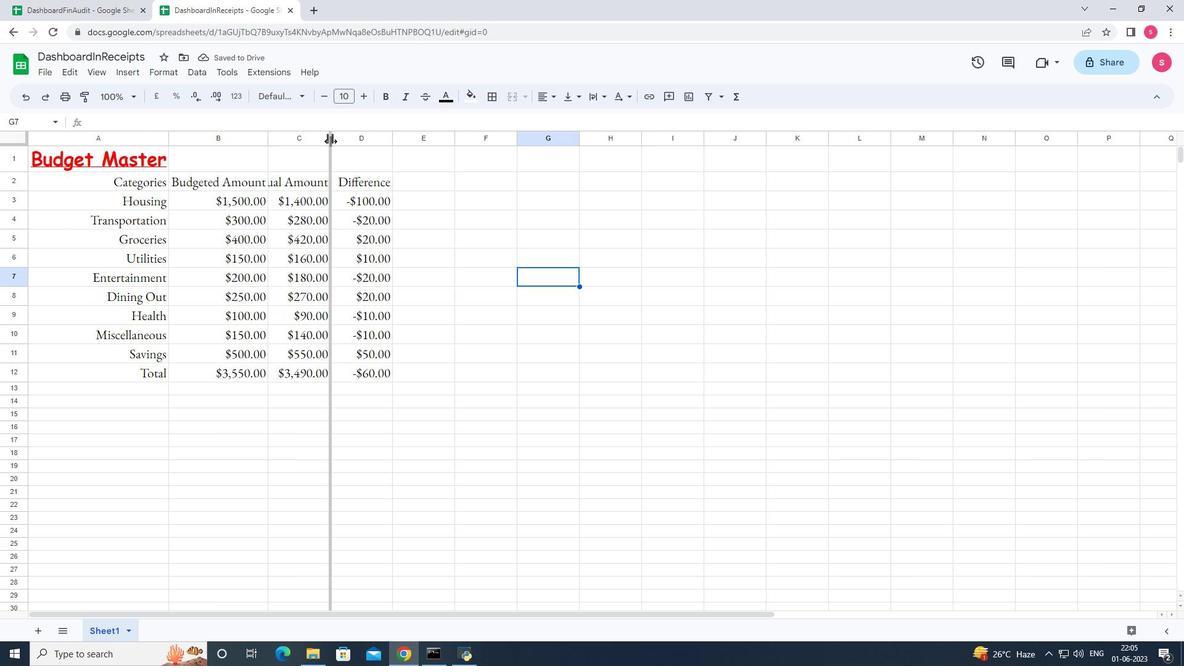 
Action: Mouse moved to (416, 140)
Screenshot: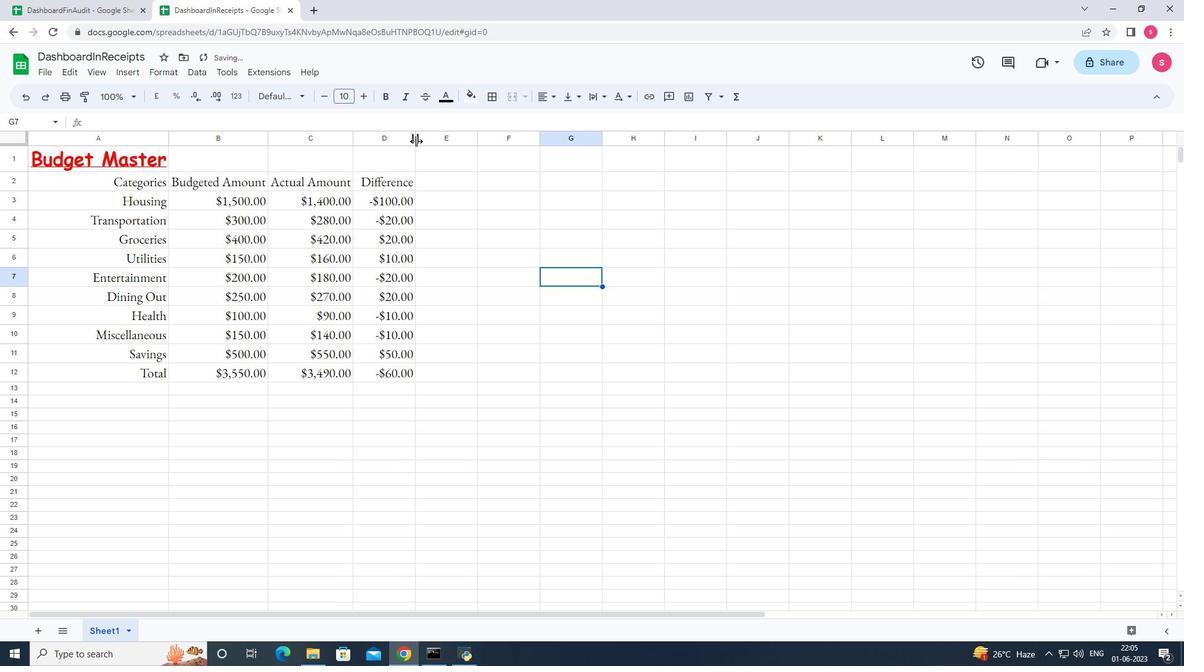 
Action: Mouse pressed left at (416, 140)
Screenshot: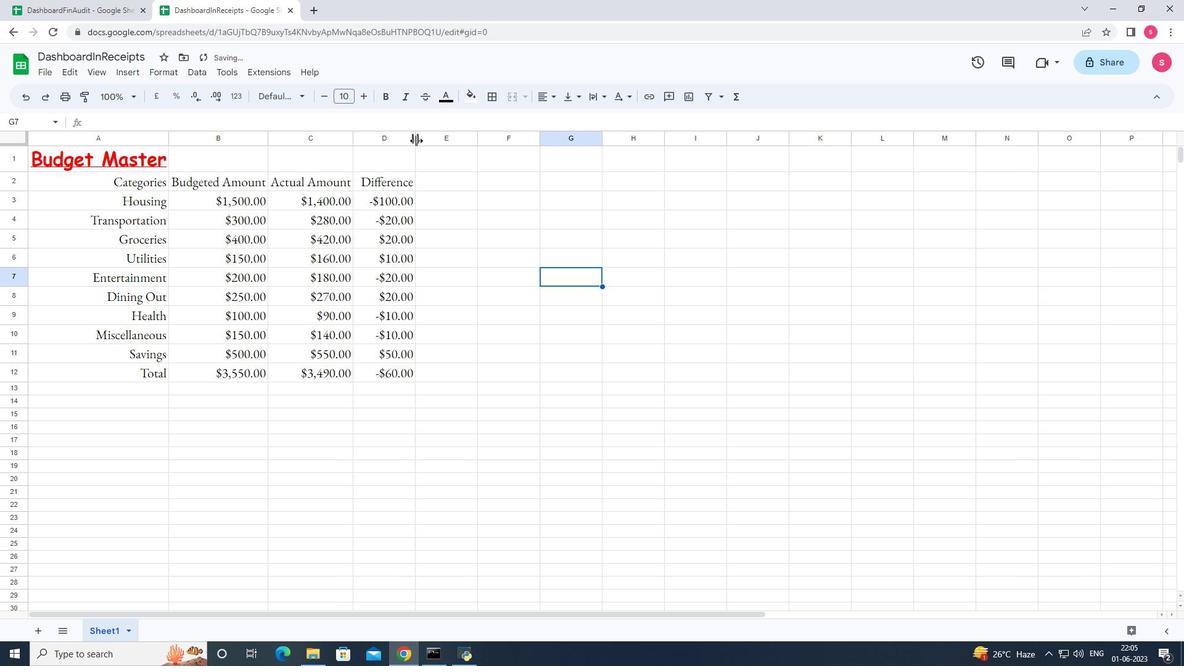 
Action: Mouse pressed left at (416, 140)
Screenshot: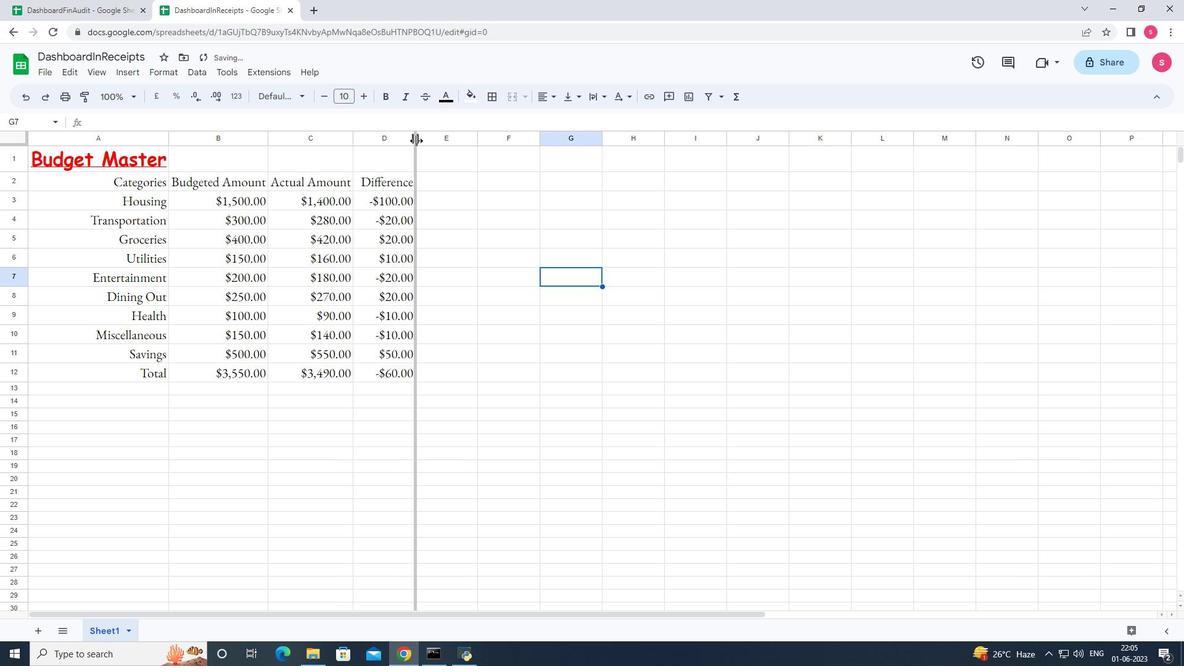 
Action: Mouse moved to (529, 414)
Screenshot: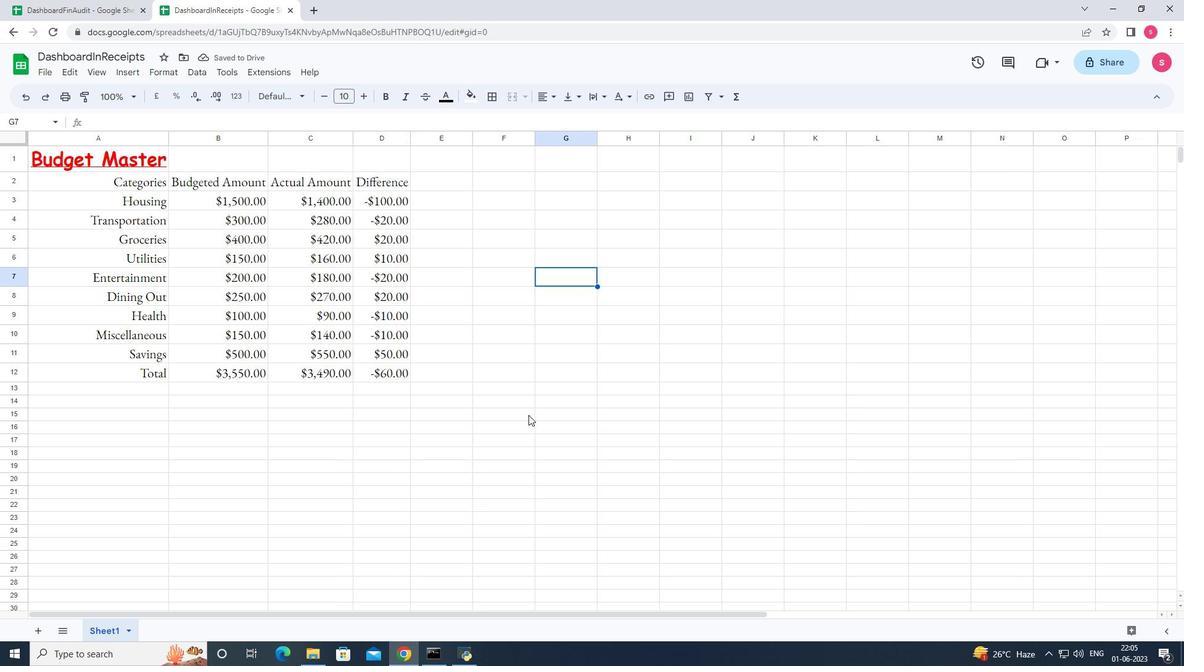 
Action: Mouse pressed left at (529, 414)
Screenshot: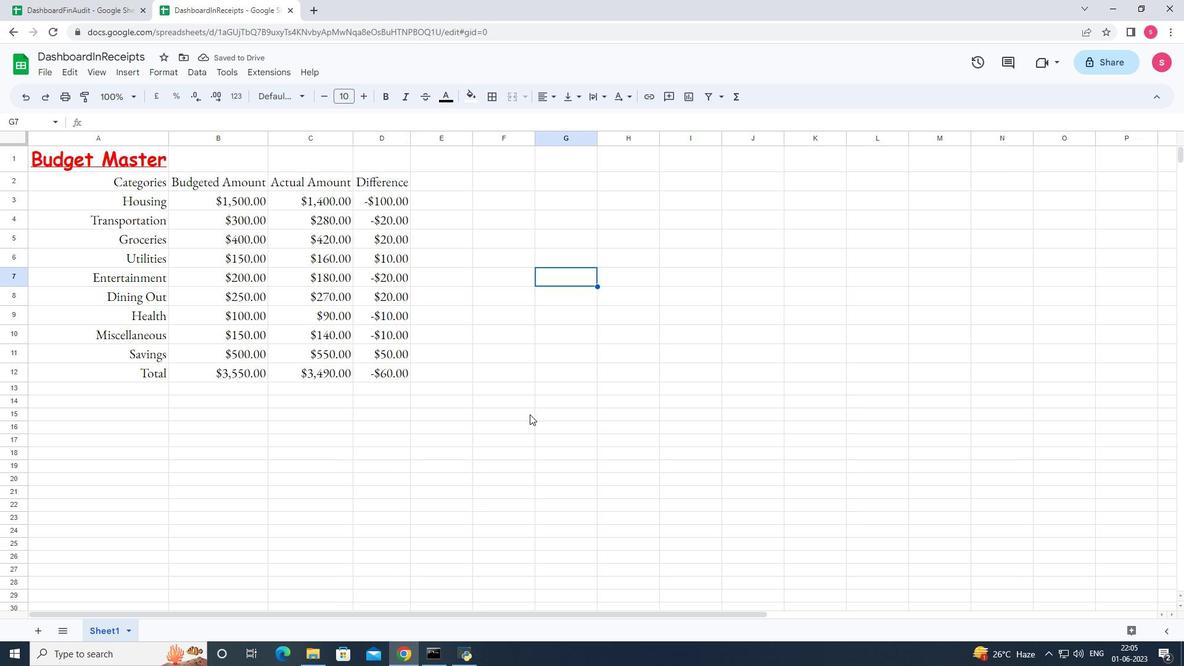 
Action: Mouse moved to (529, 414)
Screenshot: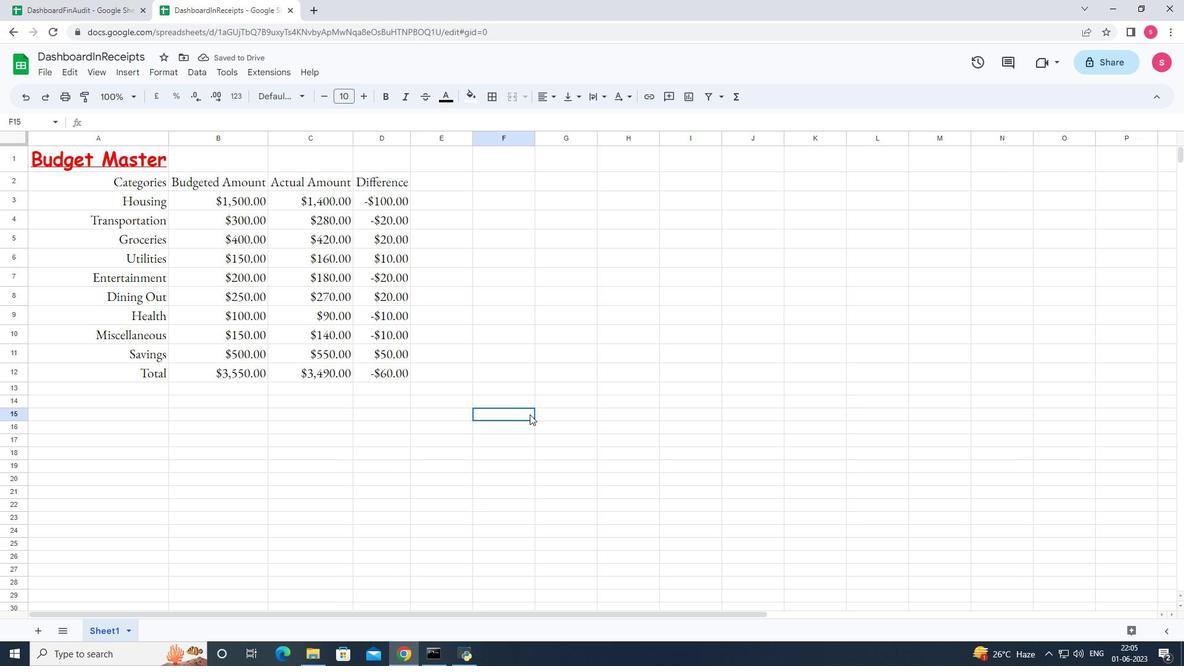 
Action: Key pressed ctrl+S
Screenshot: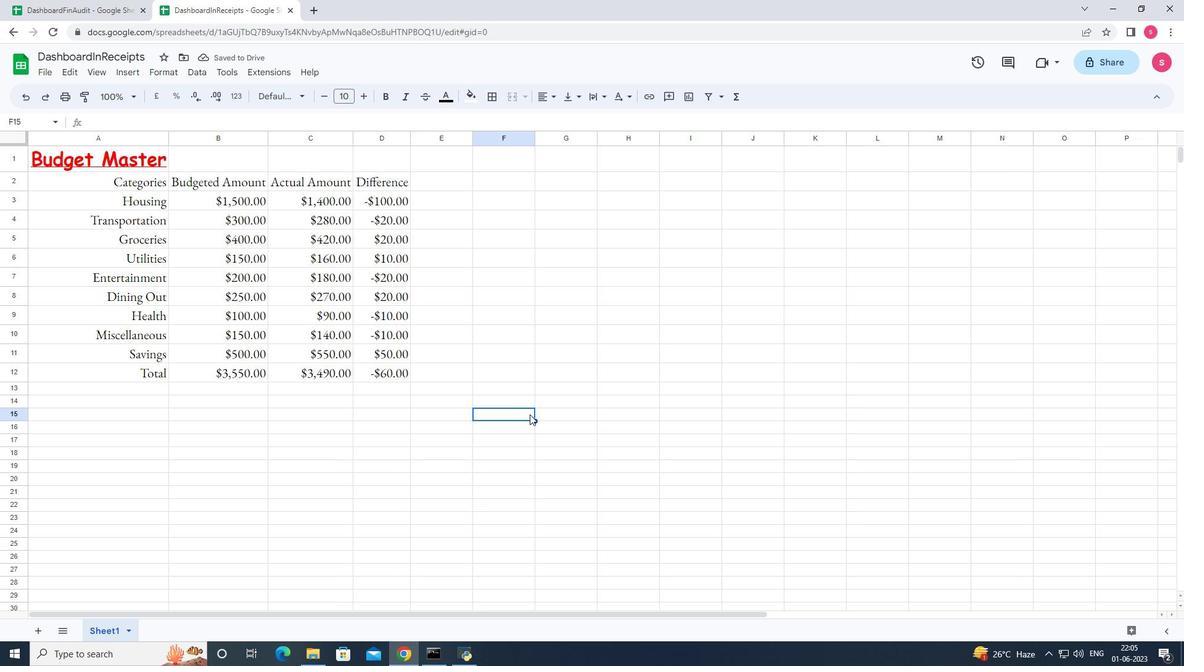 
